 Task: Find connections with filter location Ditzingen with filter topic #coachingwith filter profile language Spanish with filter current company ACI Worldwide with filter school Bangalore University with filter industry Geothermal Electric Power Generation with filter service category Management Consulting with filter keywords title Vice President of Operations
Action: Mouse moved to (676, 92)
Screenshot: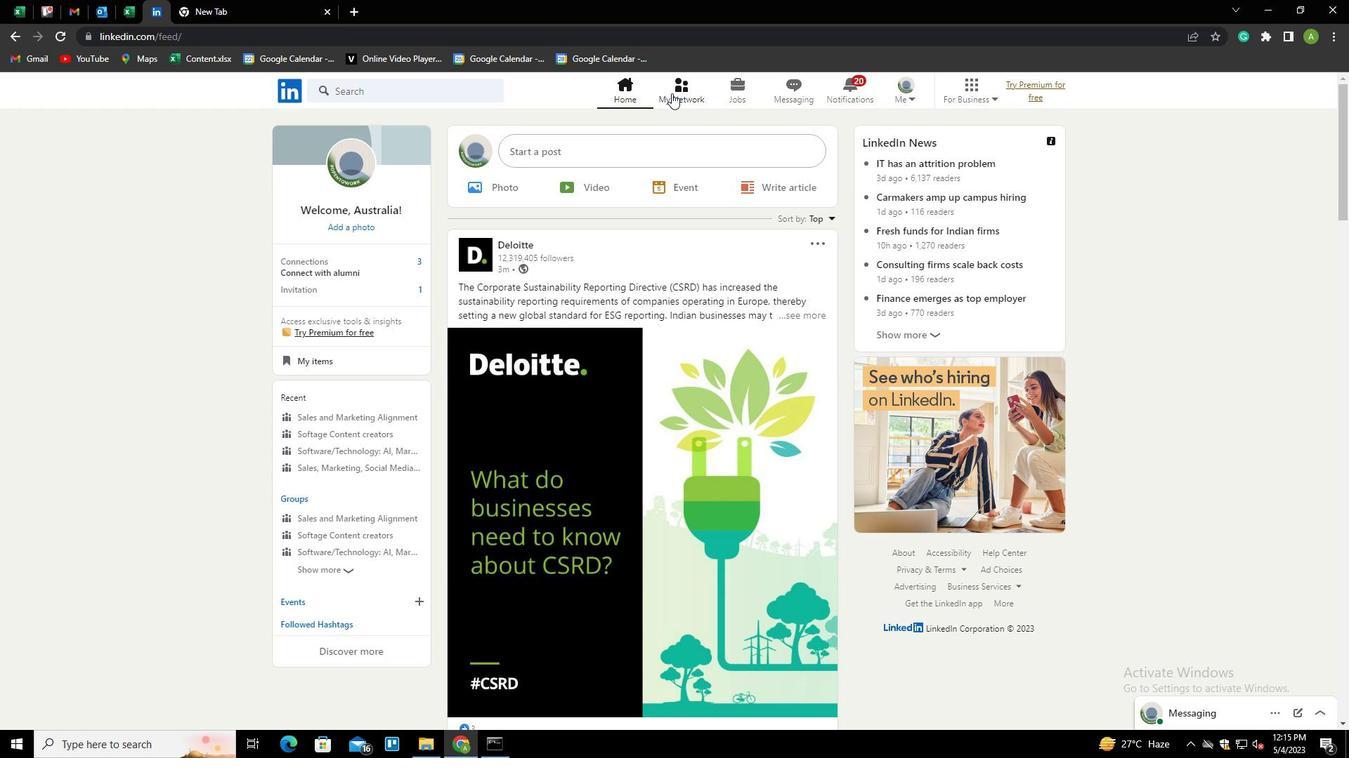 
Action: Mouse pressed left at (676, 92)
Screenshot: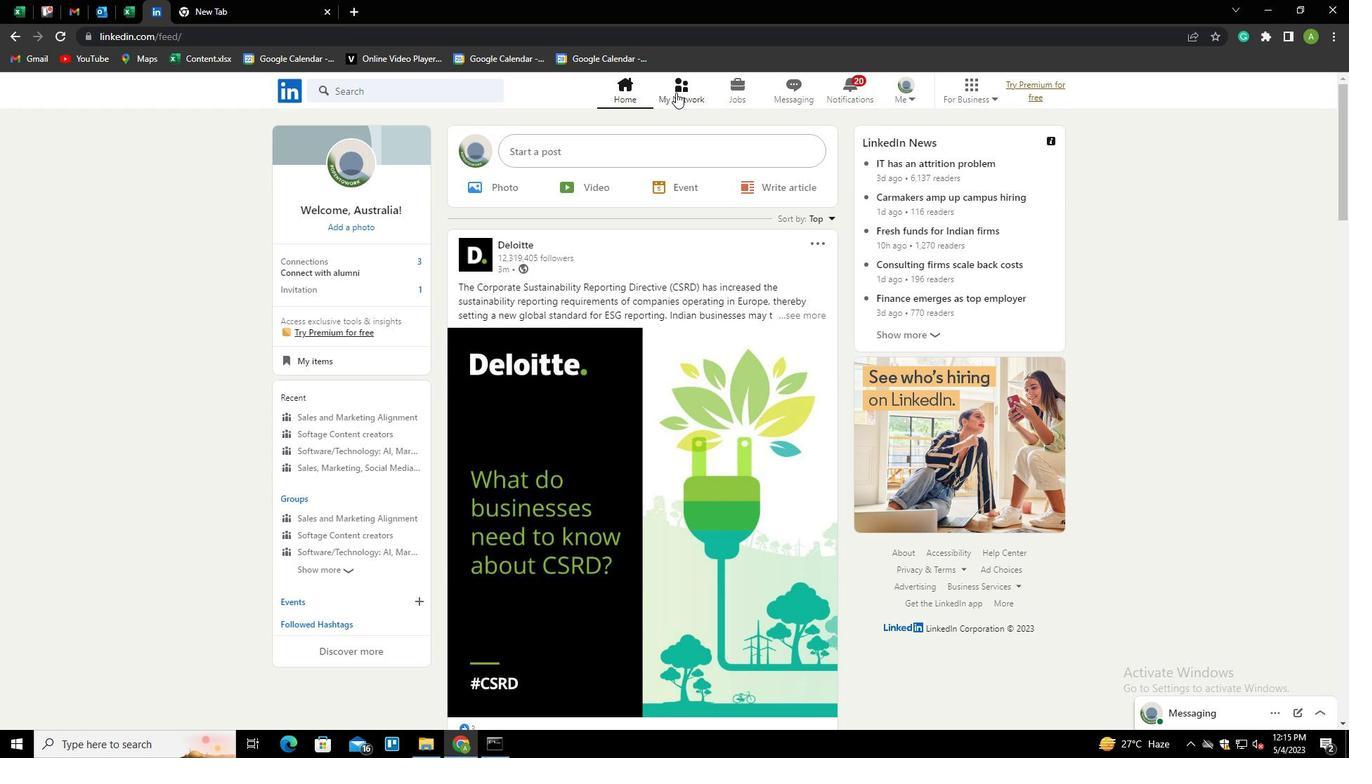 
Action: Mouse moved to (361, 165)
Screenshot: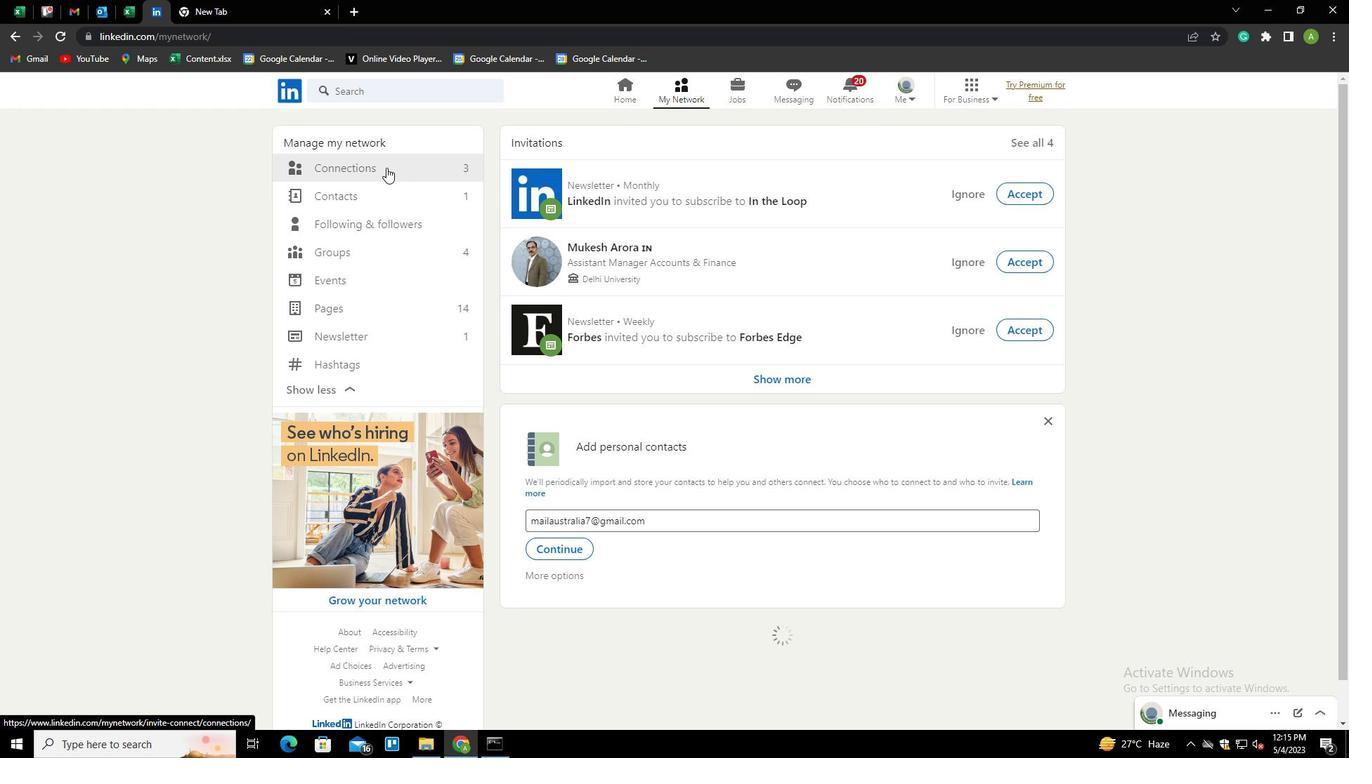 
Action: Mouse pressed left at (361, 165)
Screenshot: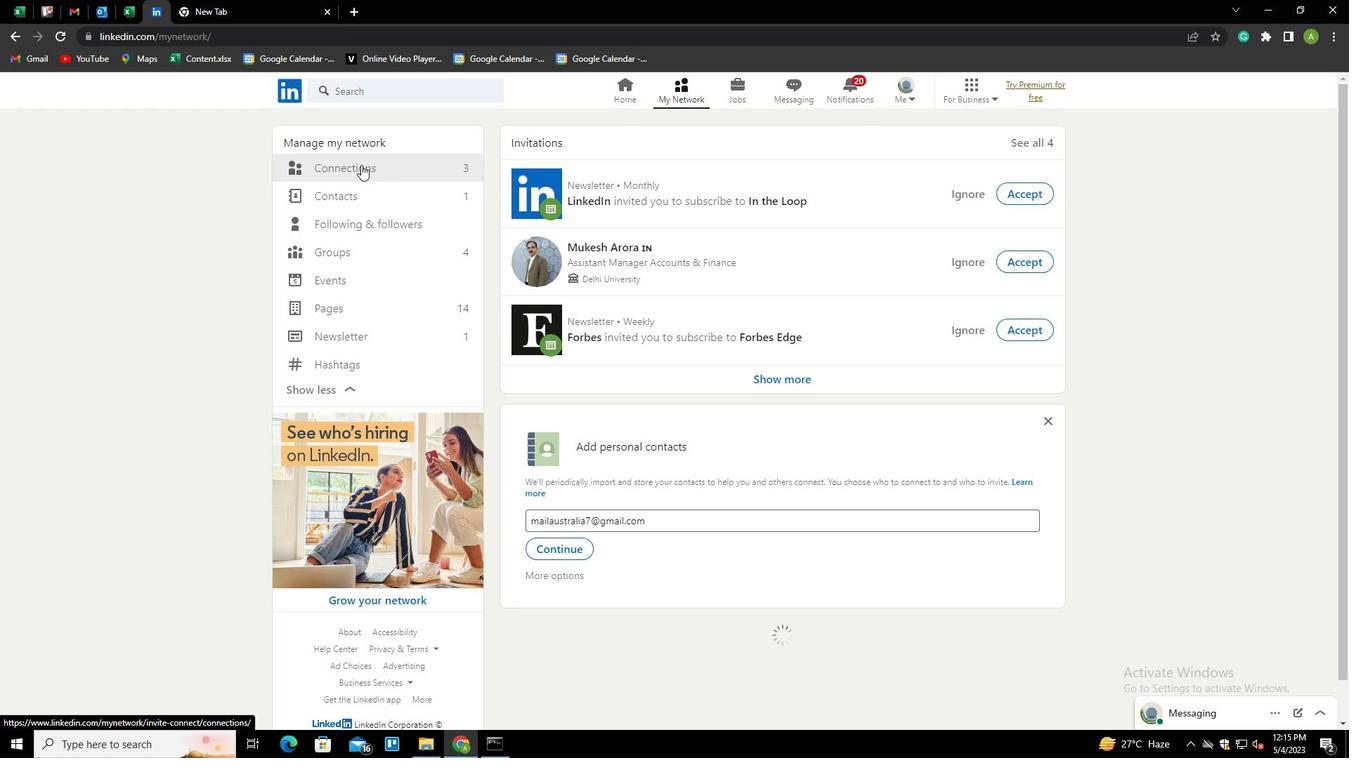 
Action: Mouse moved to (810, 165)
Screenshot: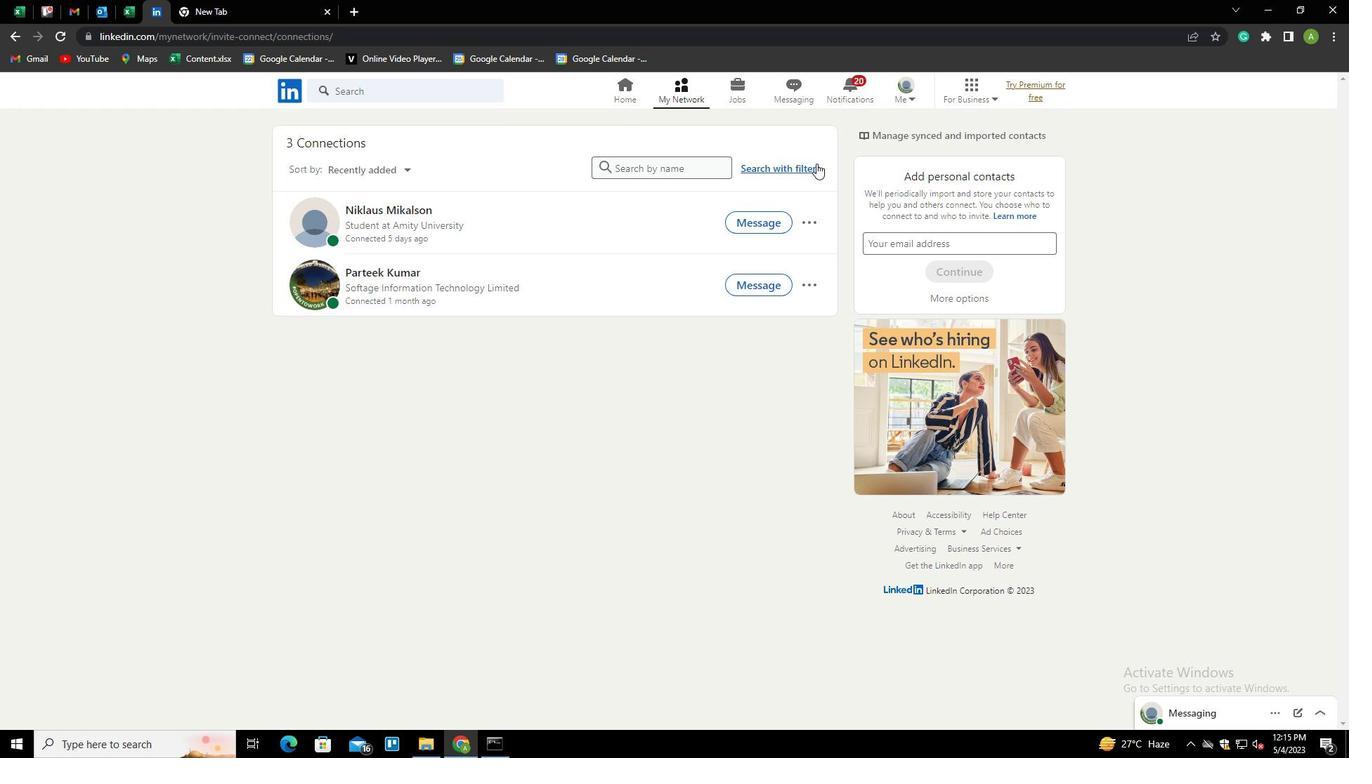 
Action: Mouse pressed left at (810, 165)
Screenshot: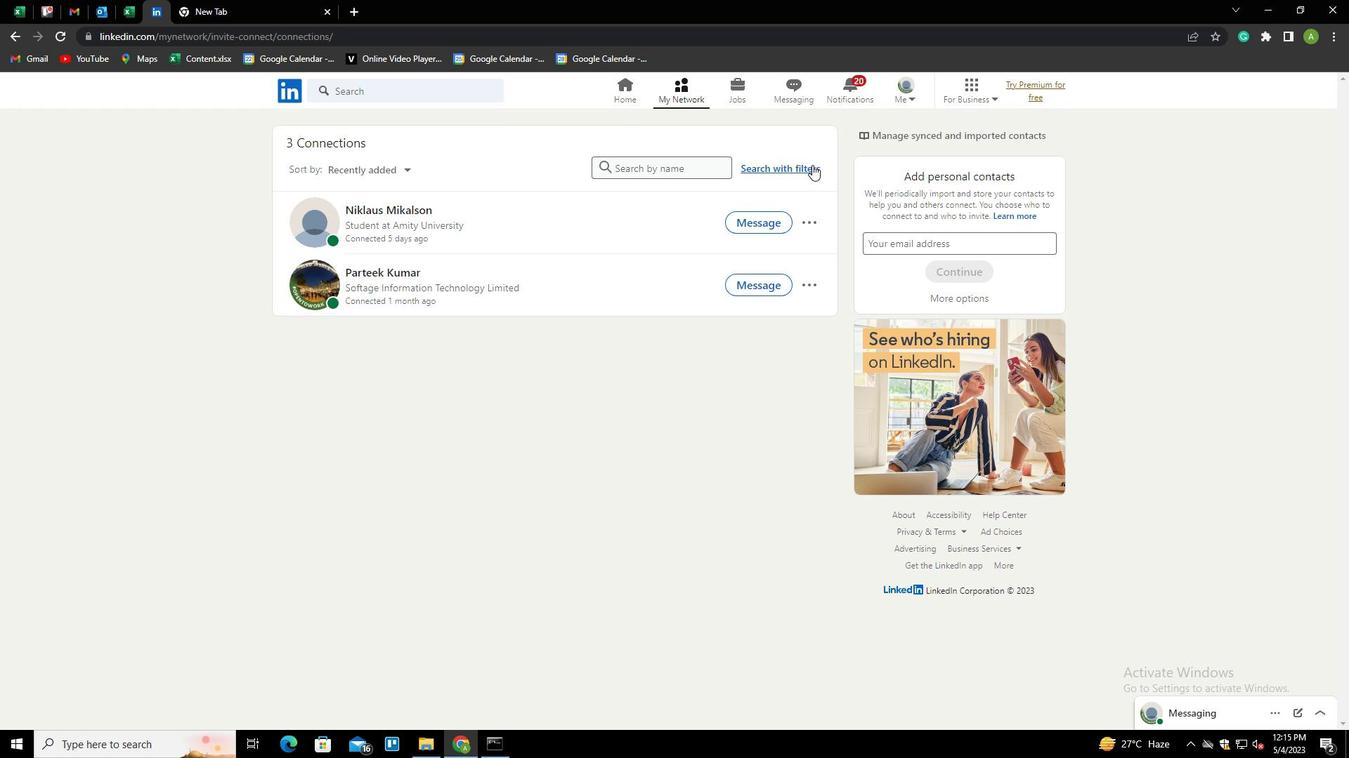 
Action: Mouse moved to (723, 135)
Screenshot: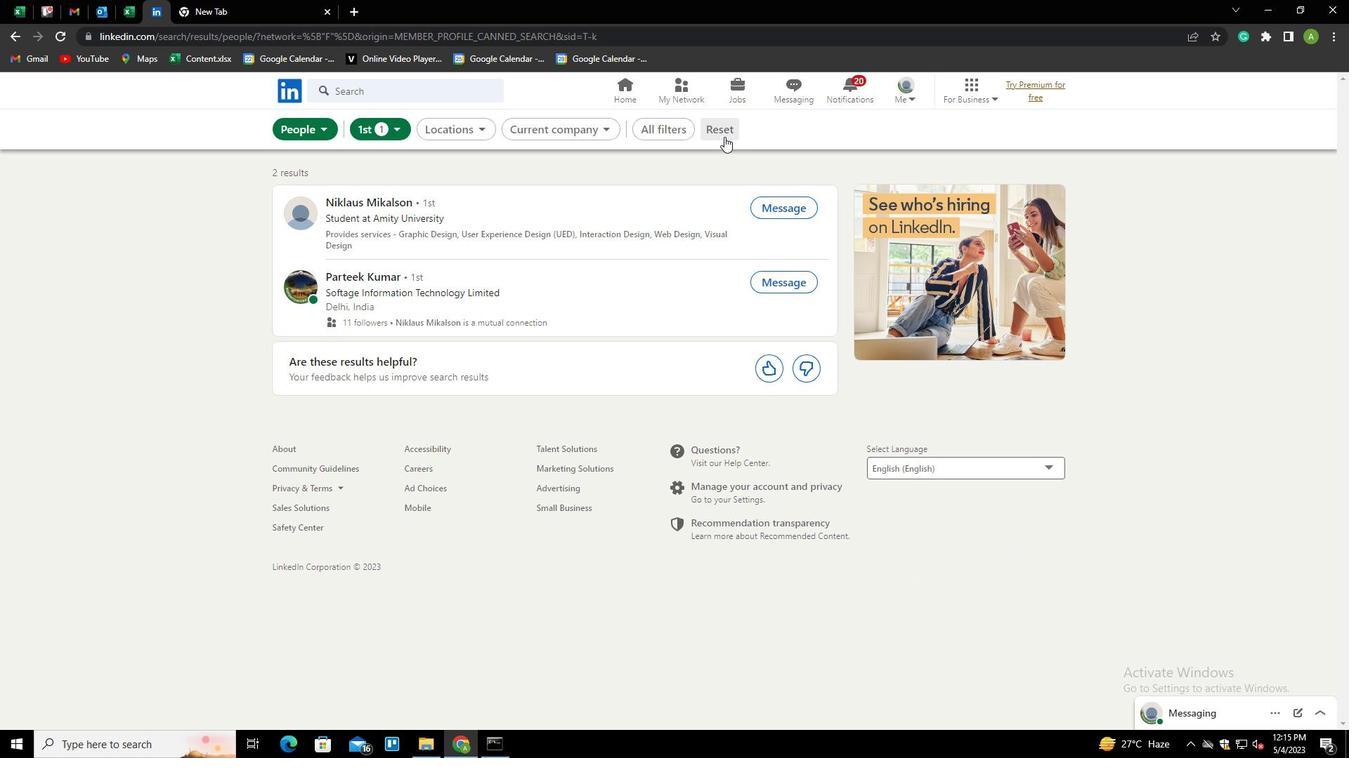 
Action: Mouse pressed left at (723, 135)
Screenshot: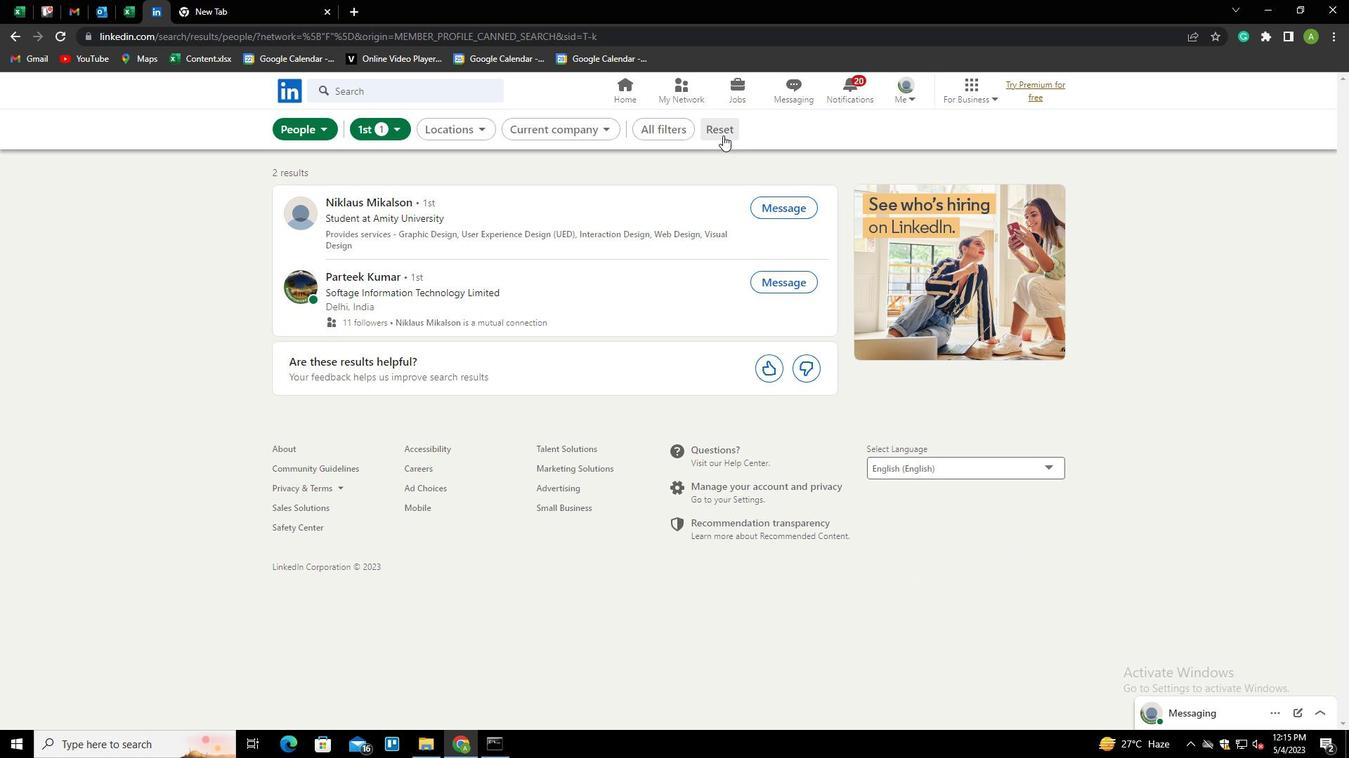 
Action: Mouse moved to (703, 131)
Screenshot: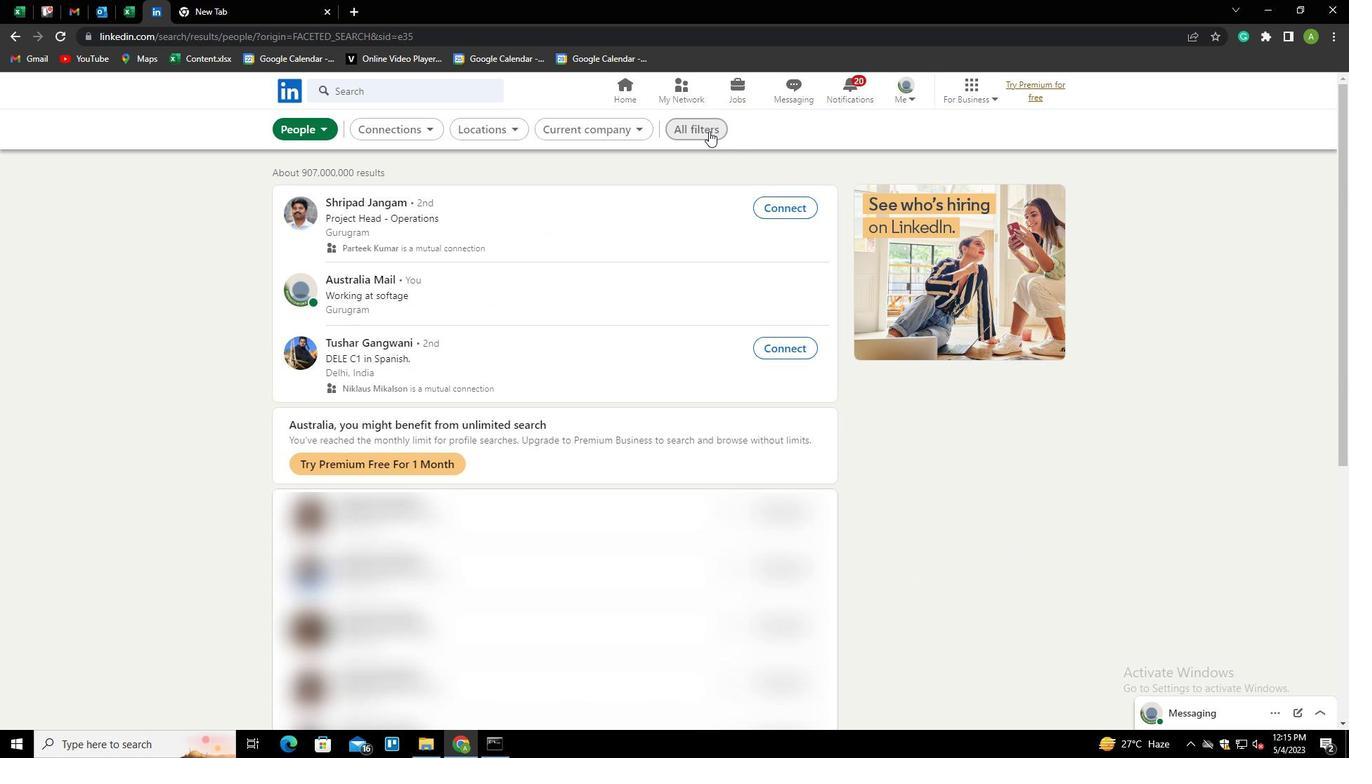 
Action: Mouse pressed left at (703, 131)
Screenshot: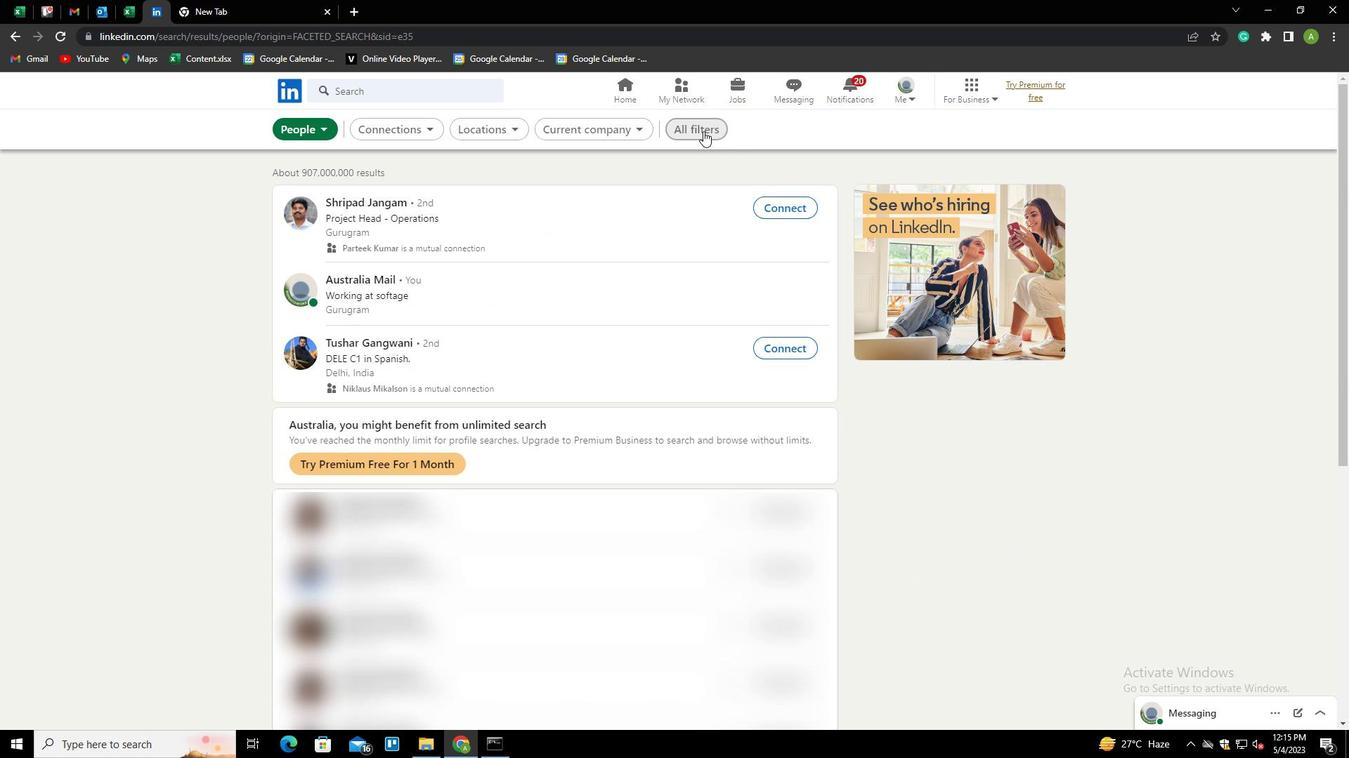 
Action: Mouse moved to (1215, 405)
Screenshot: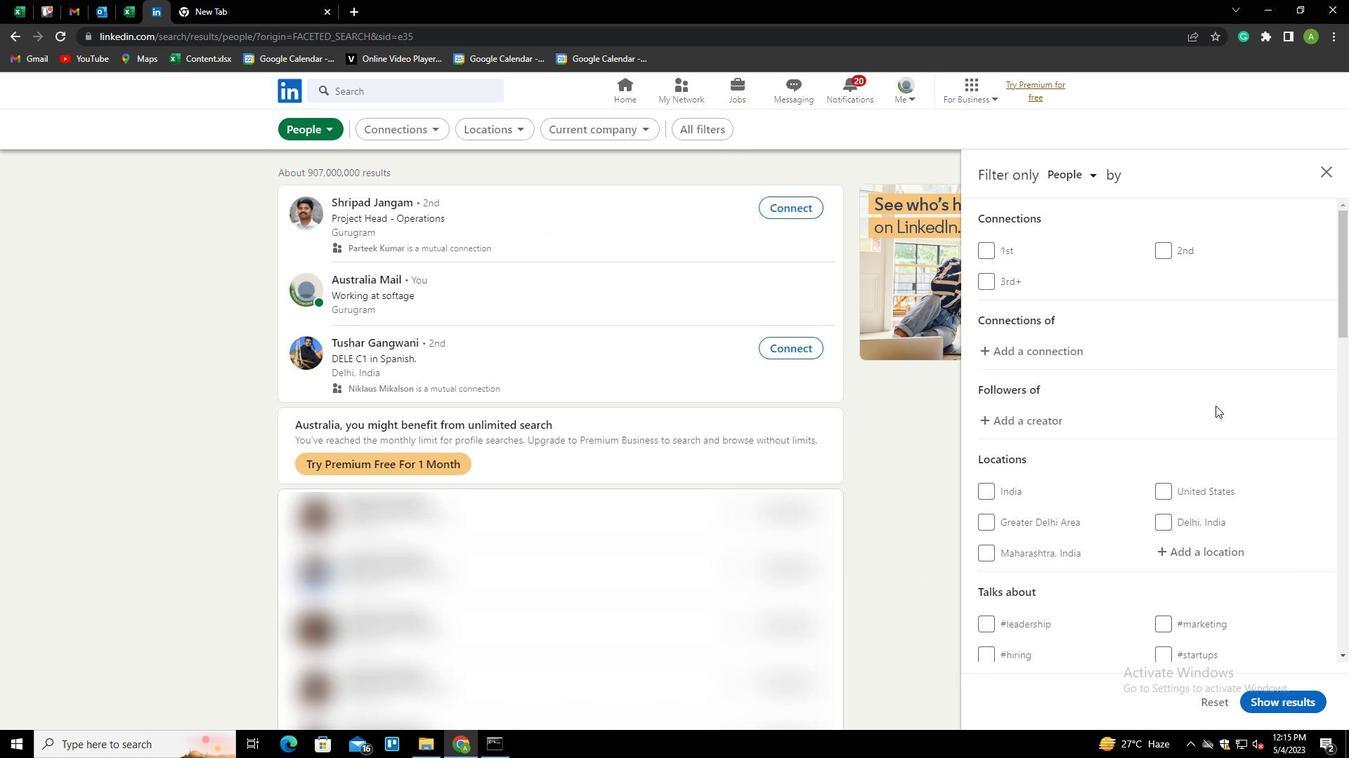 
Action: Mouse scrolled (1215, 404) with delta (0, 0)
Screenshot: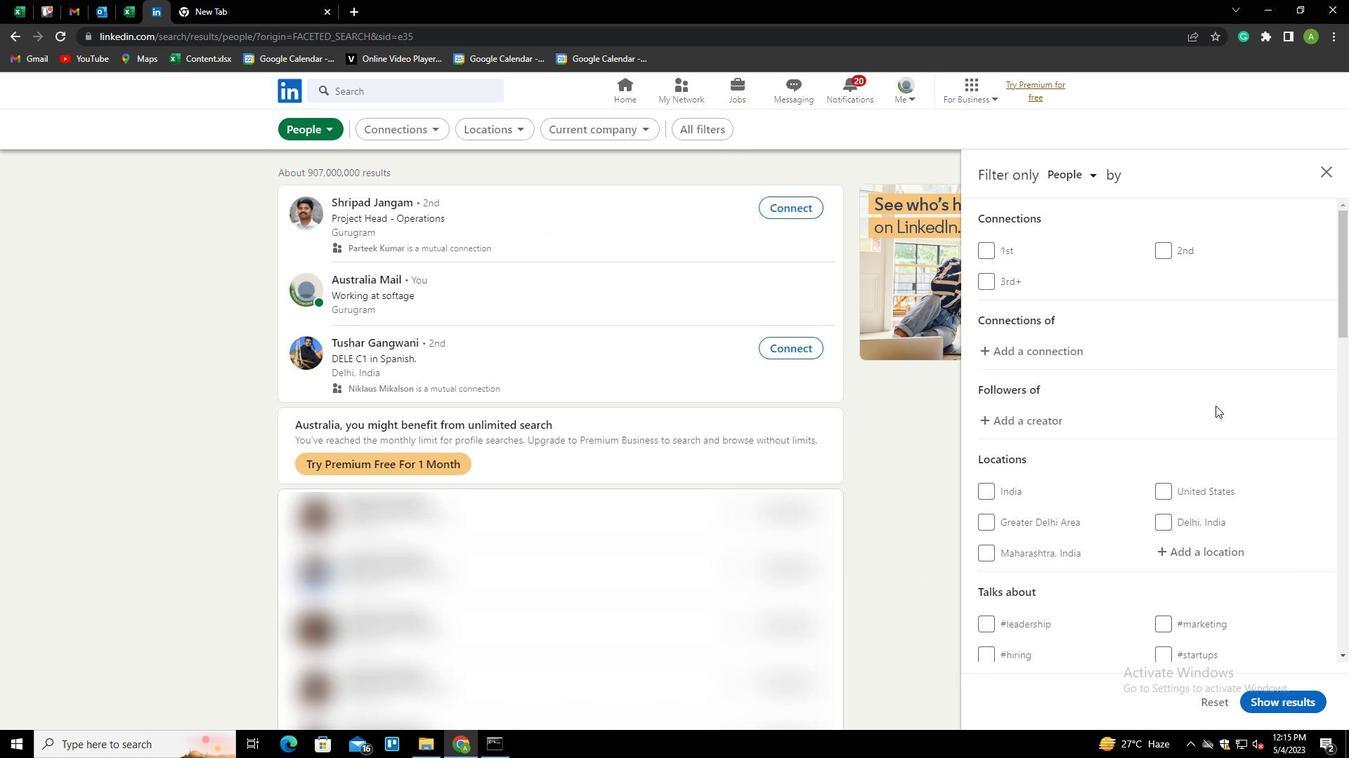 
Action: Mouse scrolled (1215, 404) with delta (0, 0)
Screenshot: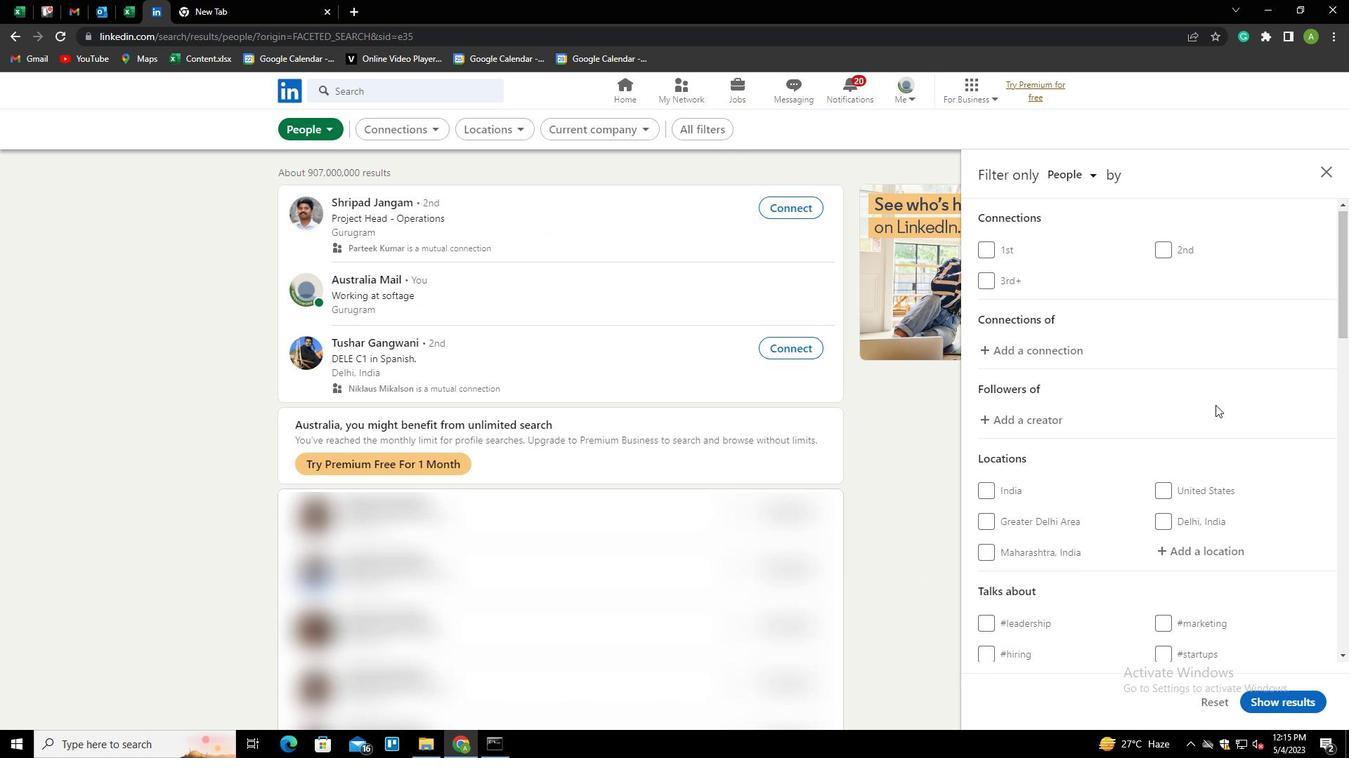 
Action: Mouse moved to (1213, 406)
Screenshot: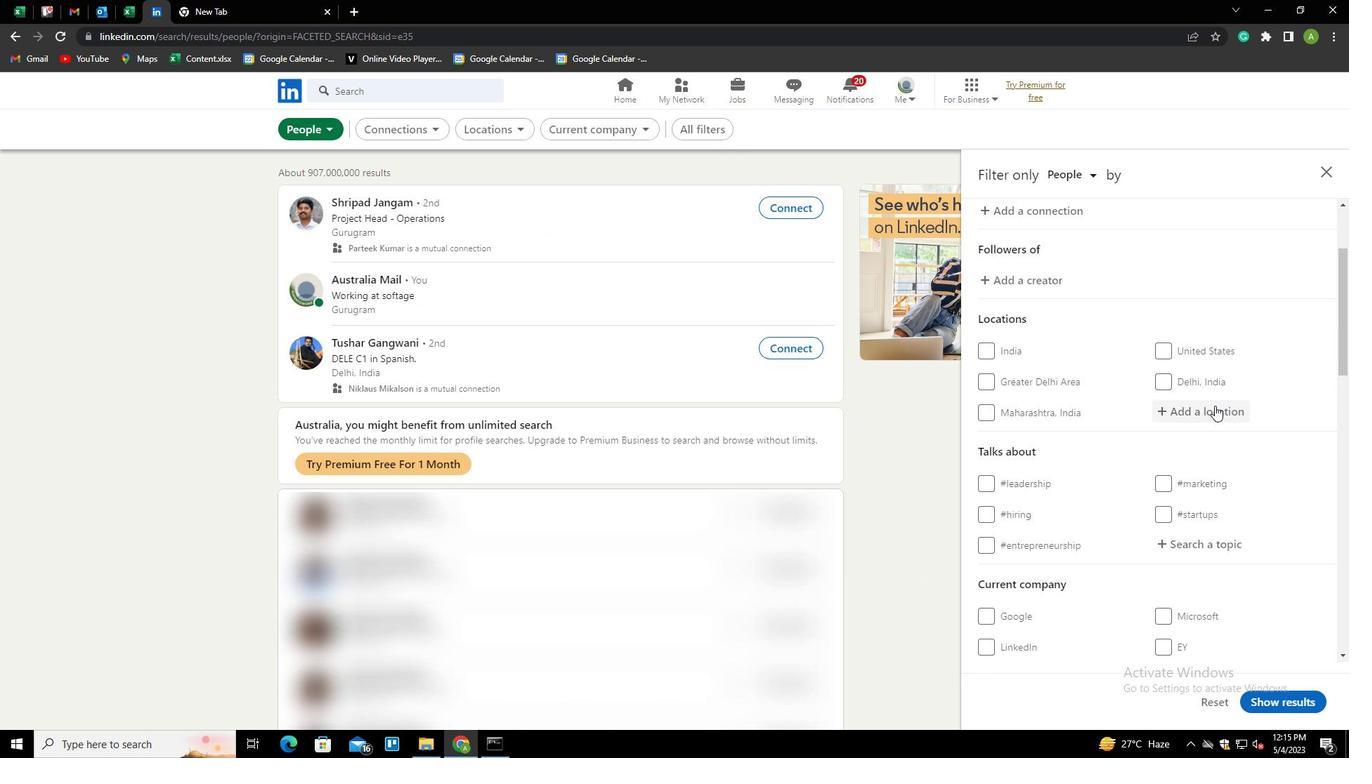 
Action: Mouse pressed left at (1213, 406)
Screenshot: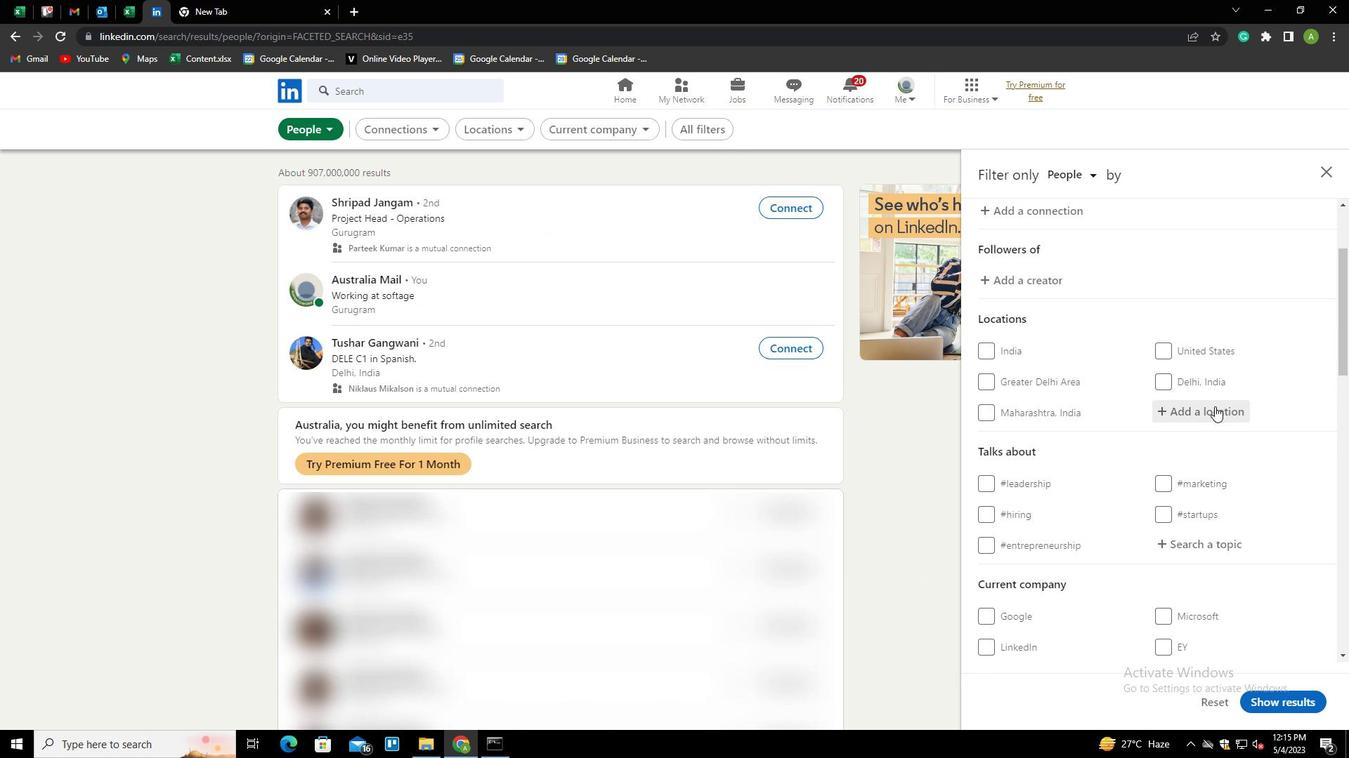 
Action: Mouse moved to (1212, 406)
Screenshot: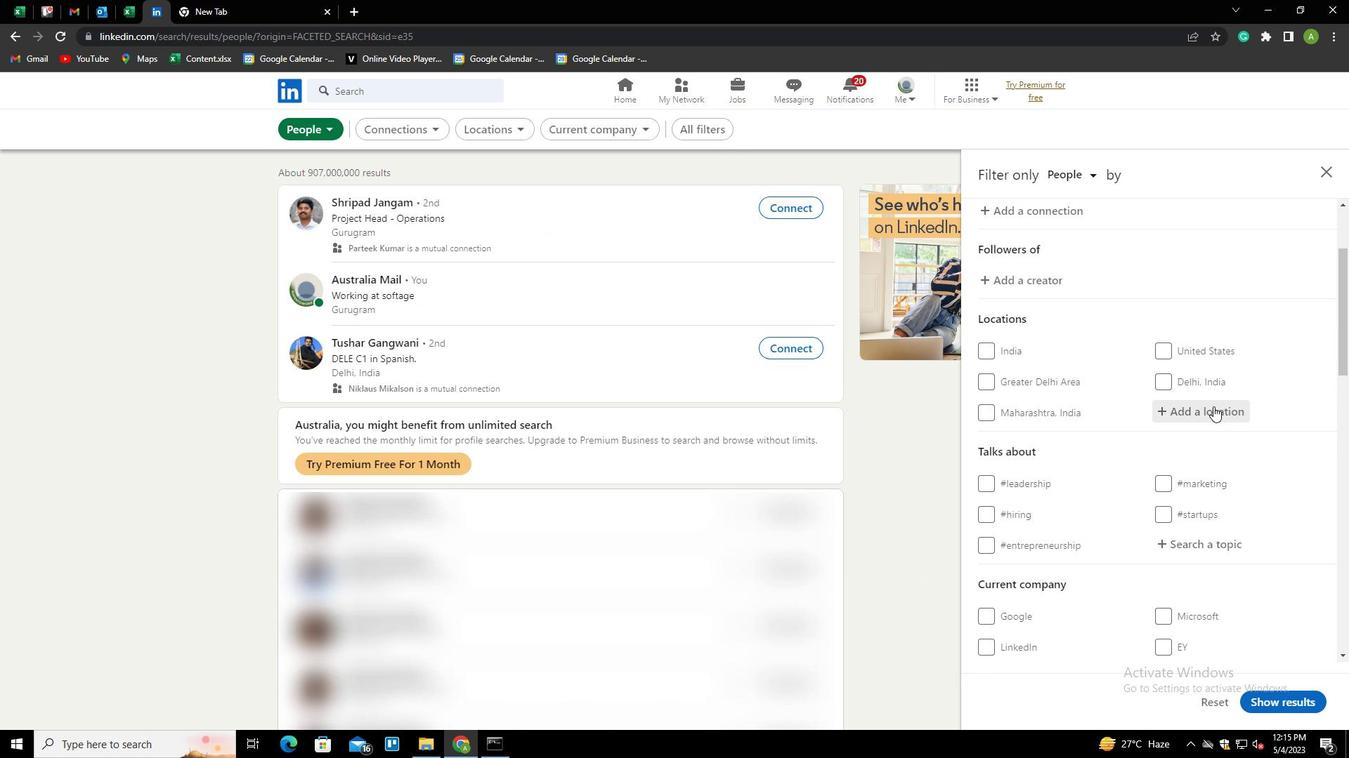 
Action: Key pressed <Key.shift>D
Screenshot: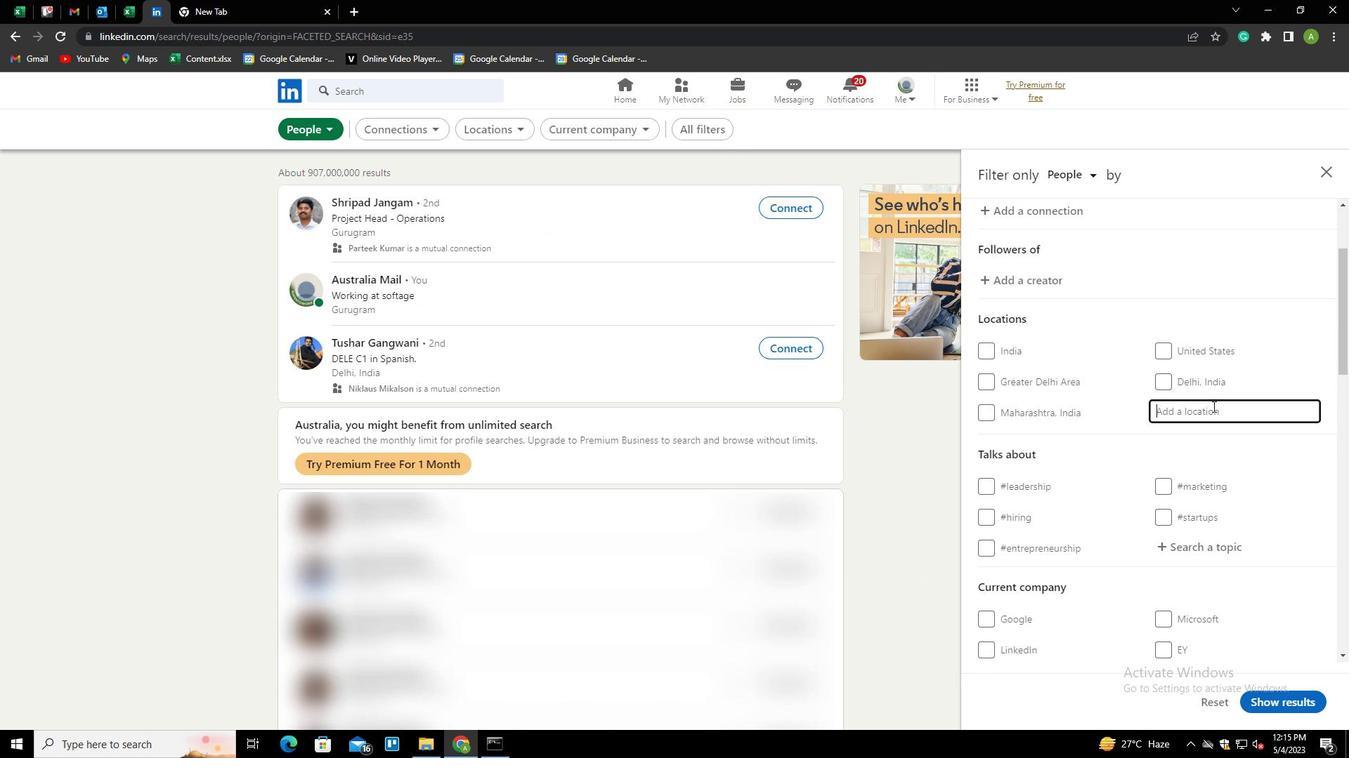 
Action: Mouse moved to (1212, 406)
Screenshot: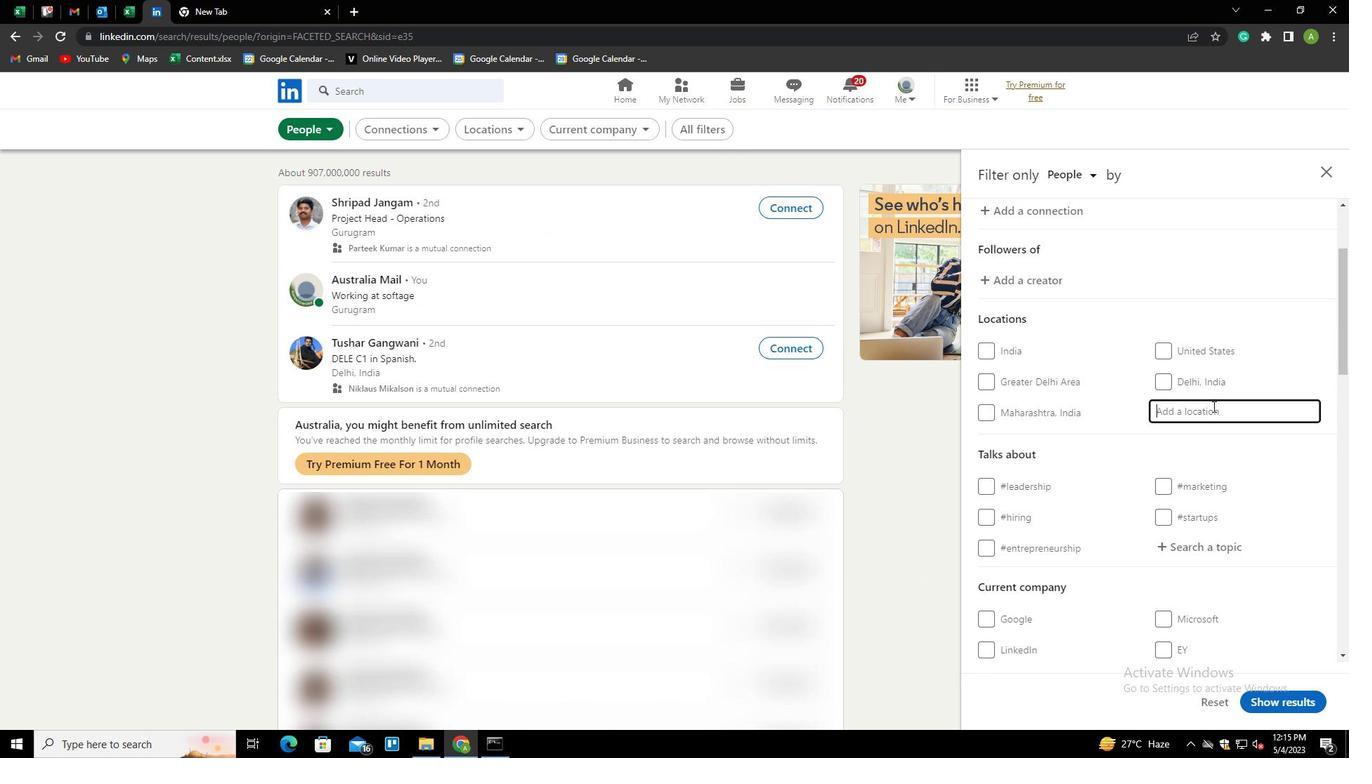 
Action: Key pressed ITZINGEN<Key.down><Key.enter>
Screenshot: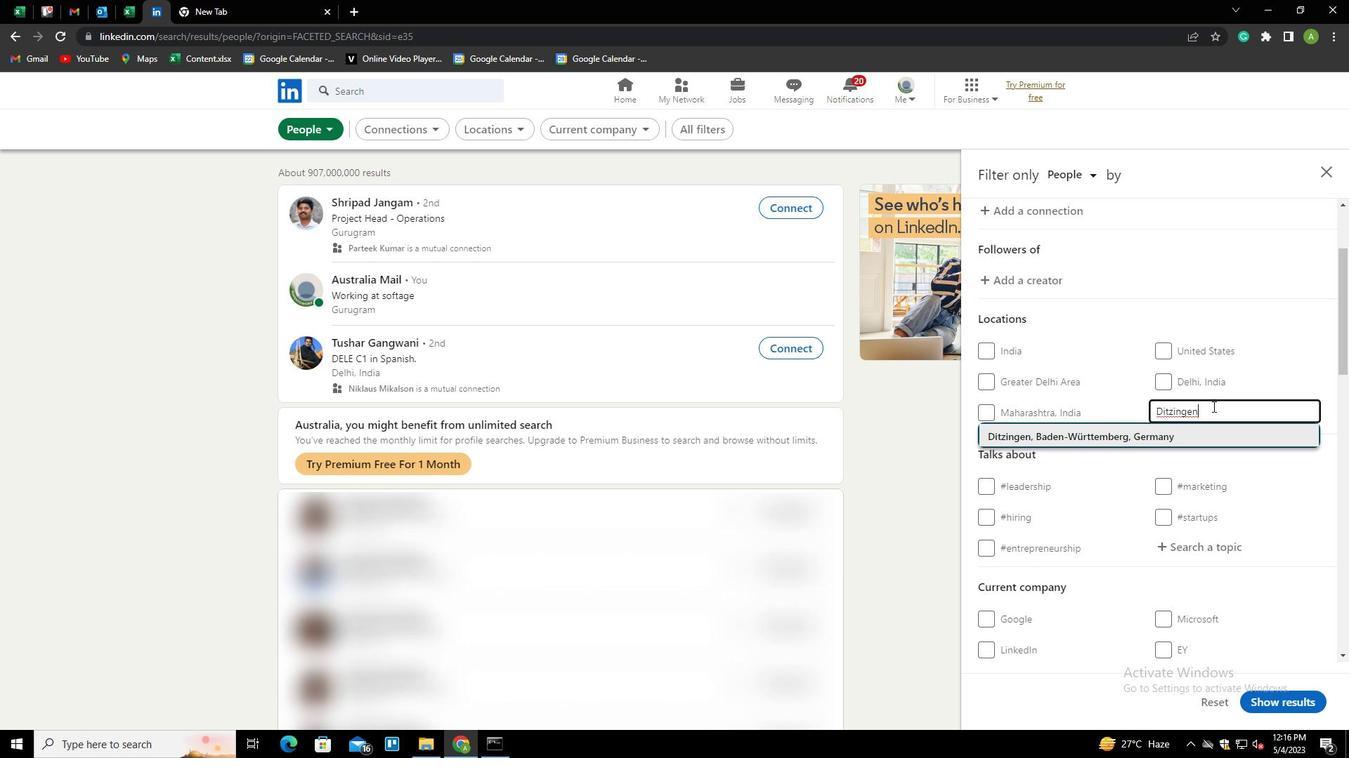 
Action: Mouse scrolled (1212, 406) with delta (0, 0)
Screenshot: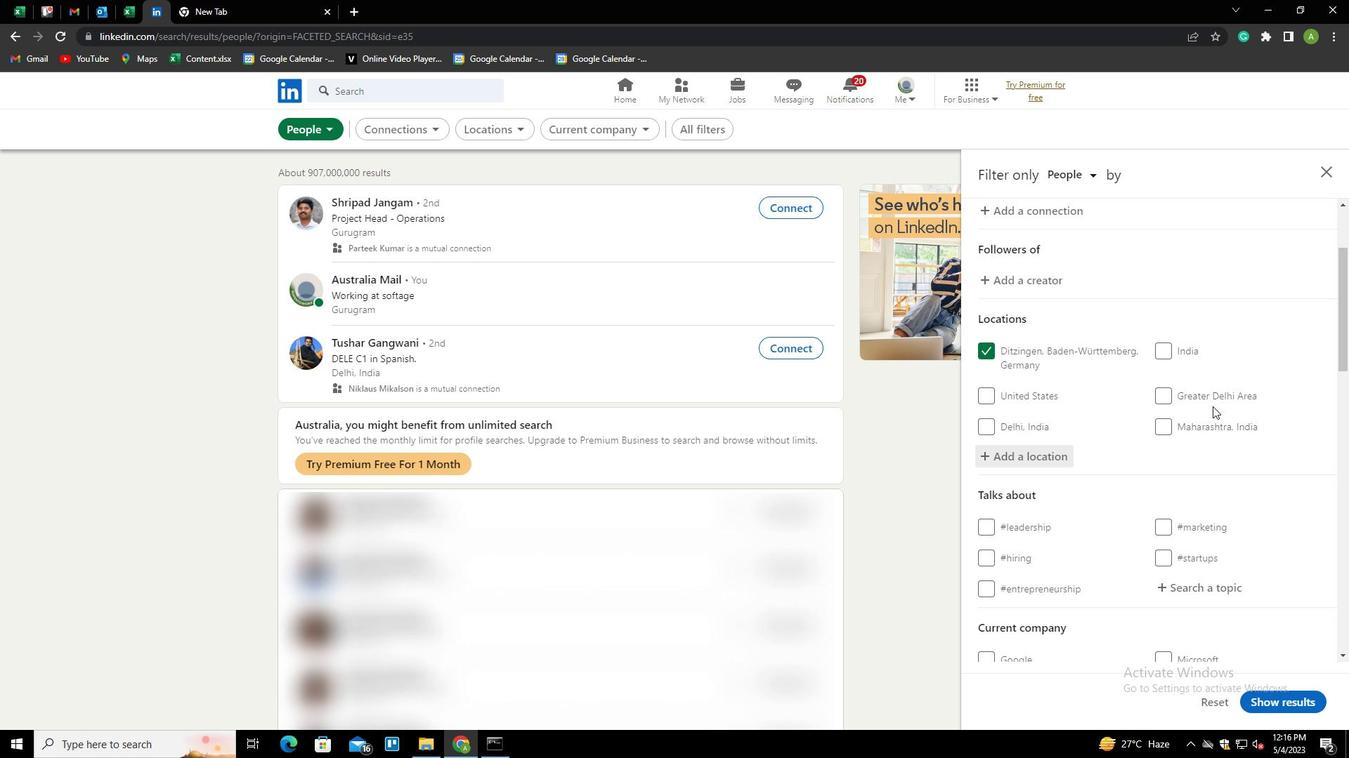 
Action: Mouse scrolled (1212, 406) with delta (0, 0)
Screenshot: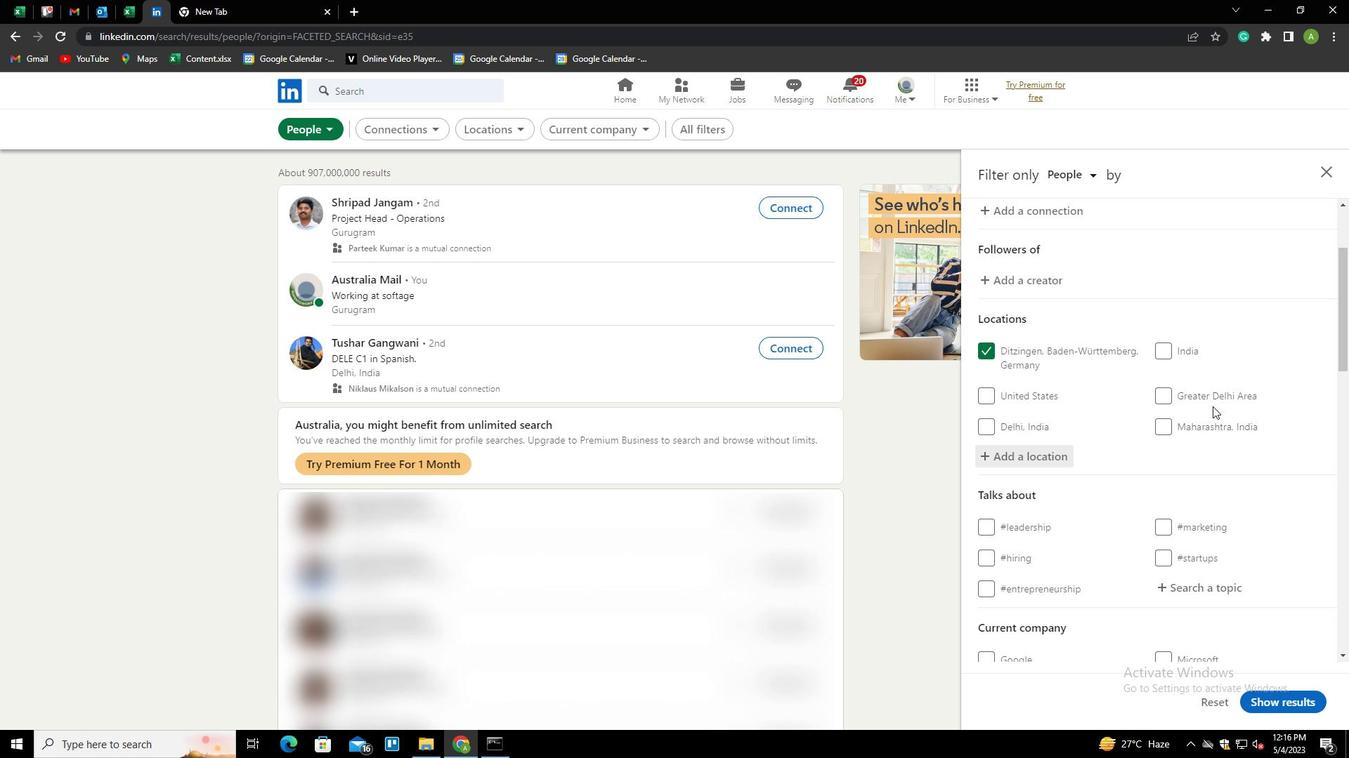 
Action: Mouse scrolled (1212, 406) with delta (0, 0)
Screenshot: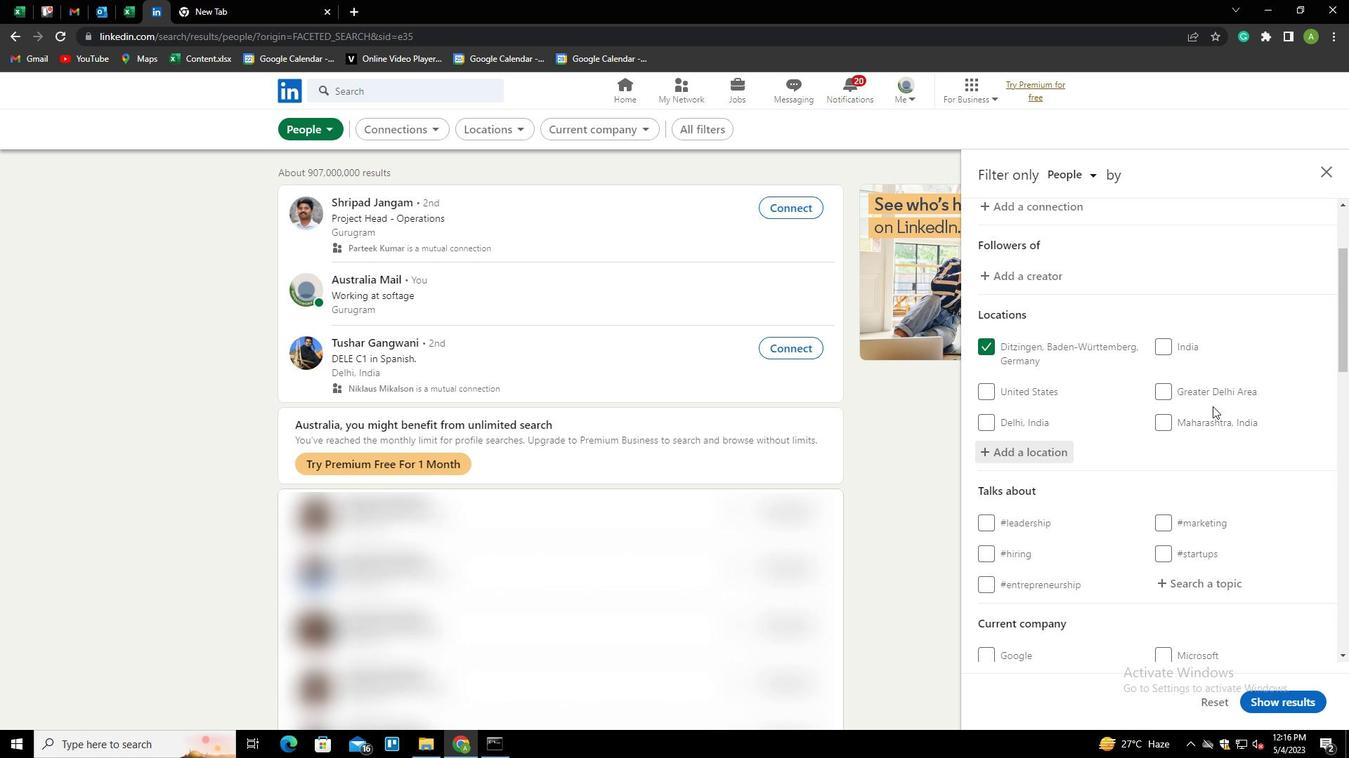 
Action: Mouse moved to (1188, 385)
Screenshot: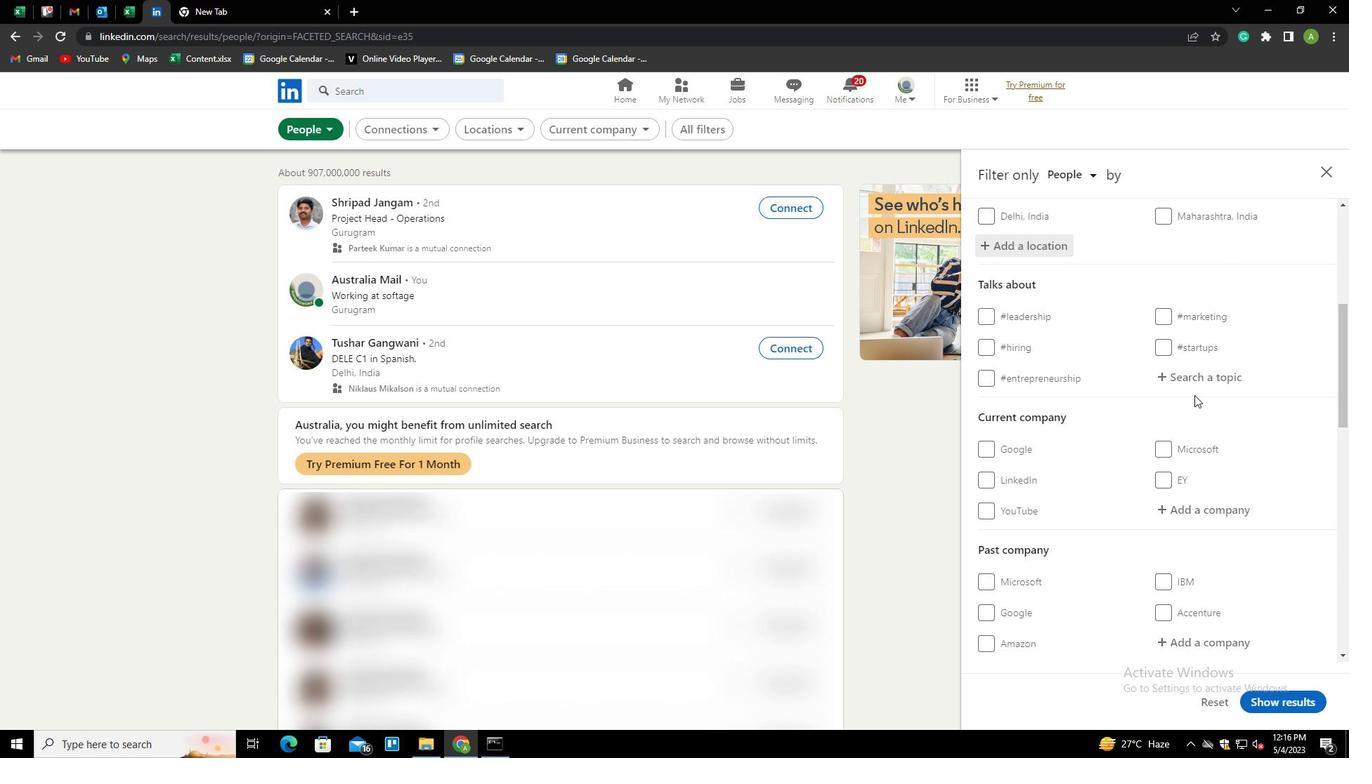 
Action: Mouse pressed left at (1188, 385)
Screenshot: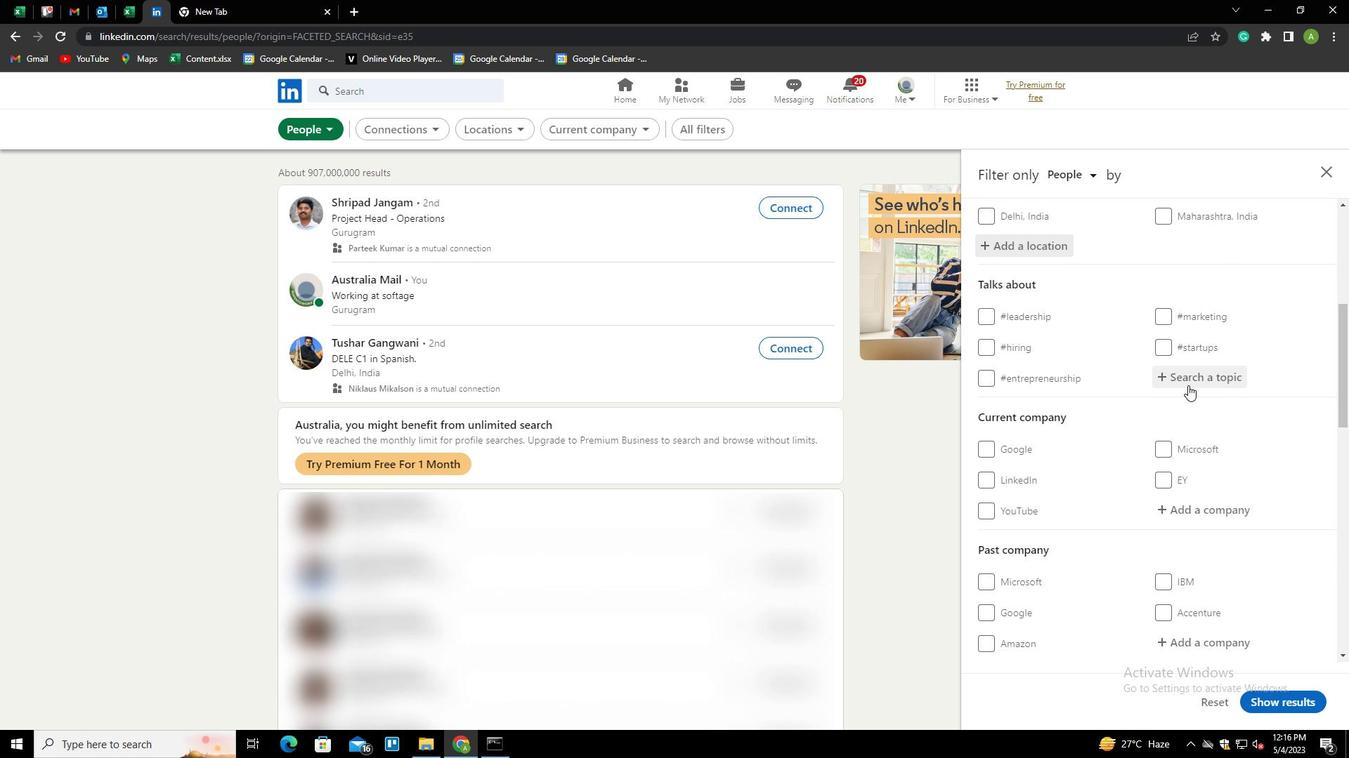 
Action: Mouse moved to (1187, 384)
Screenshot: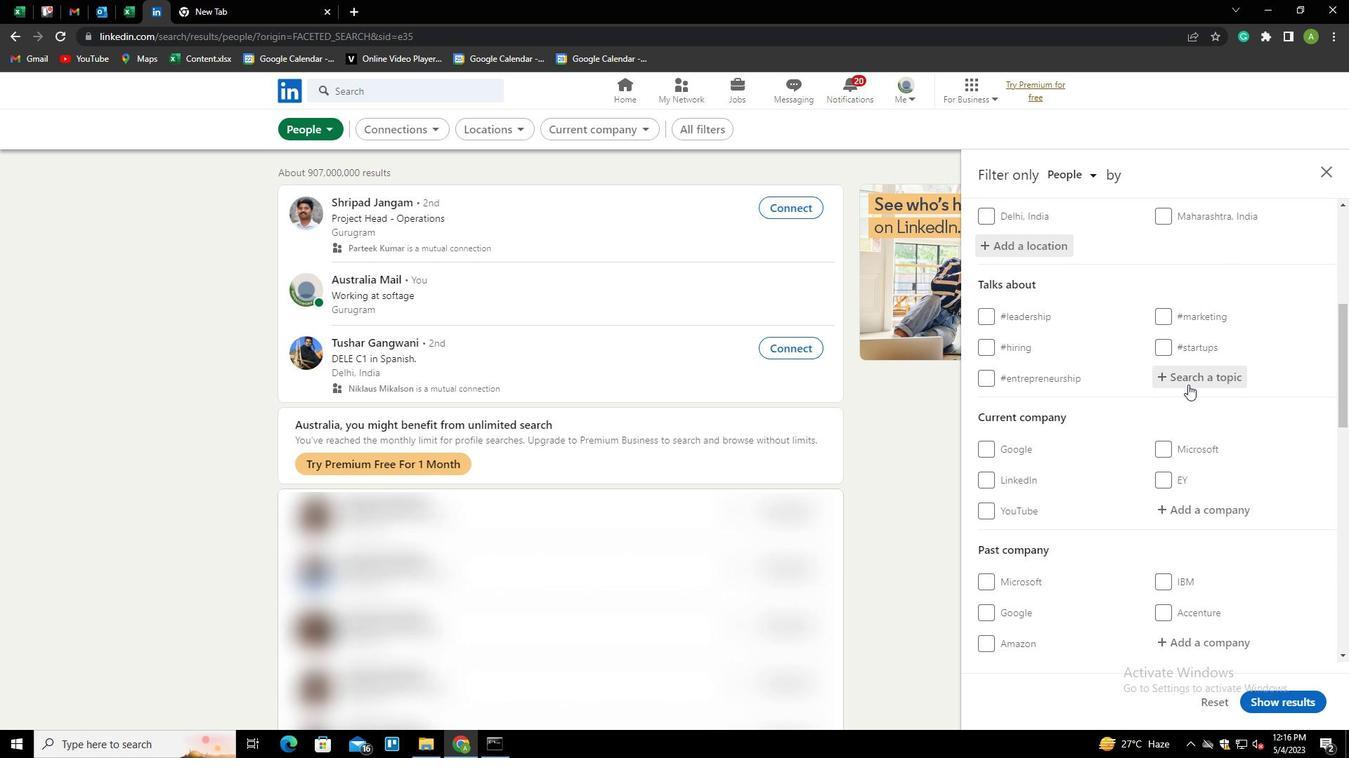 
Action: Key pressed COACHING<Key.down><Key.enter>
Screenshot: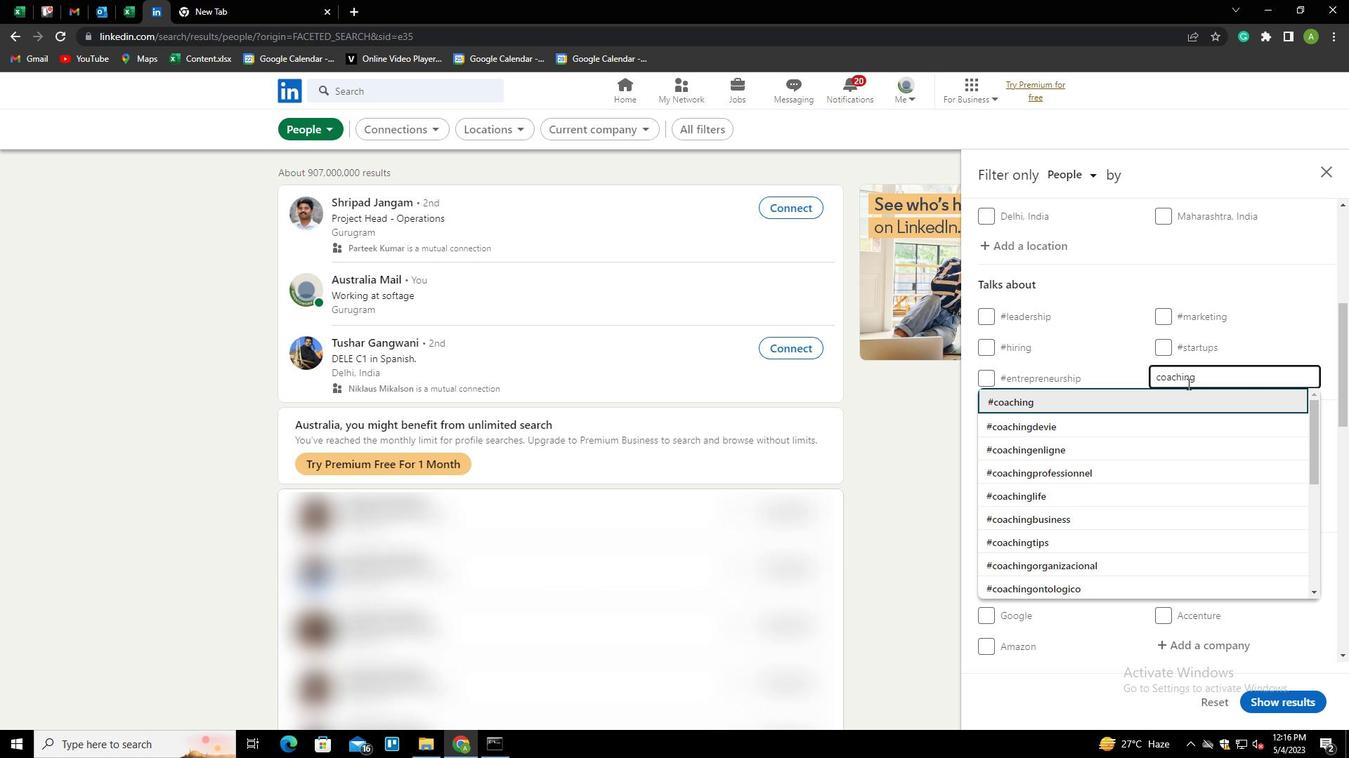 
Action: Mouse scrolled (1187, 383) with delta (0, 0)
Screenshot: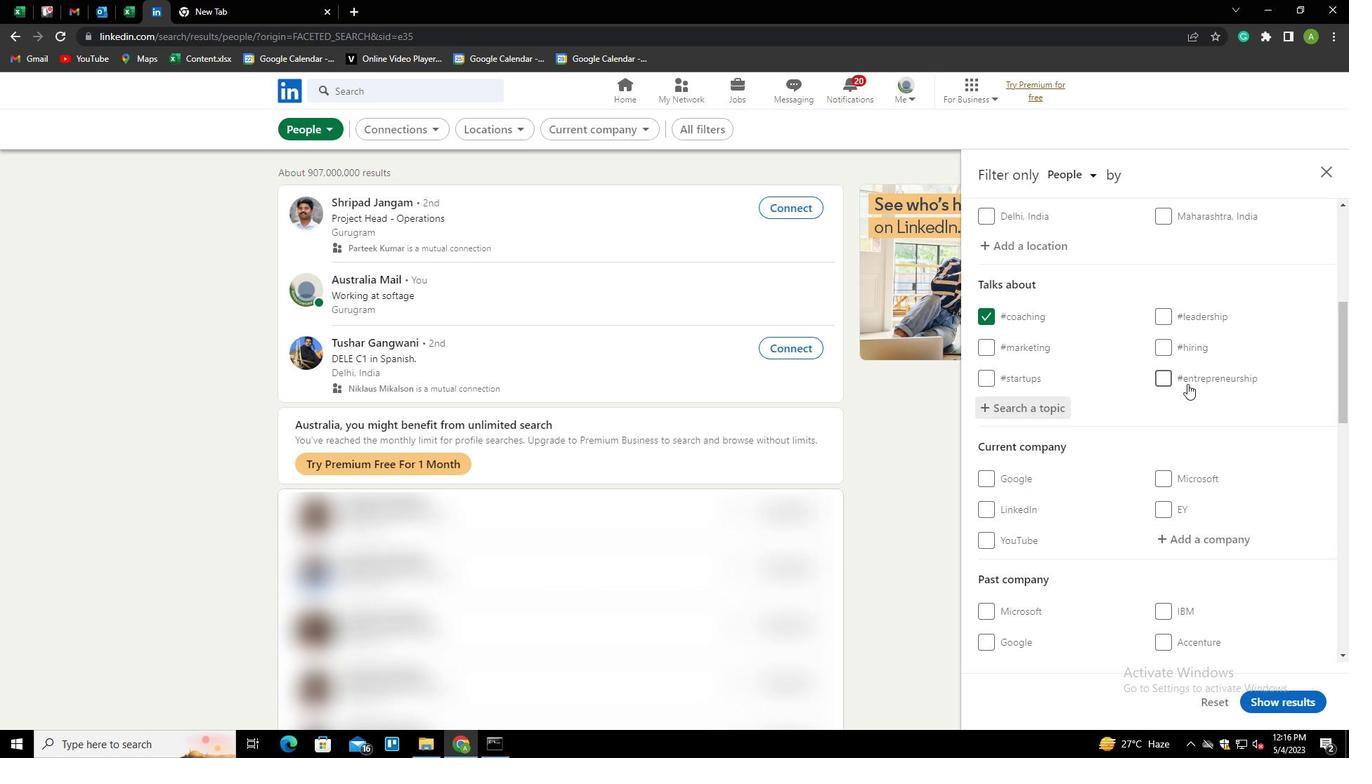 
Action: Mouse scrolled (1187, 383) with delta (0, 0)
Screenshot: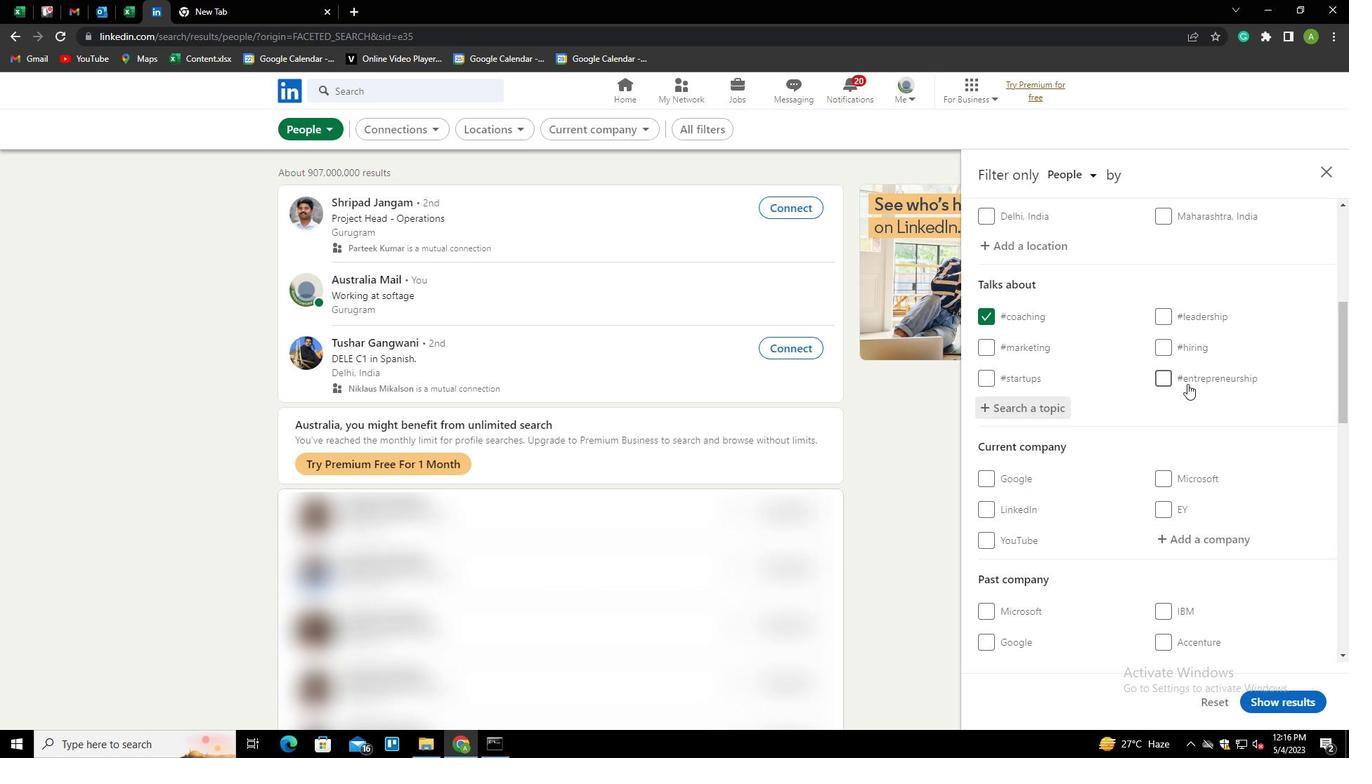 
Action: Mouse moved to (1155, 394)
Screenshot: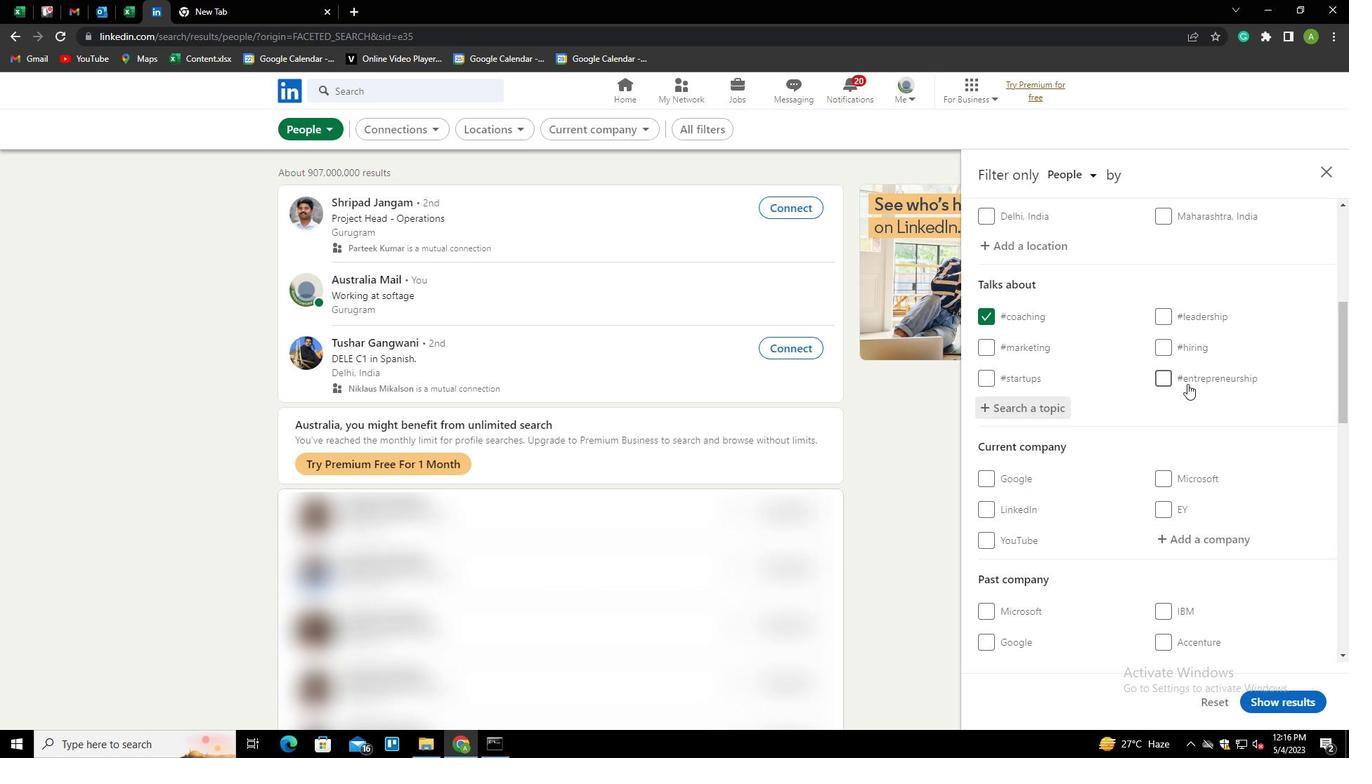 
Action: Mouse scrolled (1155, 394) with delta (0, 0)
Screenshot: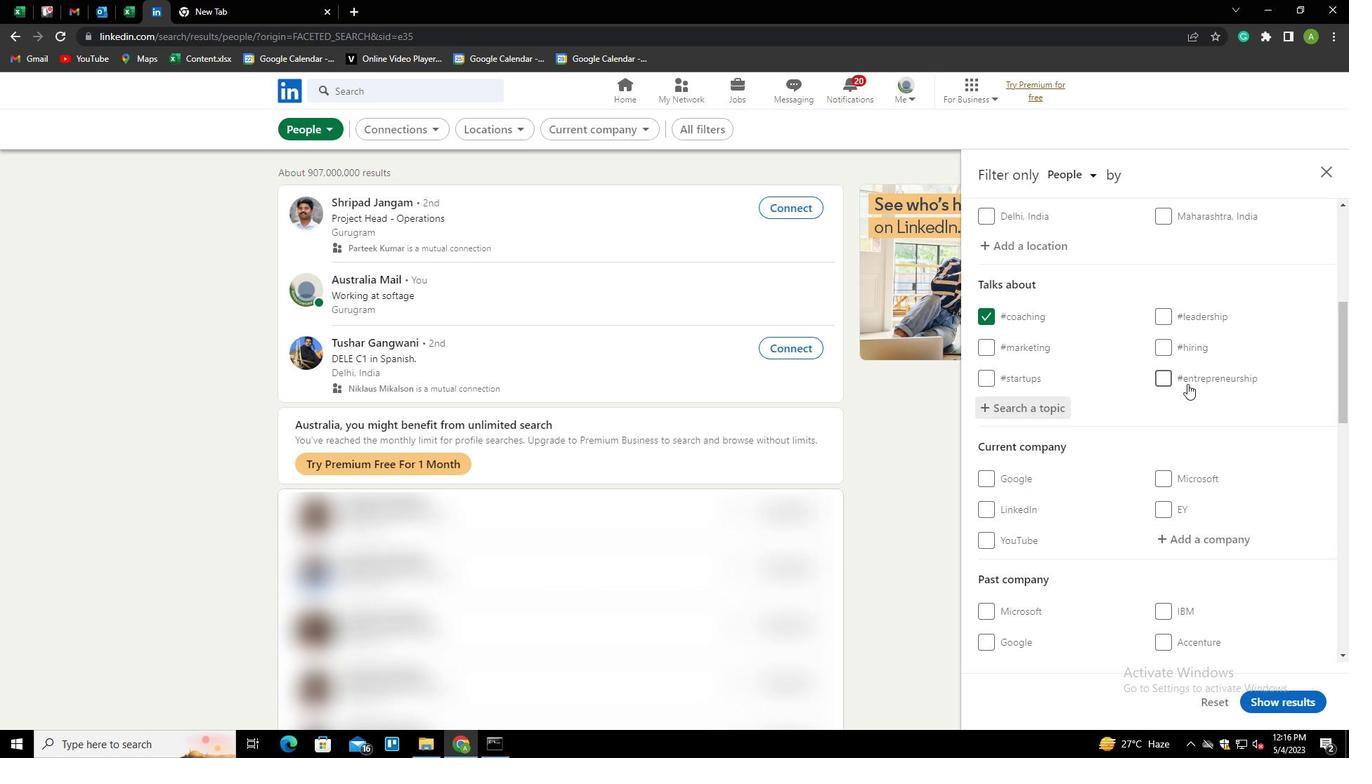 
Action: Mouse moved to (1129, 420)
Screenshot: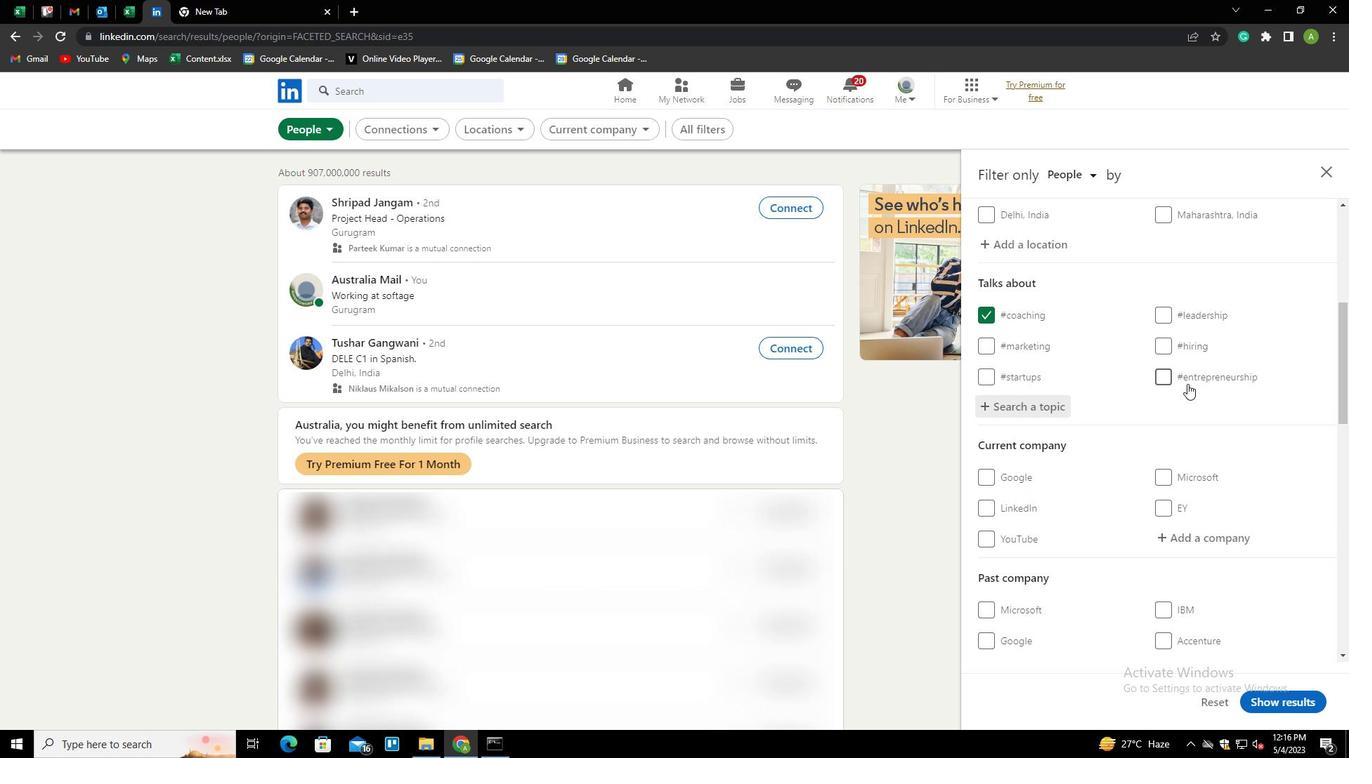 
Action: Mouse scrolled (1129, 420) with delta (0, 0)
Screenshot: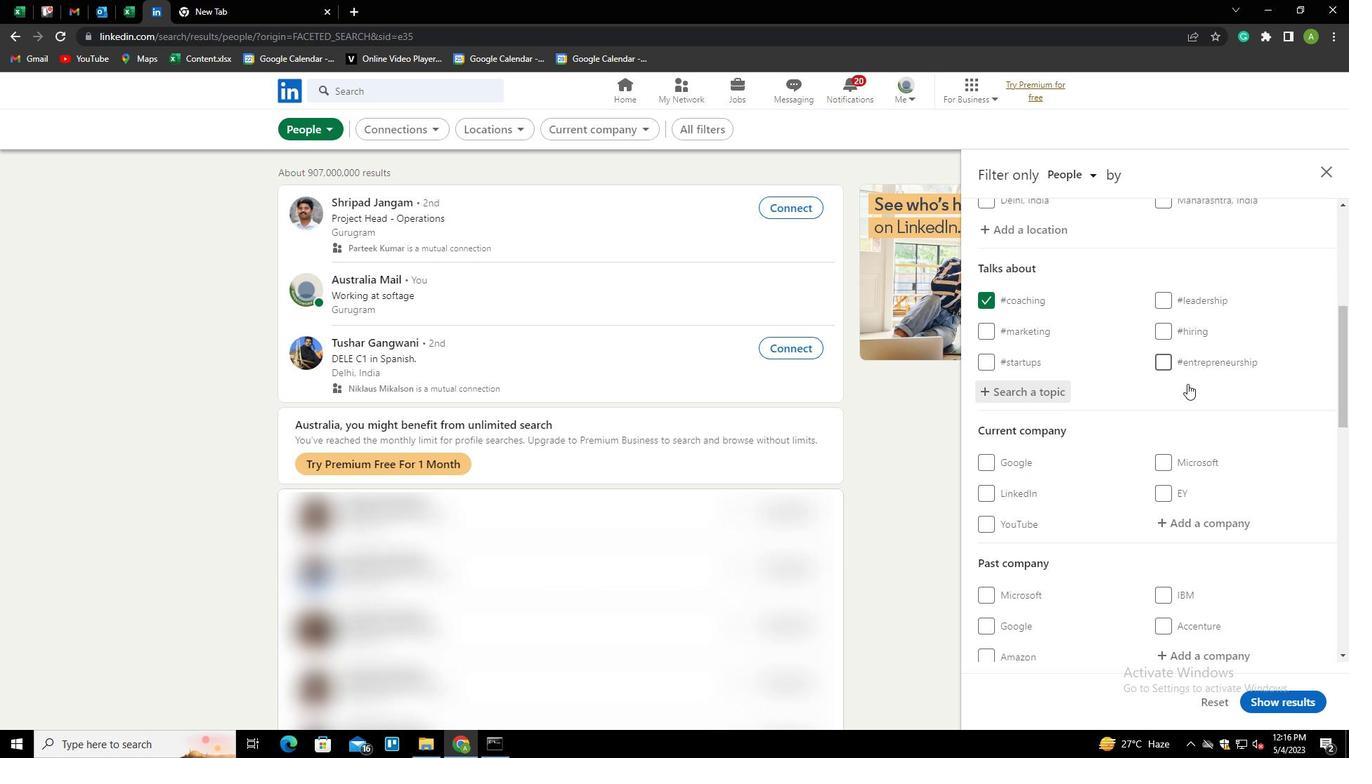 
Action: Mouse moved to (1125, 424)
Screenshot: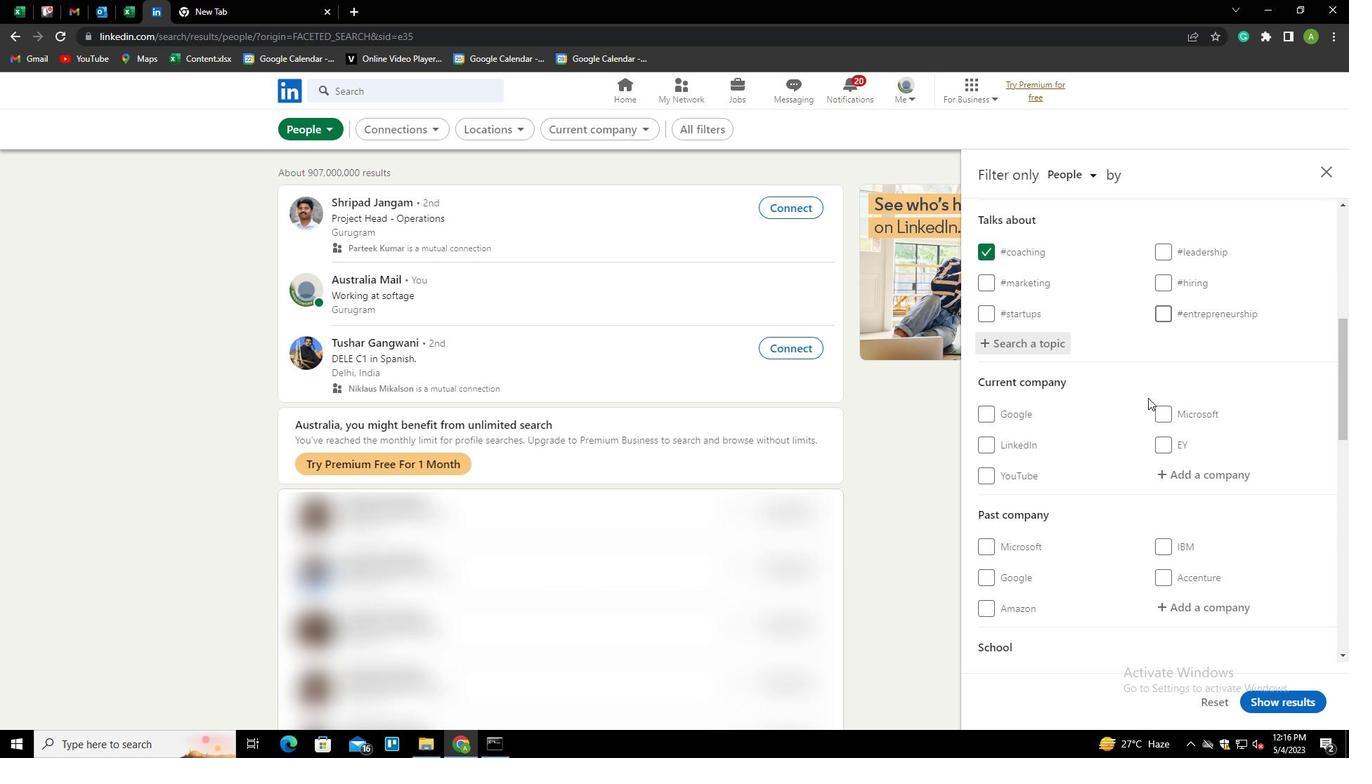 
Action: Mouse scrolled (1125, 423) with delta (0, 0)
Screenshot: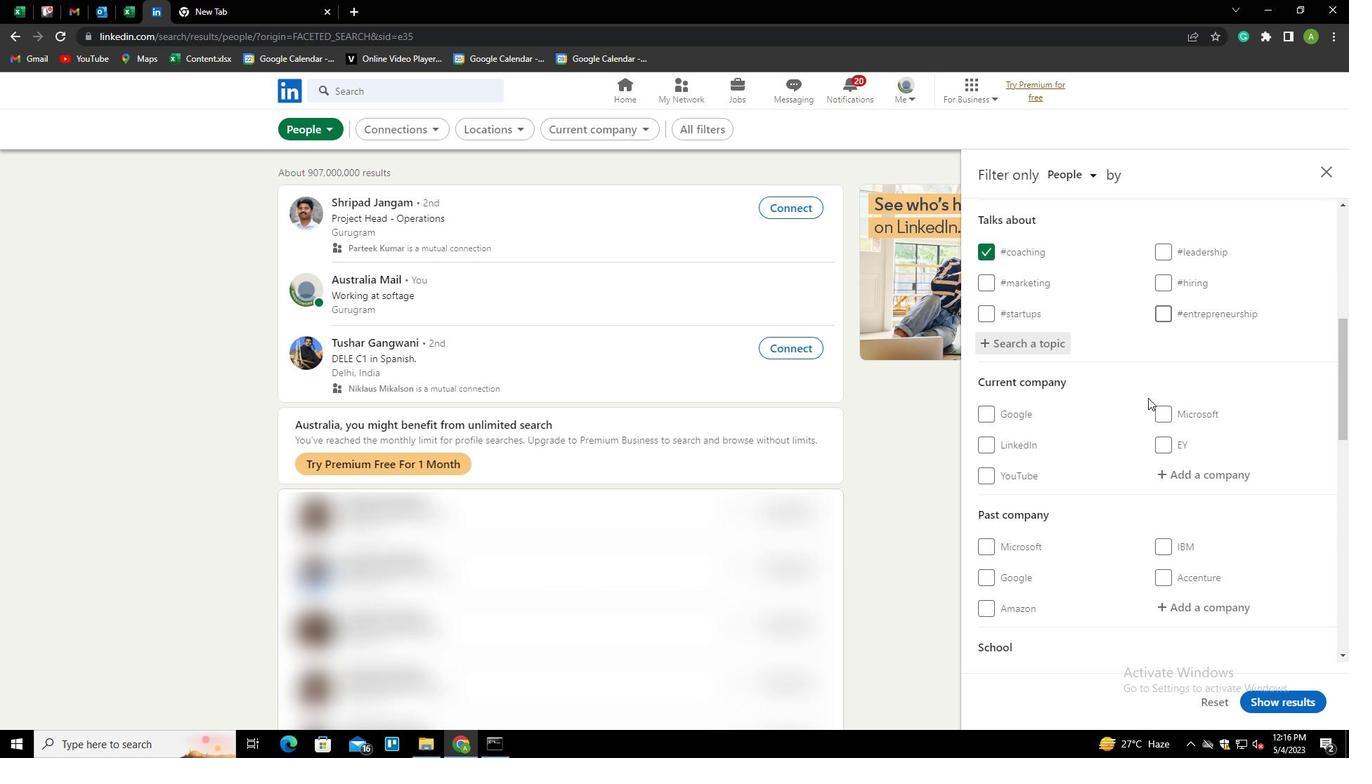 
Action: Mouse moved to (1124, 424)
Screenshot: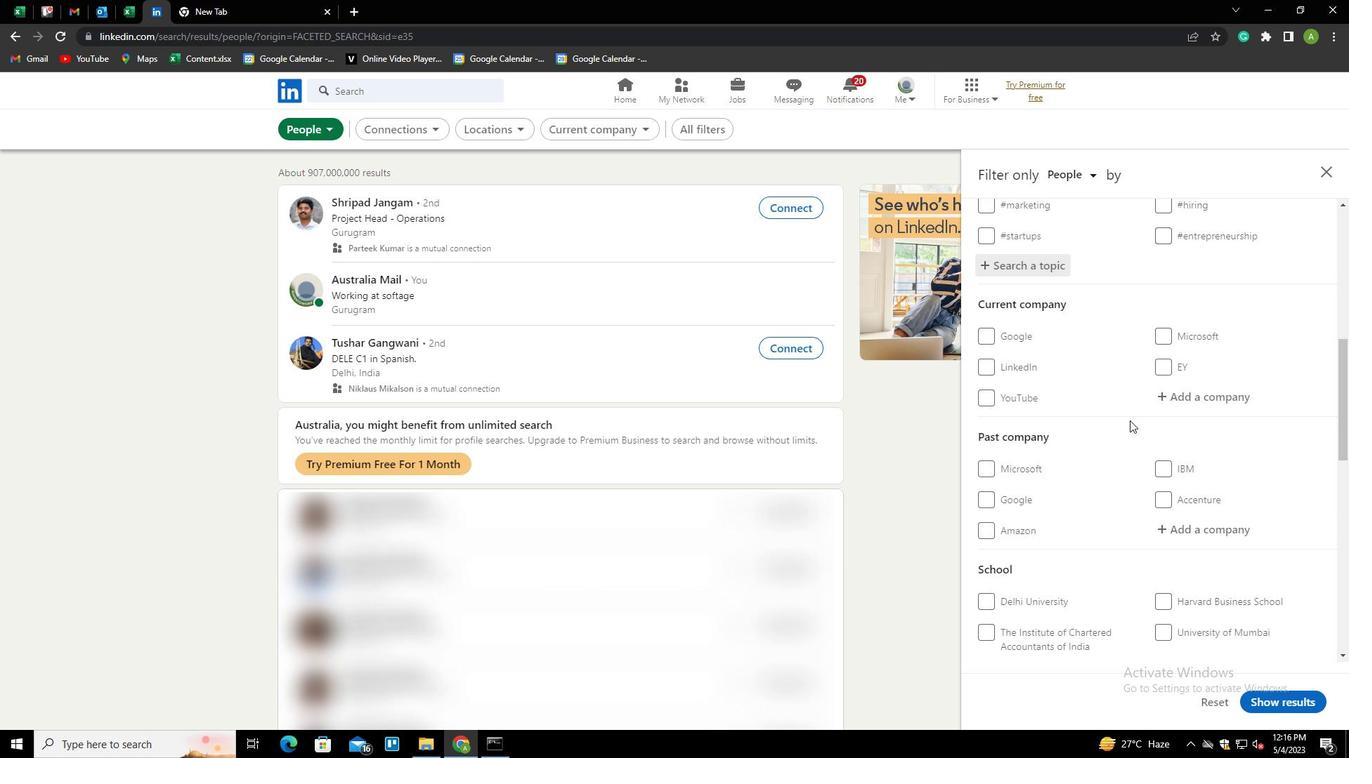 
Action: Mouse scrolled (1124, 423) with delta (0, 0)
Screenshot: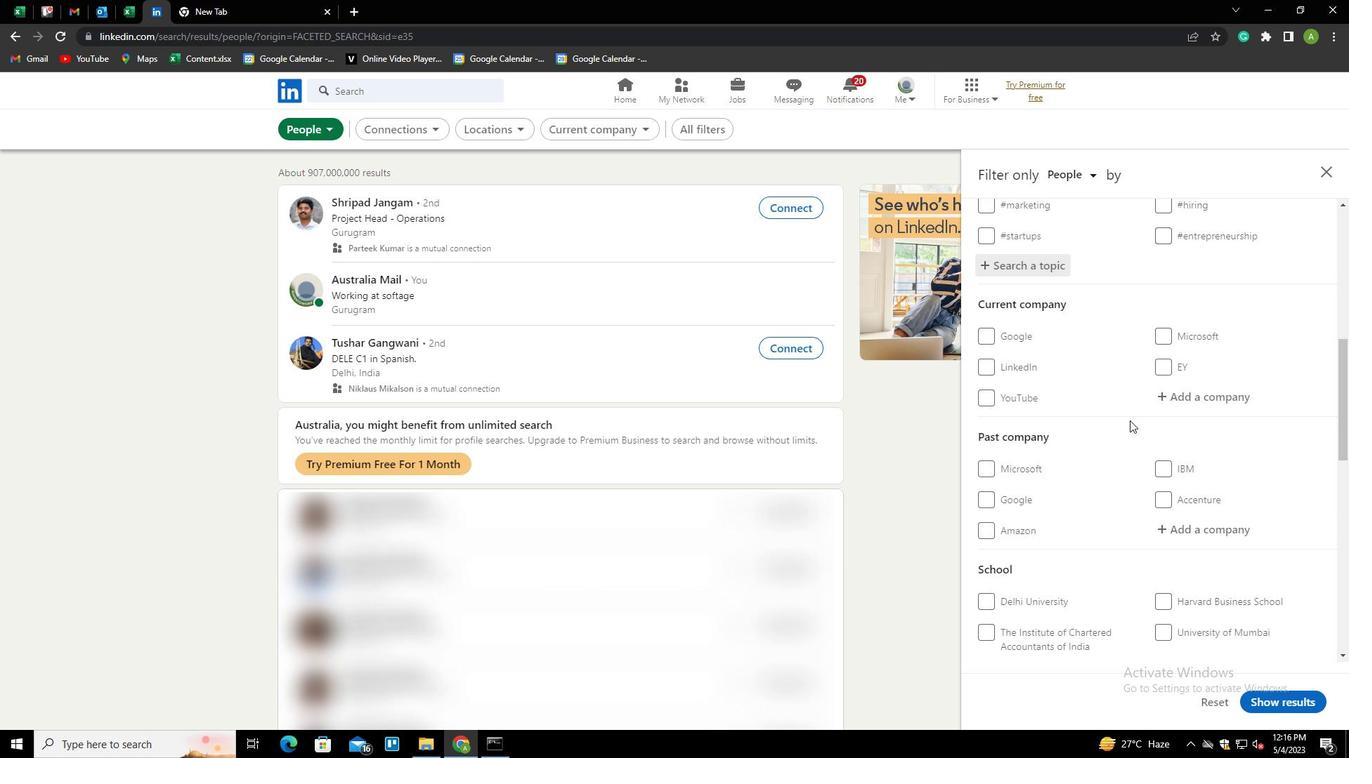 
Action: Mouse scrolled (1124, 423) with delta (0, 0)
Screenshot: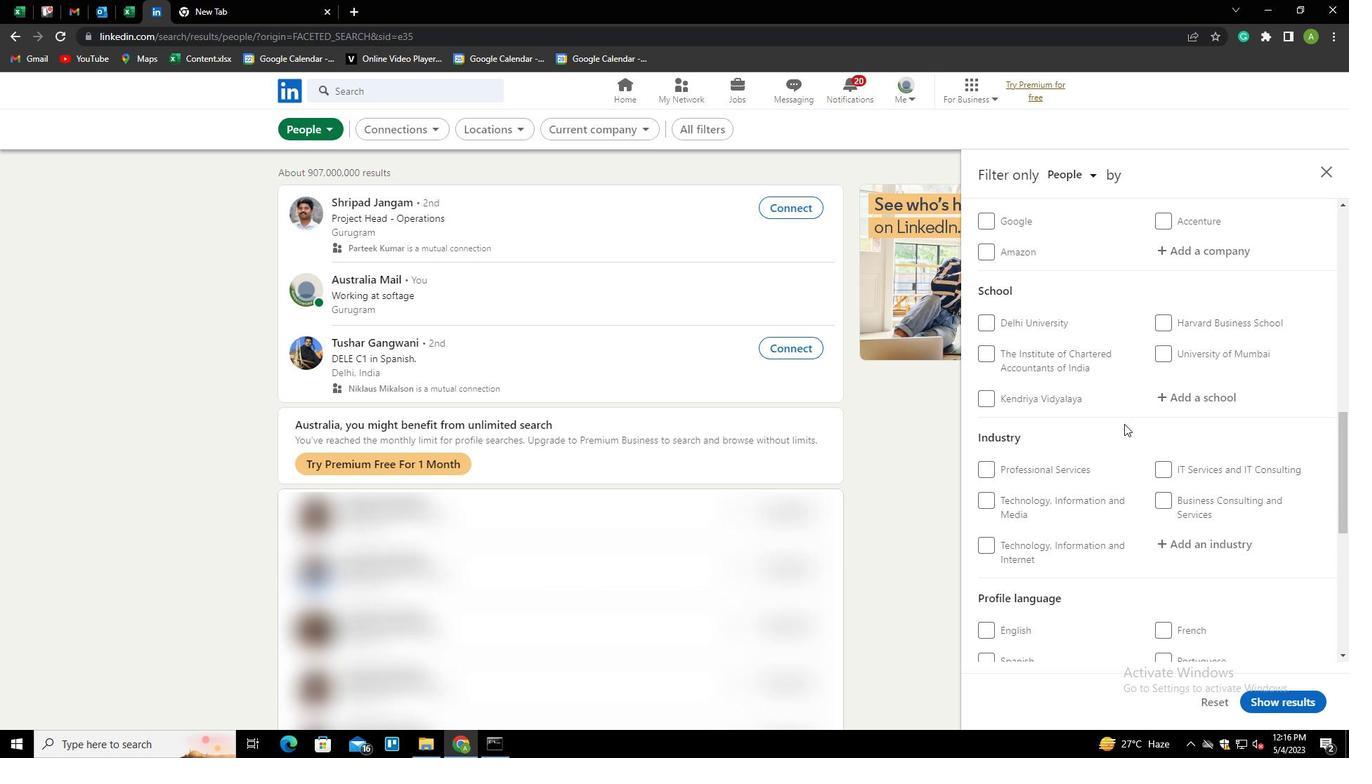 
Action: Mouse scrolled (1124, 423) with delta (0, 0)
Screenshot: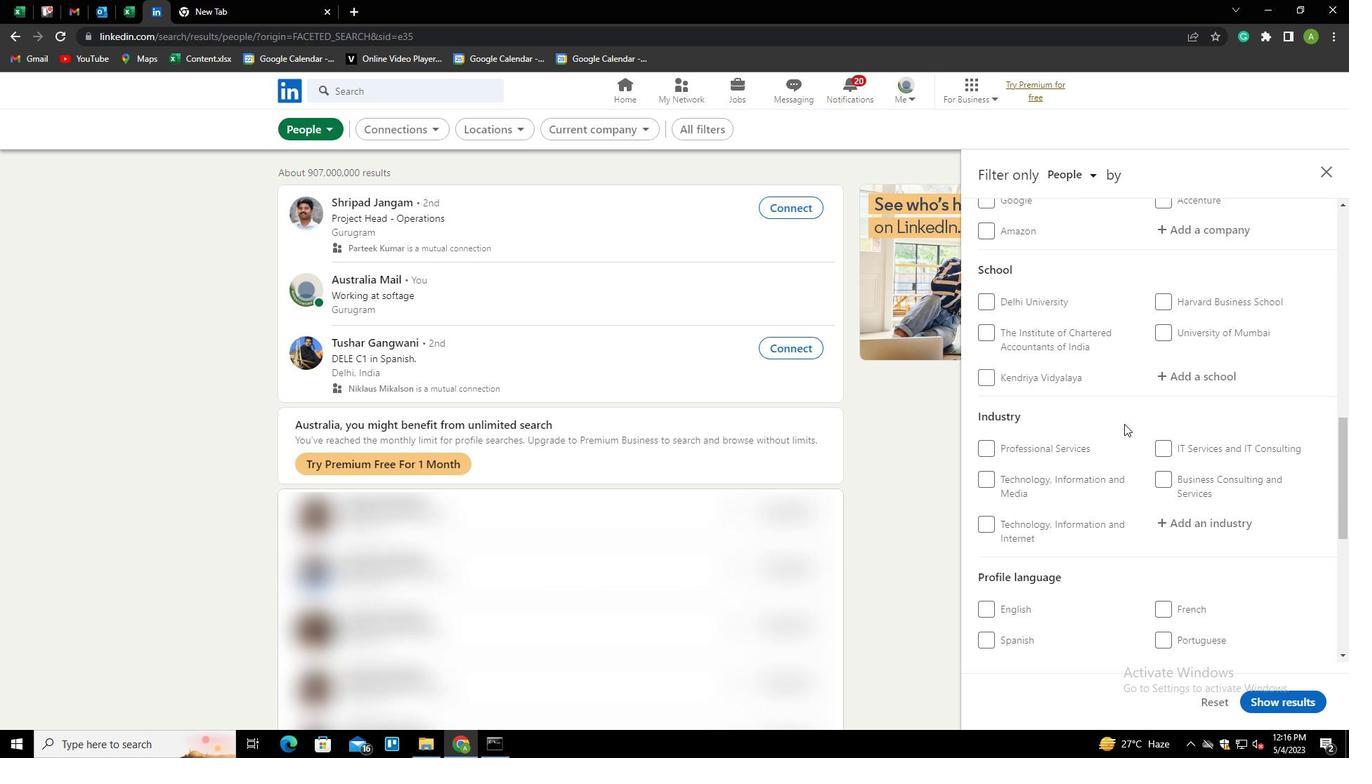 
Action: Mouse moved to (985, 520)
Screenshot: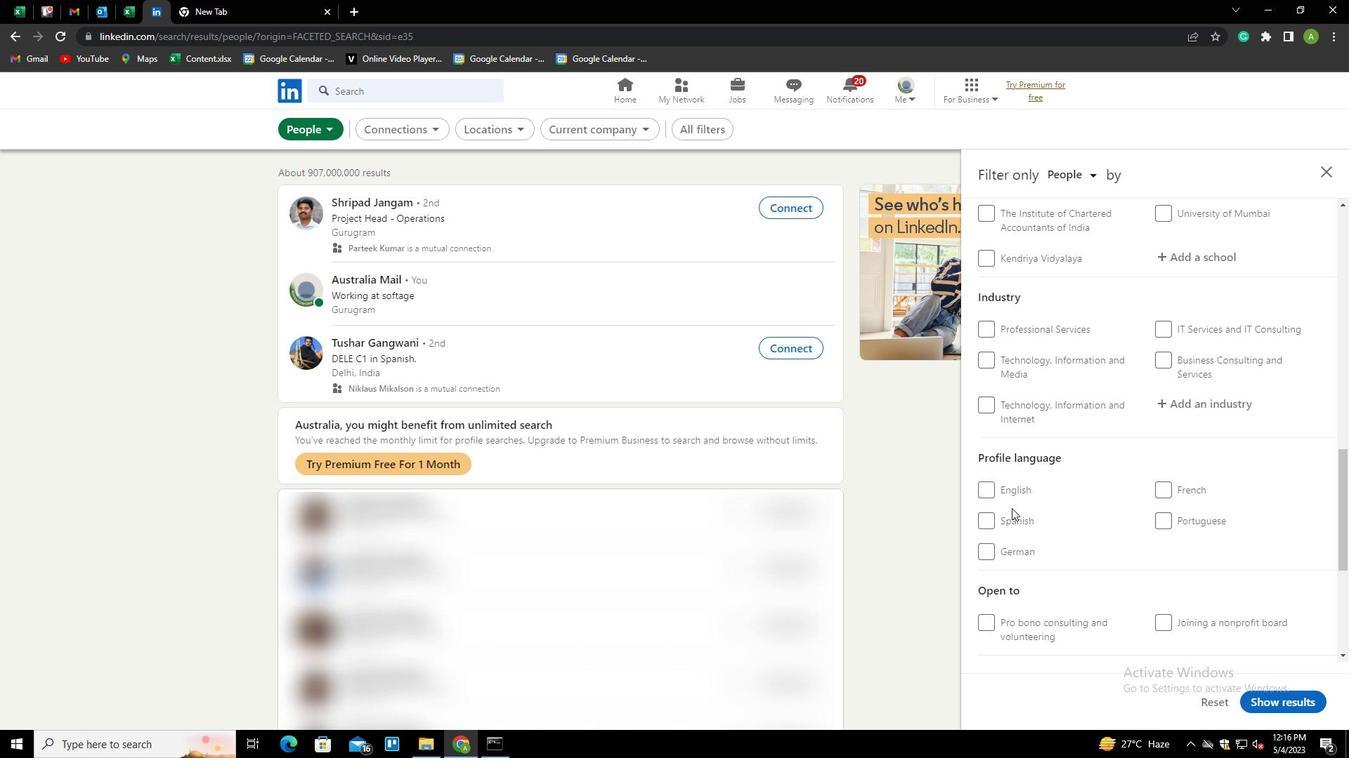
Action: Mouse pressed left at (985, 520)
Screenshot: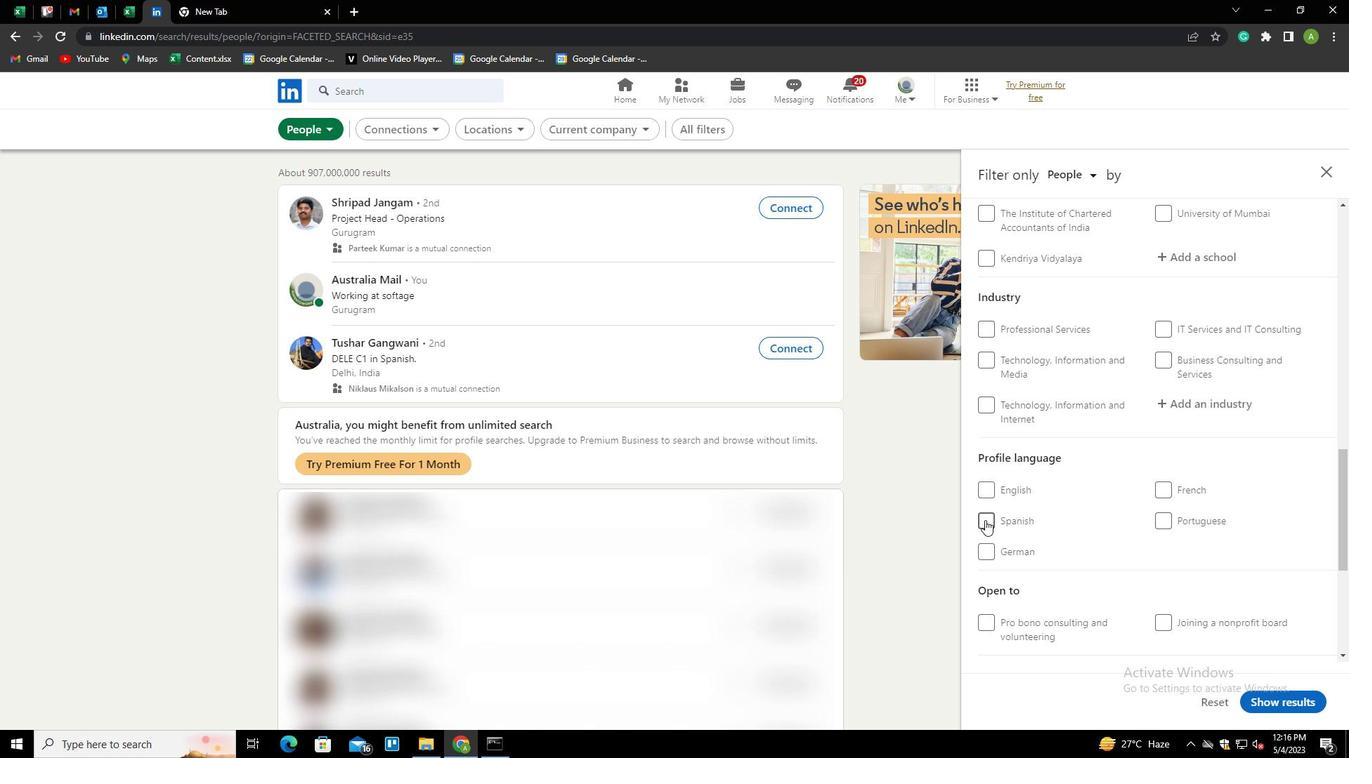 
Action: Mouse moved to (1109, 507)
Screenshot: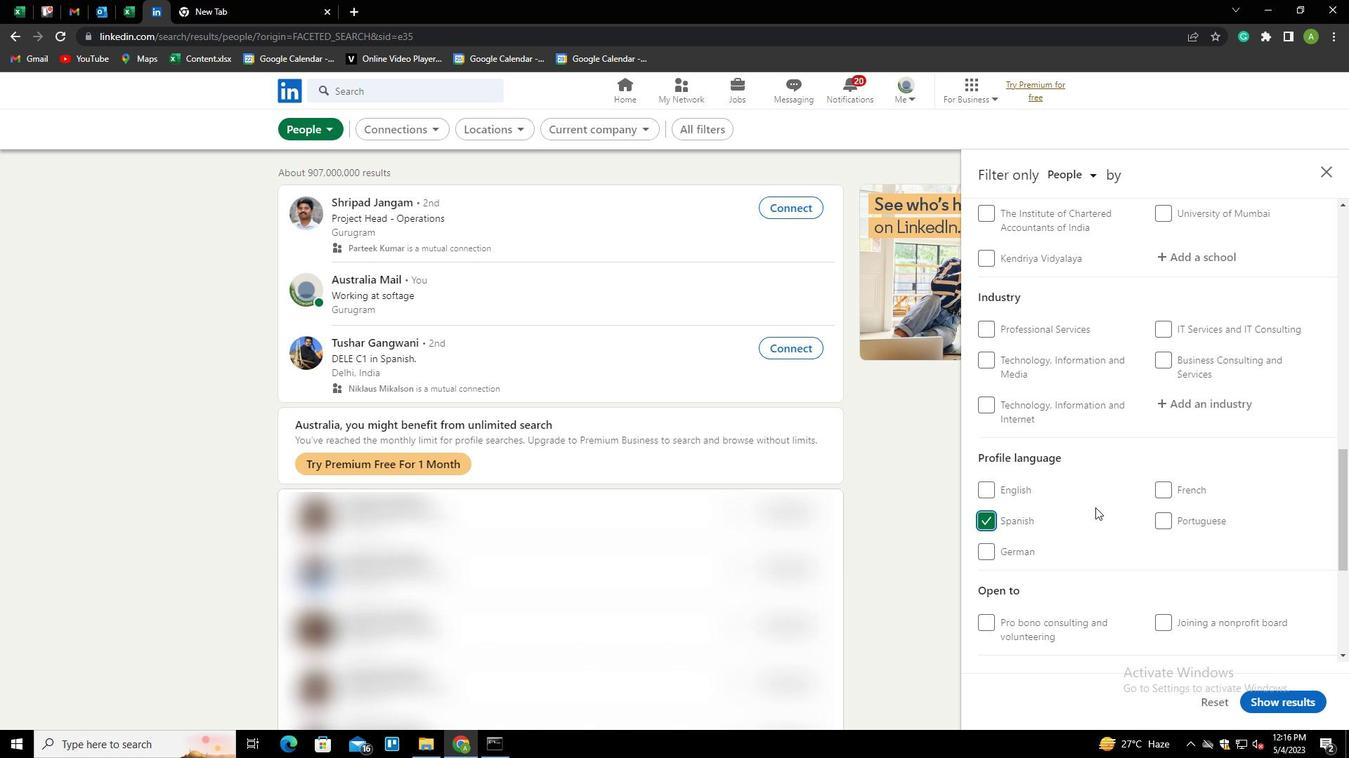 
Action: Mouse scrolled (1109, 508) with delta (0, 0)
Screenshot: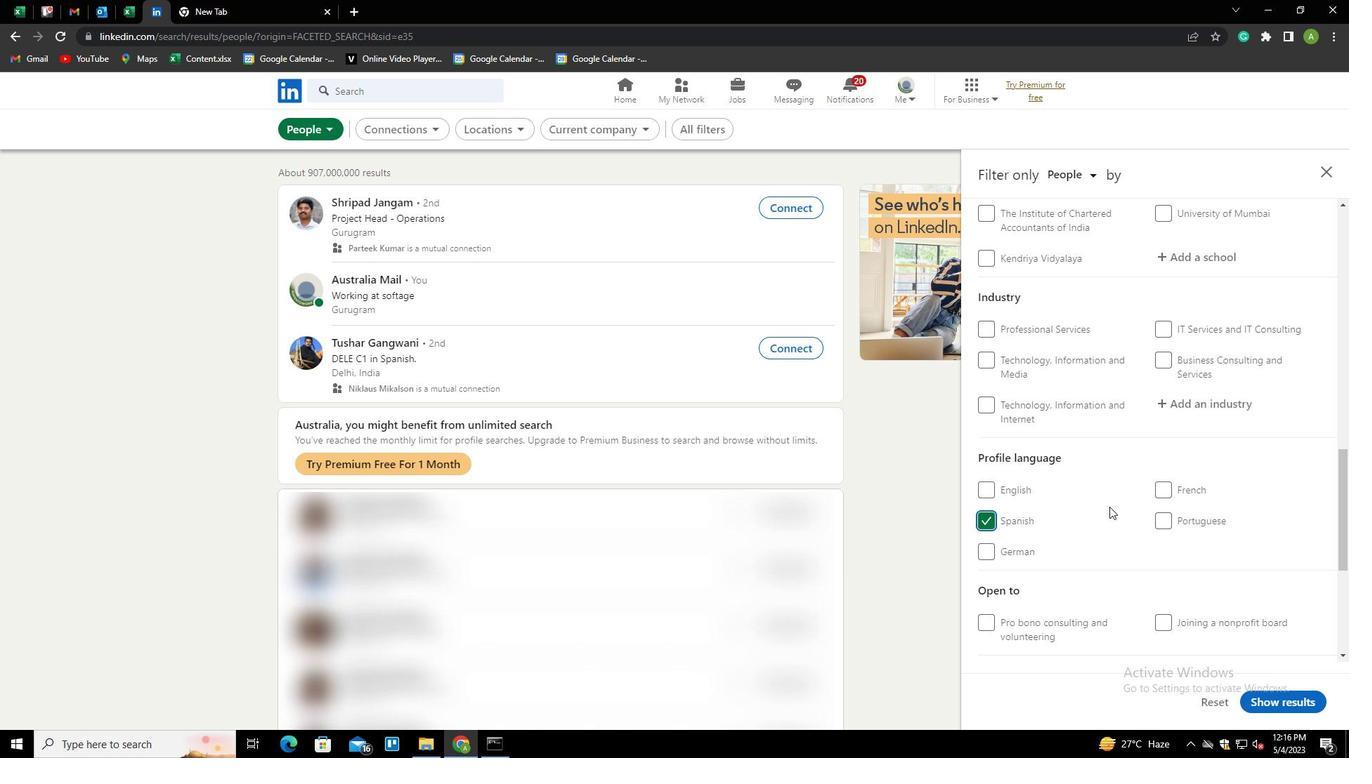 
Action: Mouse scrolled (1109, 508) with delta (0, 0)
Screenshot: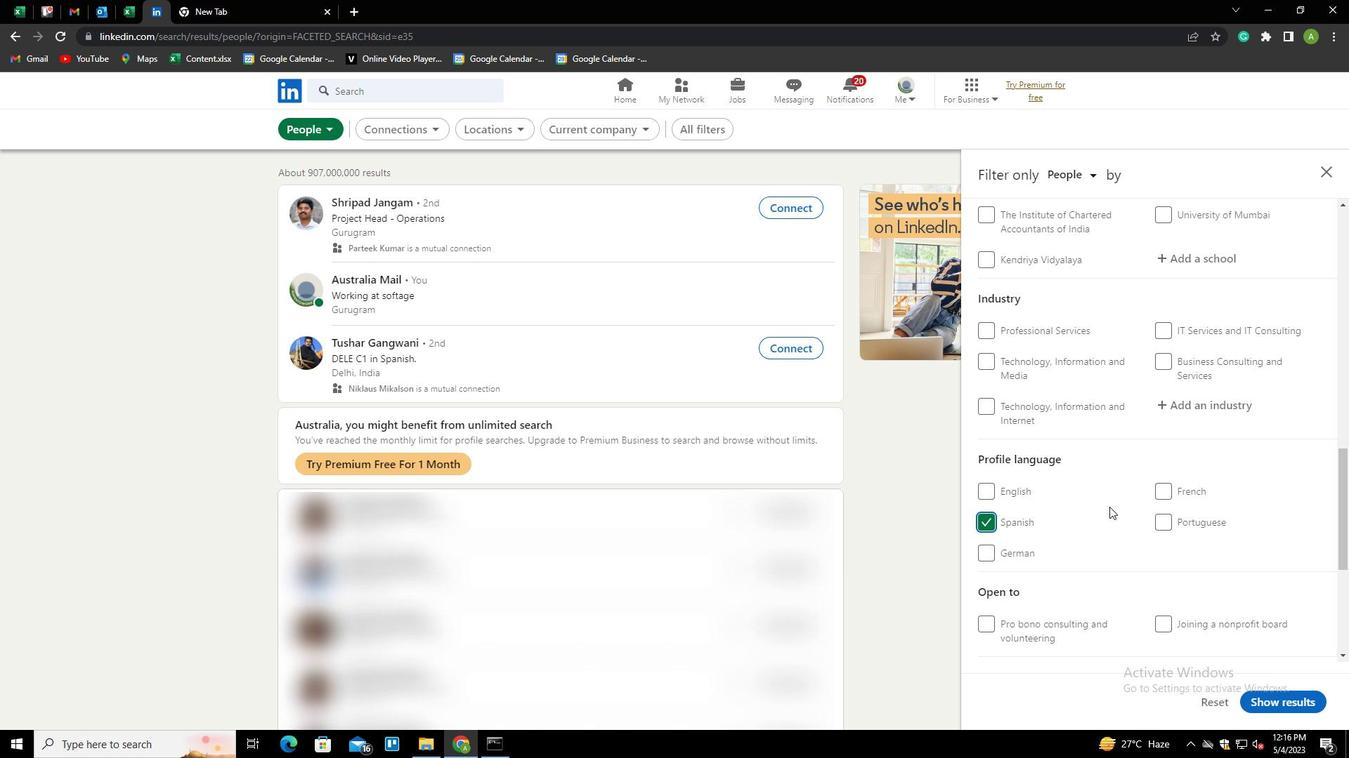 
Action: Mouse scrolled (1109, 508) with delta (0, 0)
Screenshot: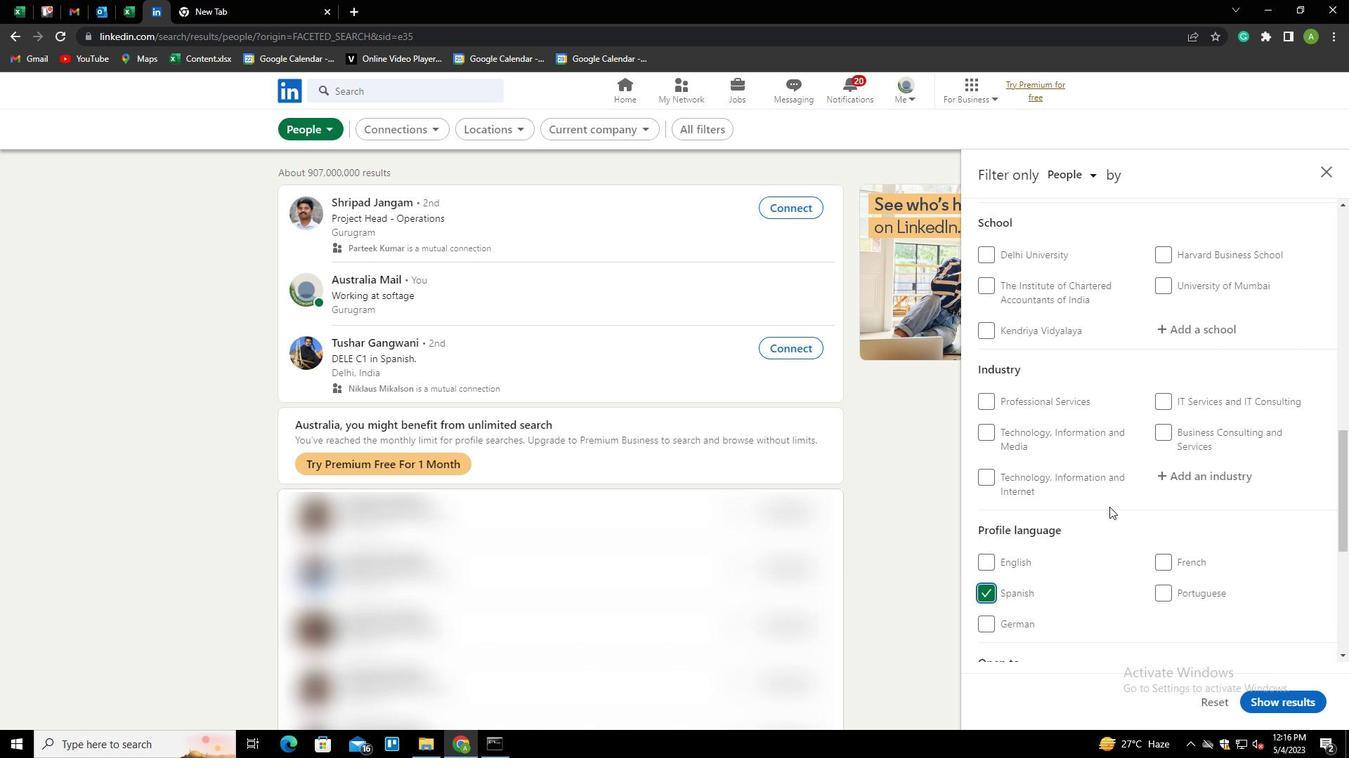 
Action: Mouse scrolled (1109, 508) with delta (0, 0)
Screenshot: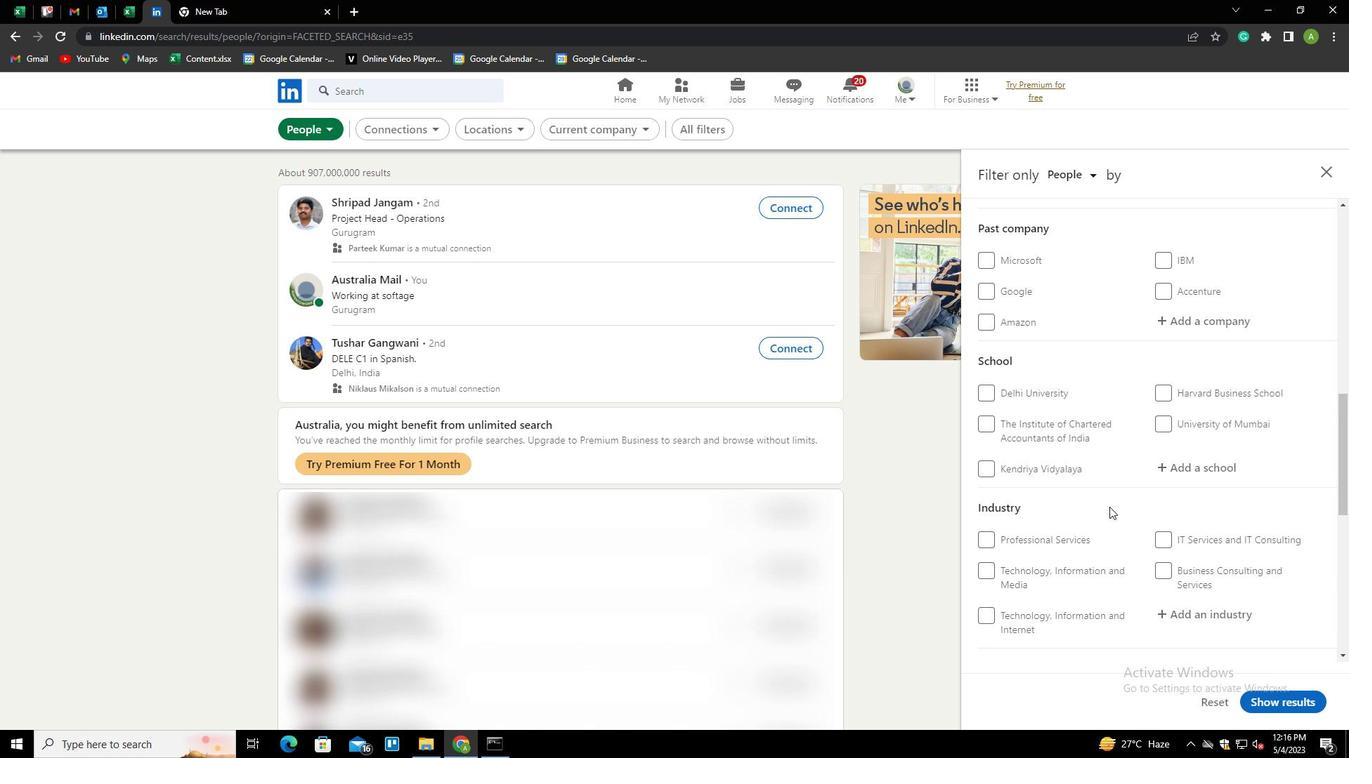 
Action: Mouse scrolled (1109, 508) with delta (0, 0)
Screenshot: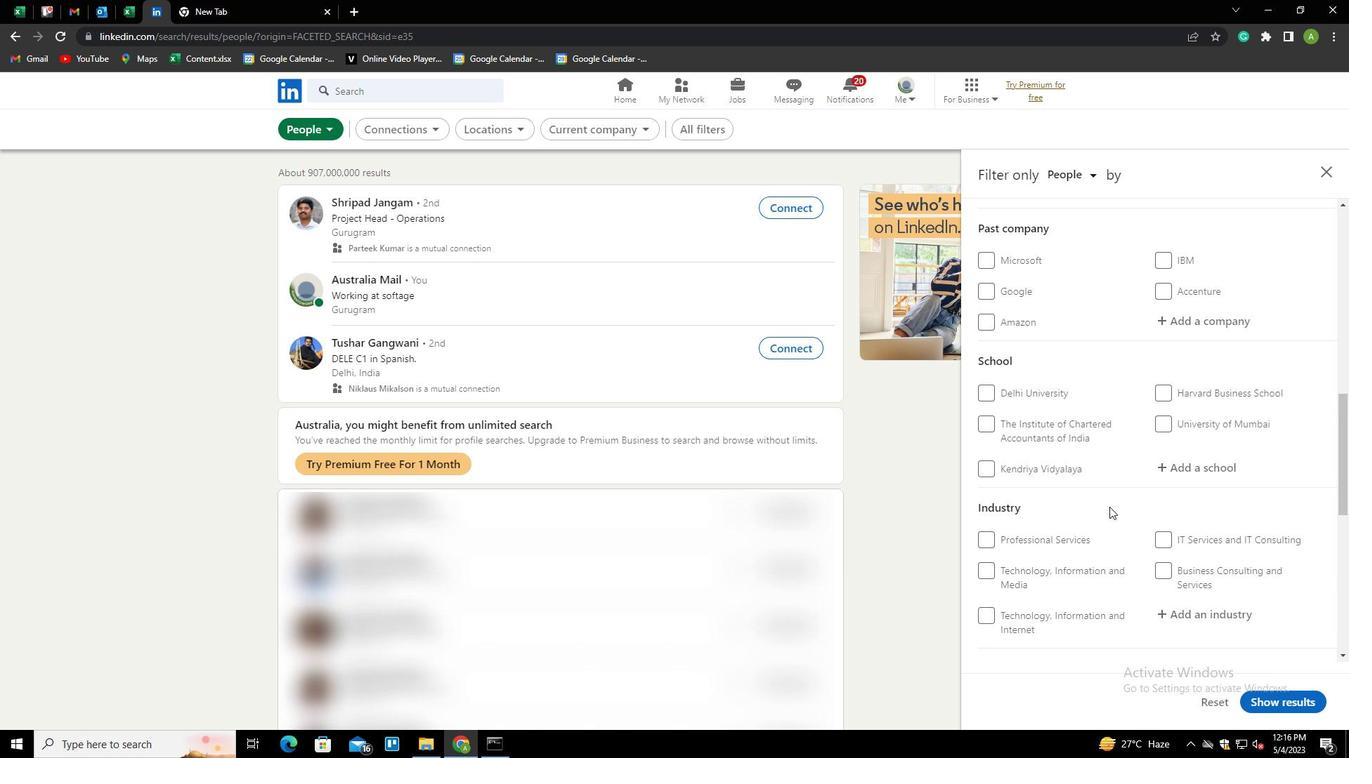 
Action: Mouse scrolled (1109, 508) with delta (0, 0)
Screenshot: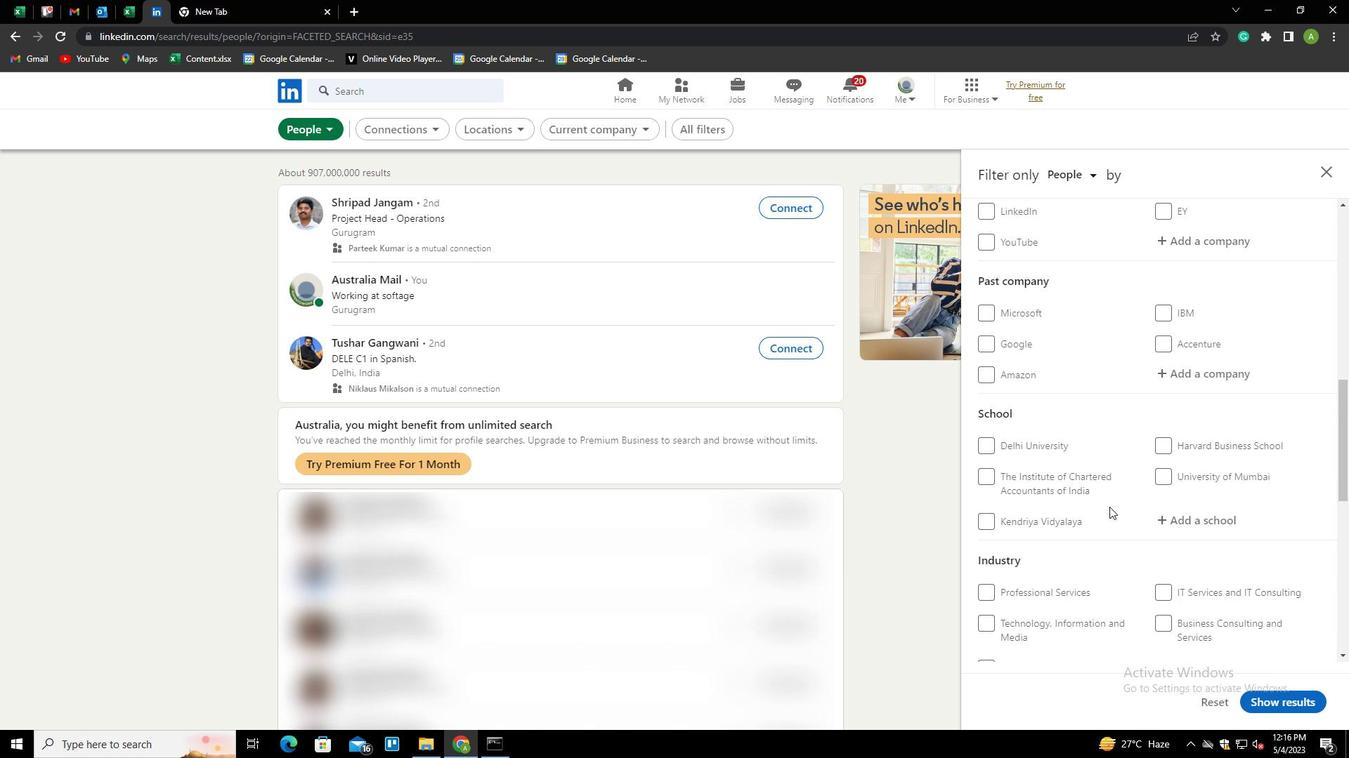 
Action: Mouse moved to (1179, 401)
Screenshot: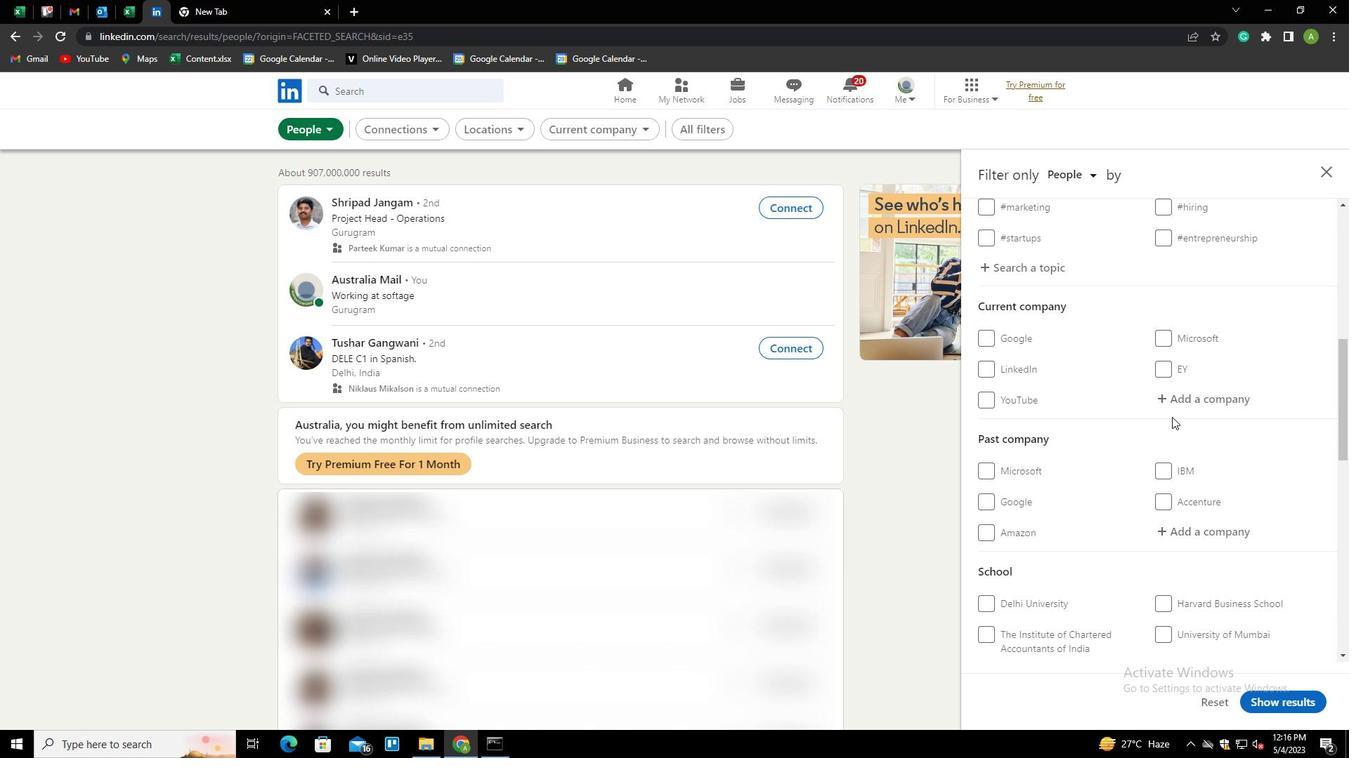 
Action: Mouse pressed left at (1179, 401)
Screenshot: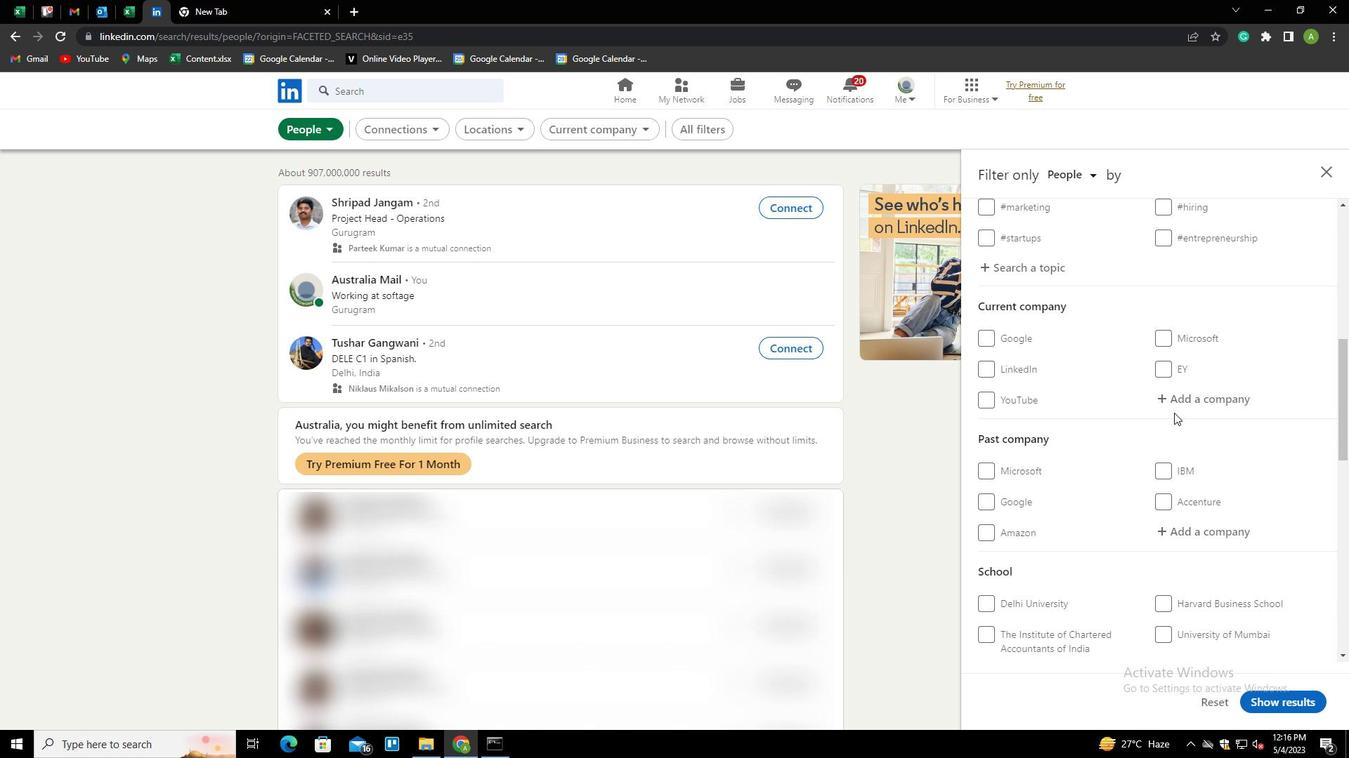 
Action: Key pressed <Key.shift>A
Screenshot: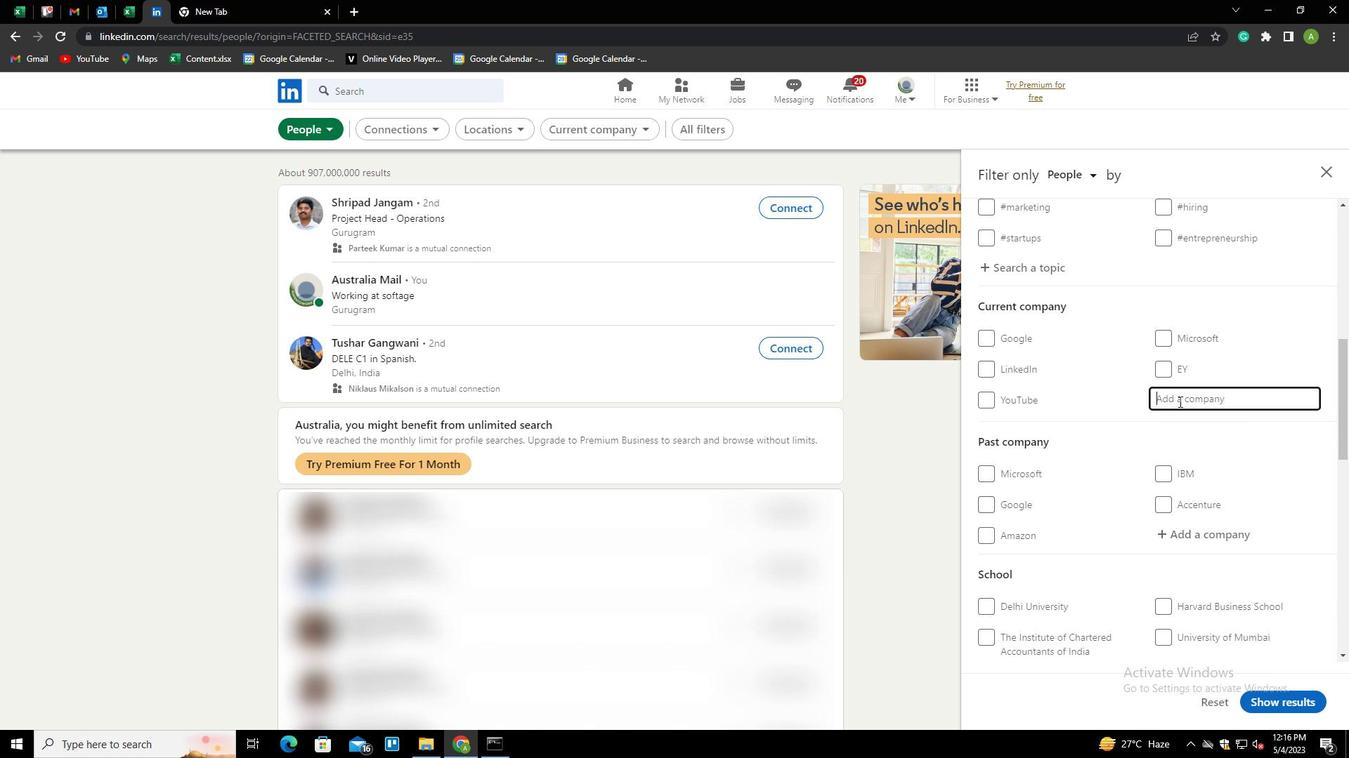 
Action: Mouse moved to (1177, 400)
Screenshot: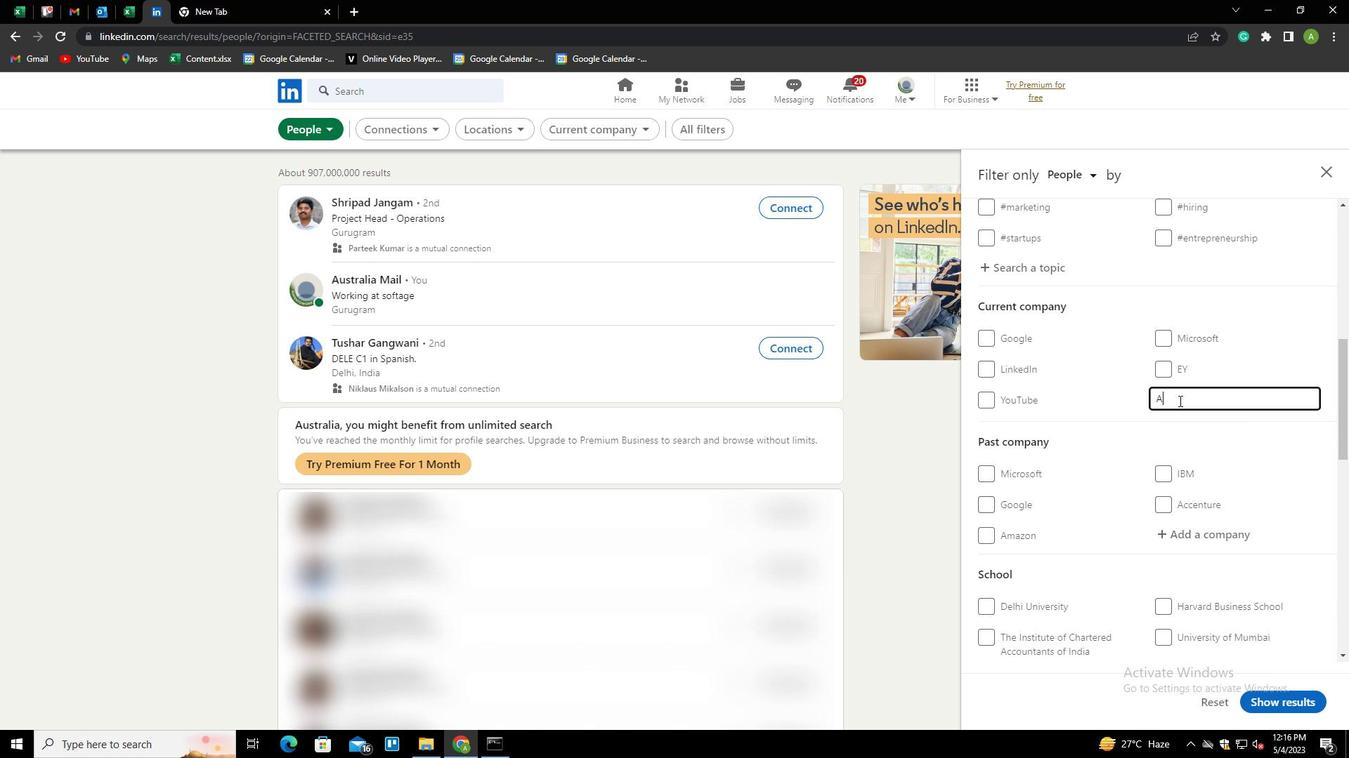 
Action: Key pressed CI<Key.space><Key.shift>WORLDWIDE<Key.down><Key.enter>
Screenshot: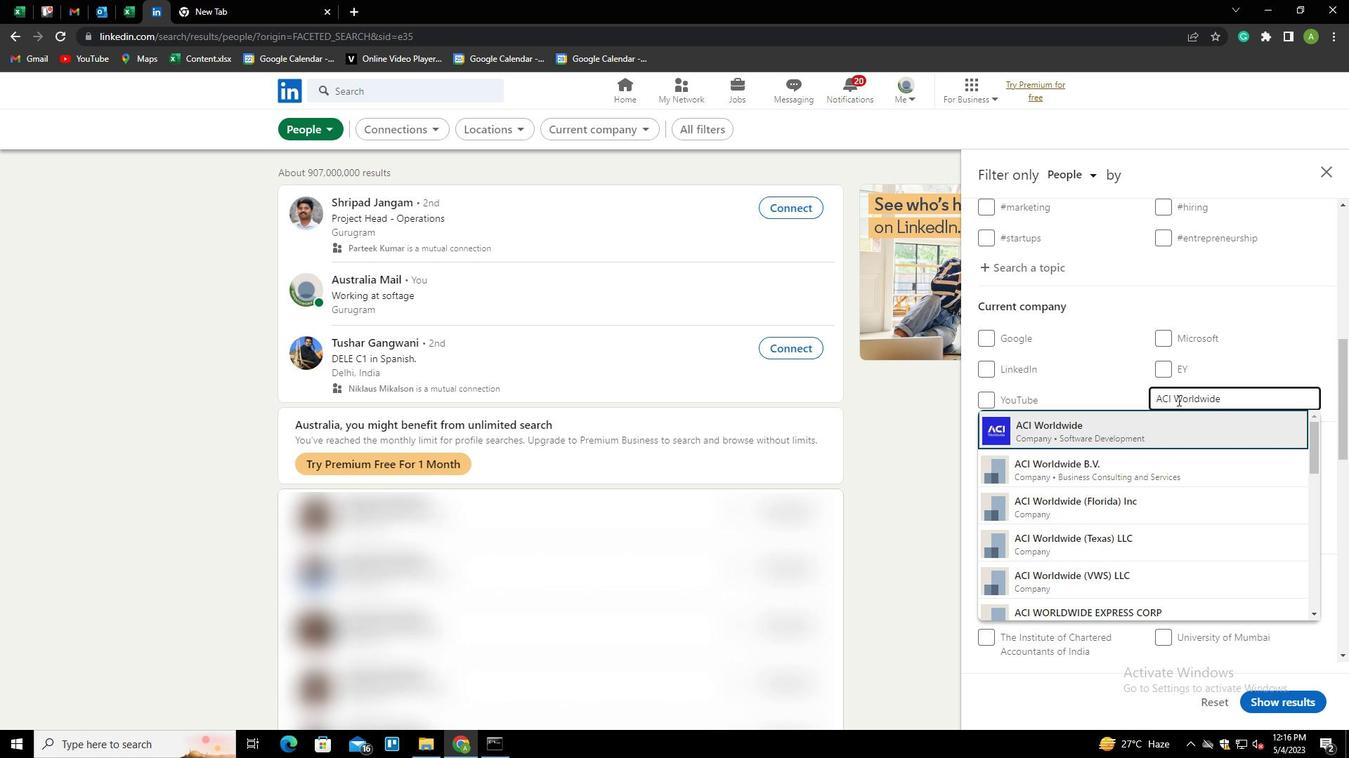 
Action: Mouse scrolled (1177, 399) with delta (0, 0)
Screenshot: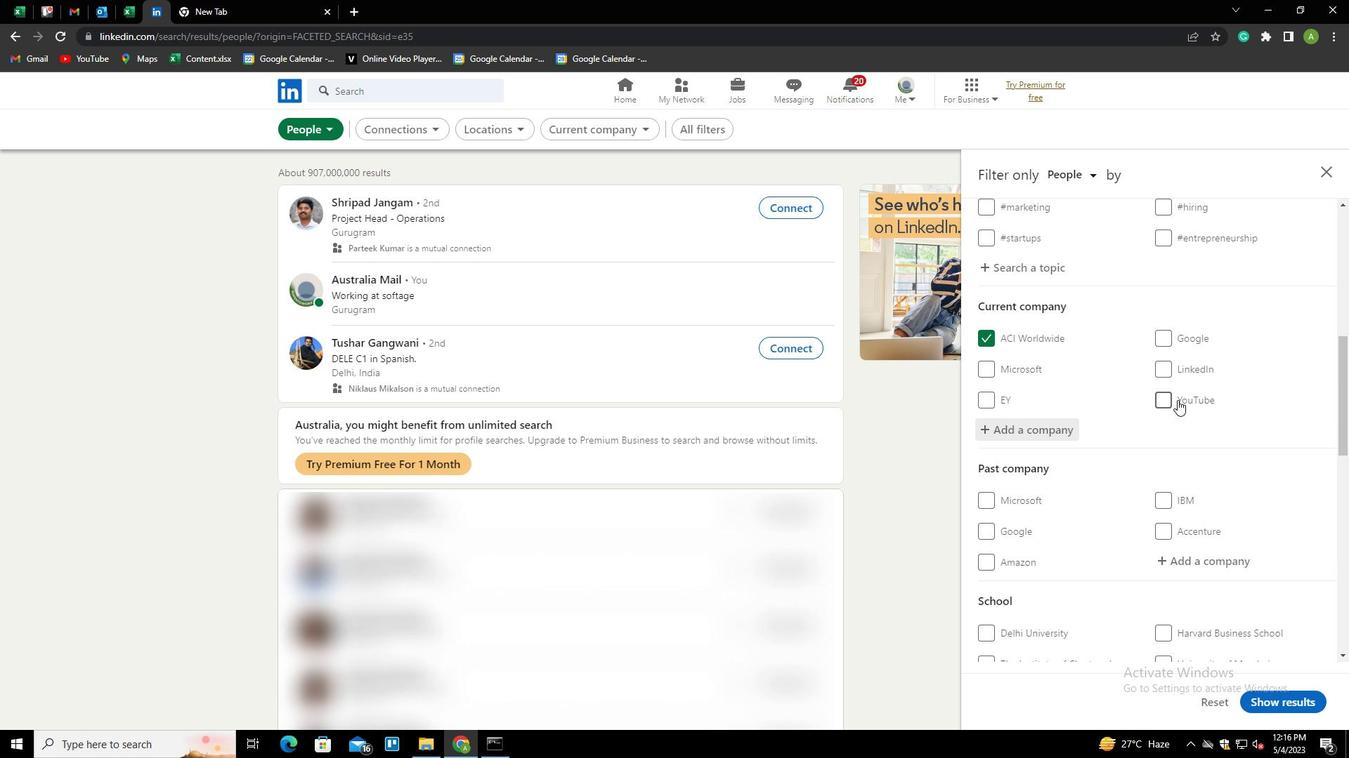 
Action: Mouse scrolled (1177, 399) with delta (0, 0)
Screenshot: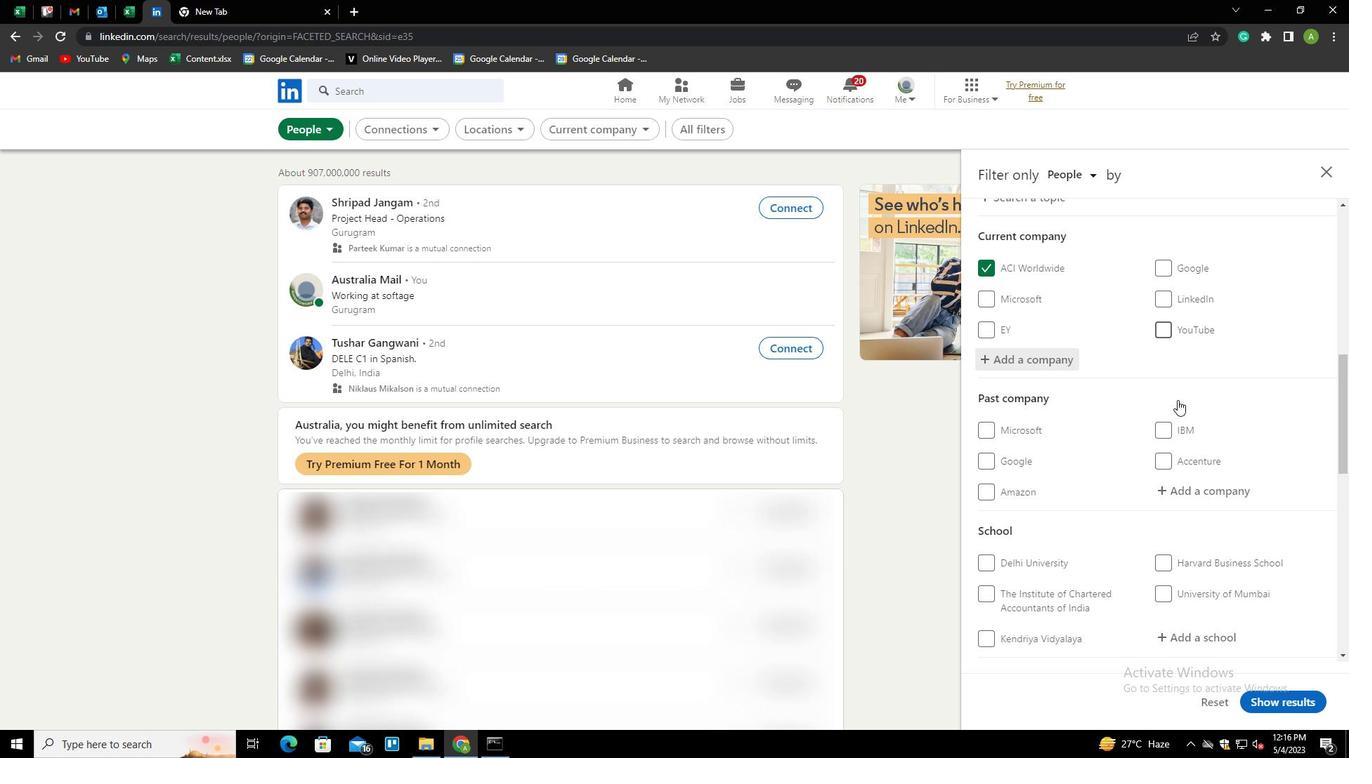 
Action: Mouse scrolled (1177, 399) with delta (0, 0)
Screenshot: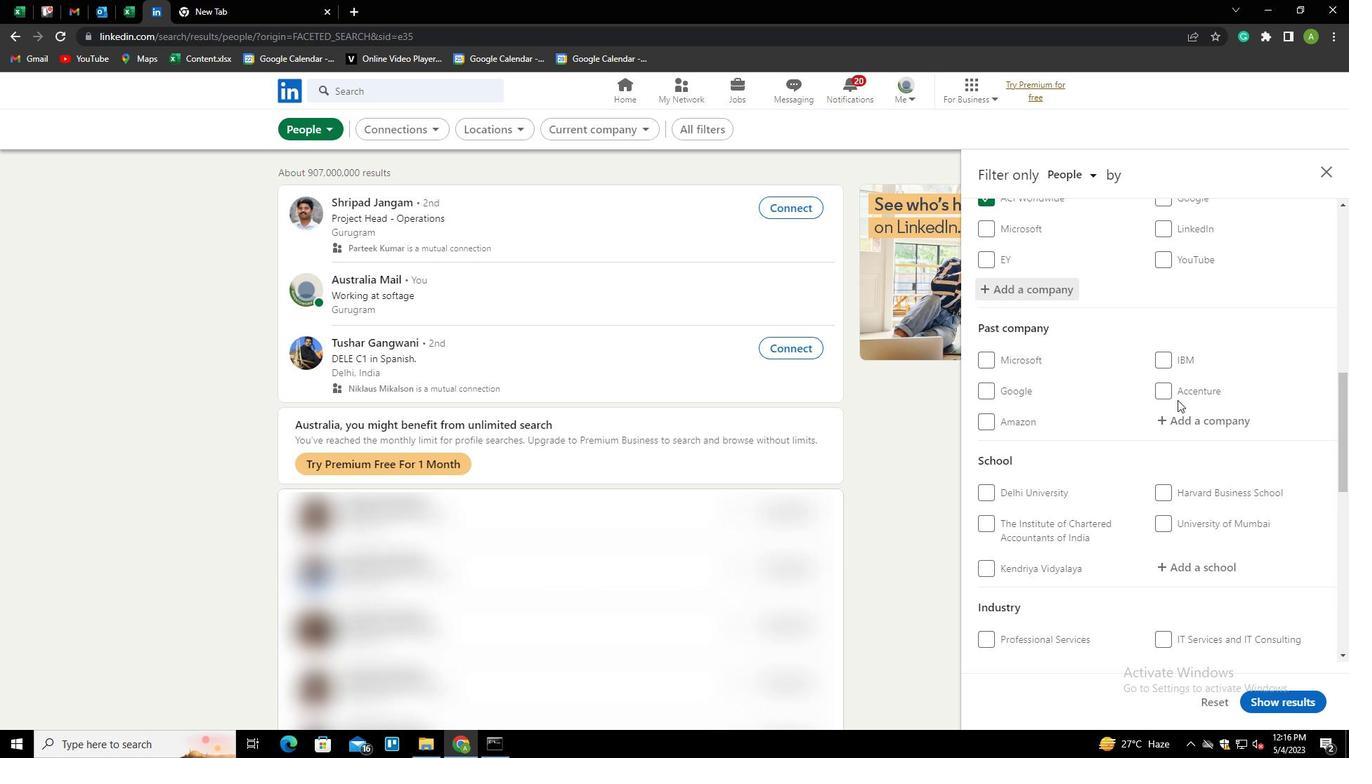 
Action: Mouse scrolled (1177, 399) with delta (0, 0)
Screenshot: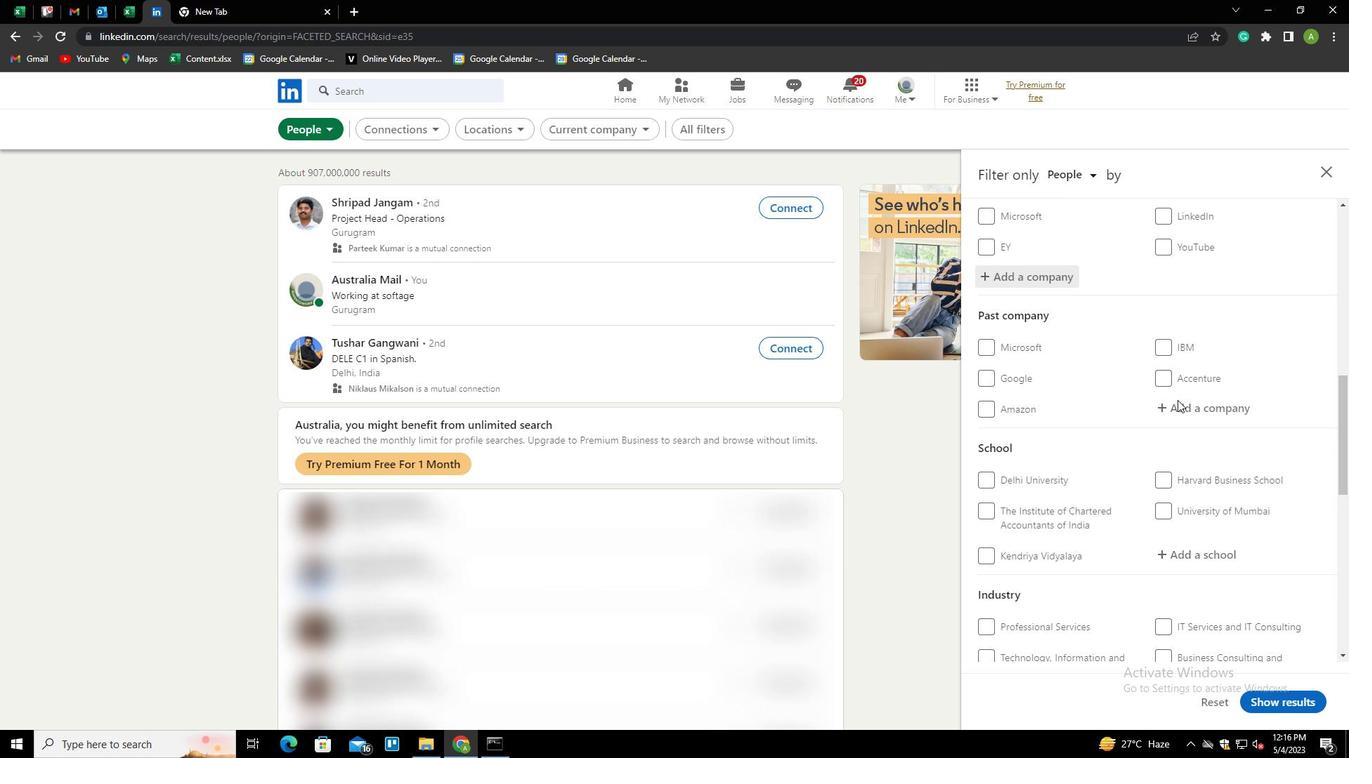 
Action: Mouse moved to (1186, 420)
Screenshot: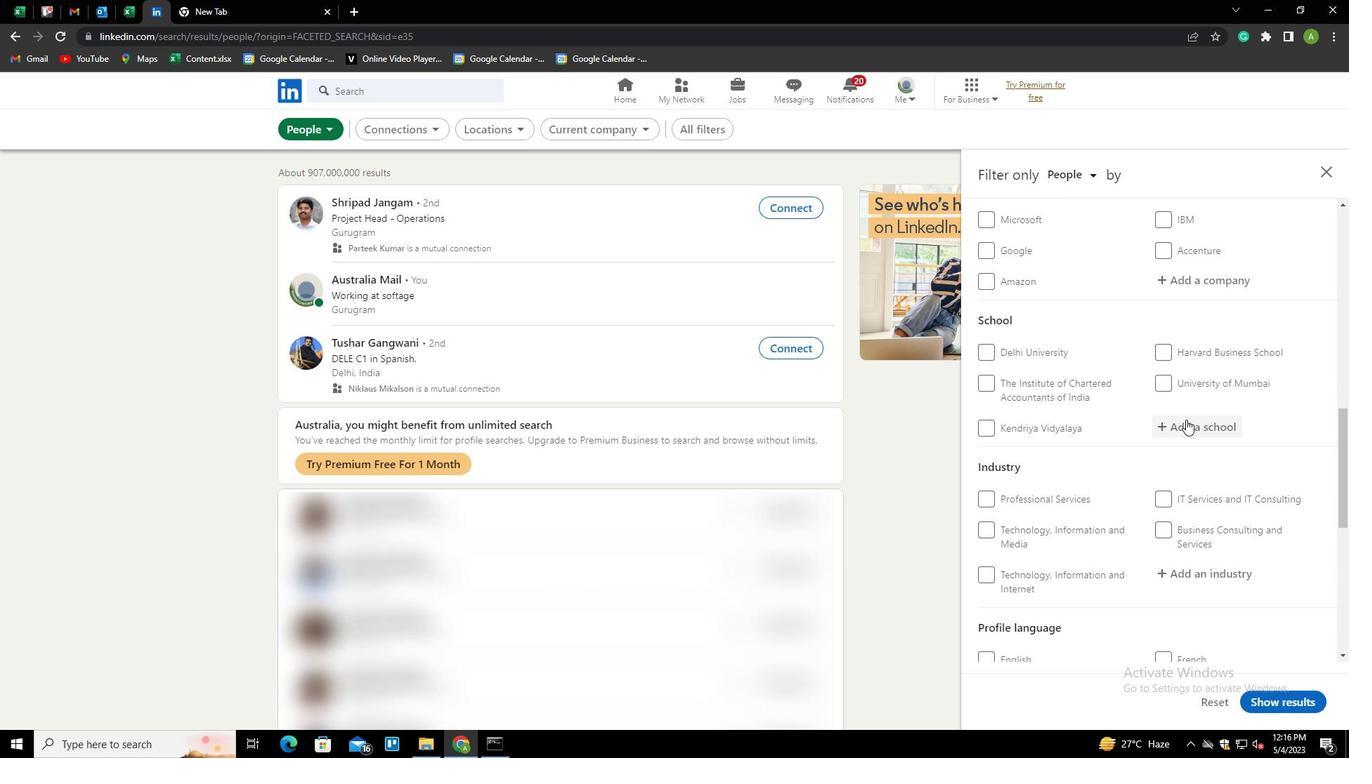 
Action: Mouse pressed left at (1186, 420)
Screenshot: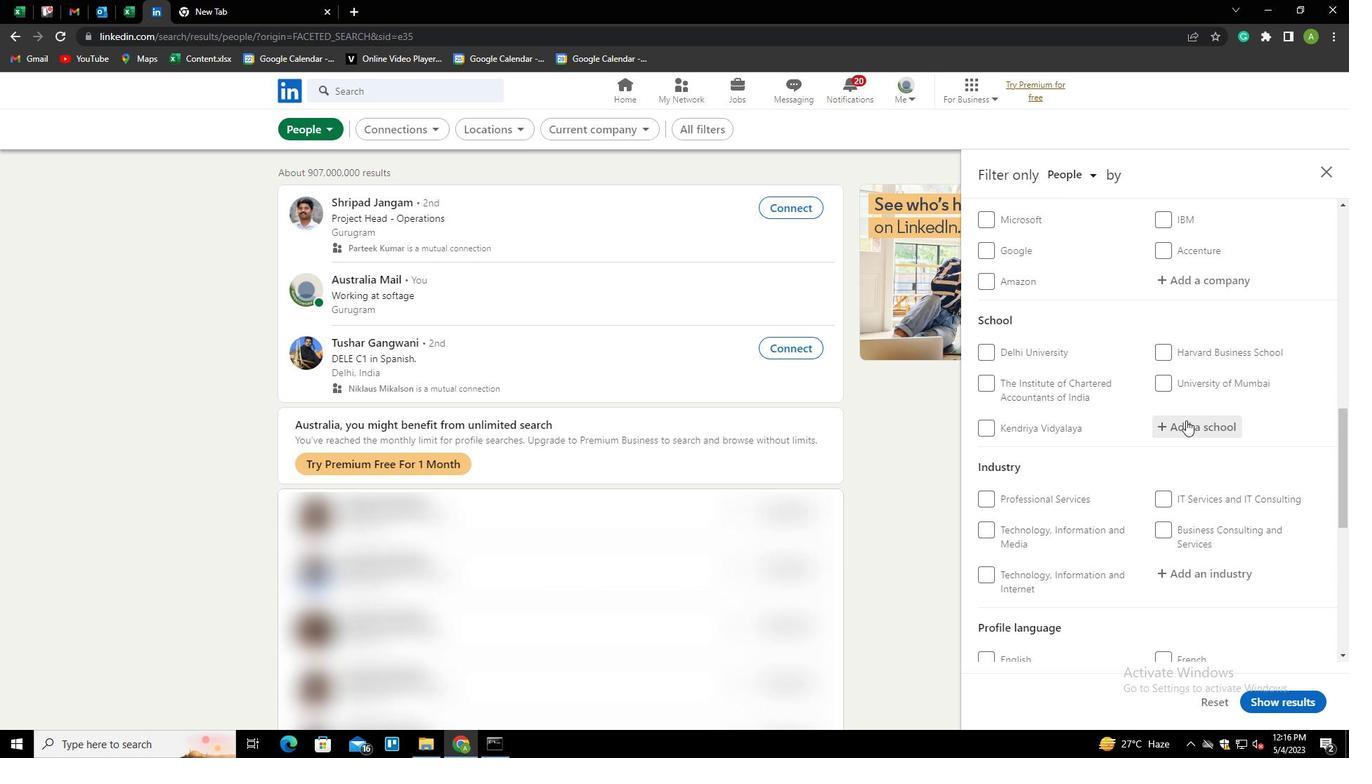 
Action: Mouse moved to (1187, 423)
Screenshot: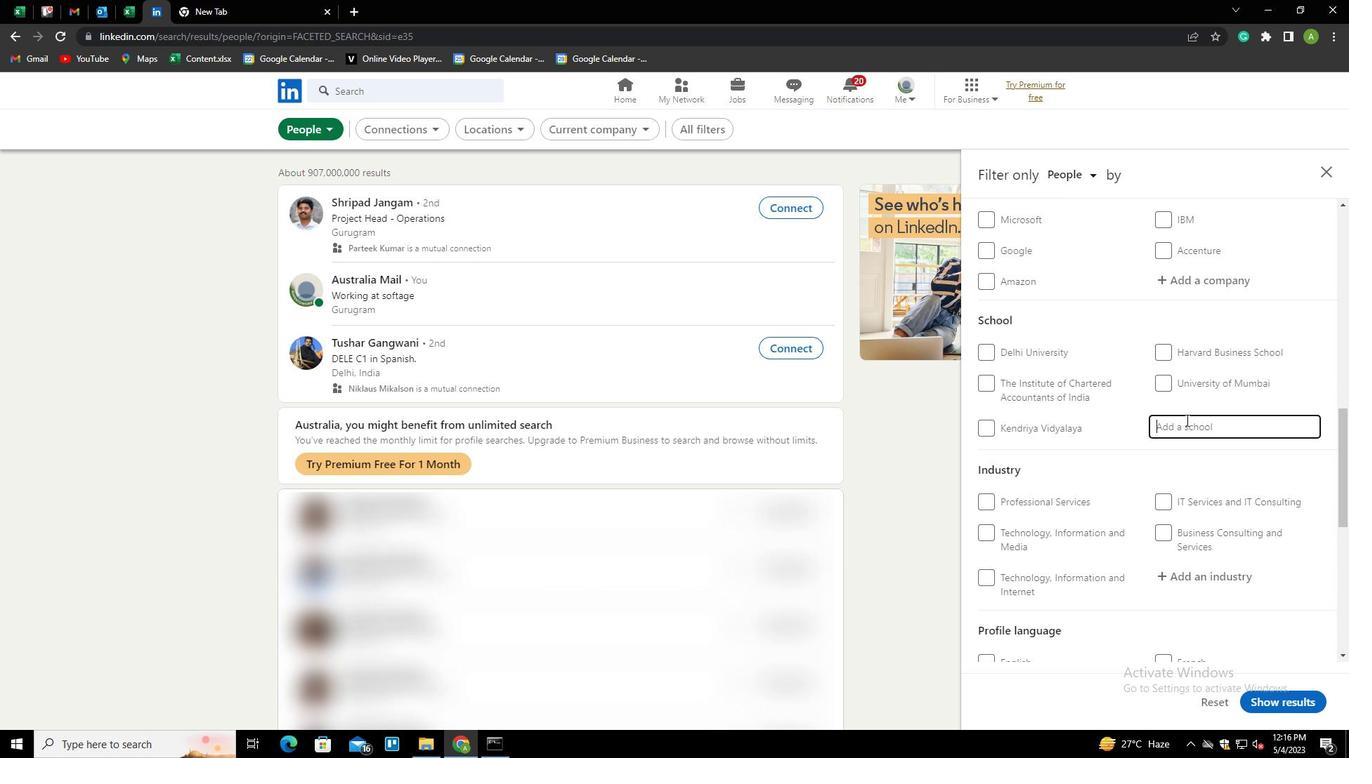 
Action: Key pressed <Key.shift>BANGLO<Key.backspace><Key.backspace><Key.backspace>GALORE<Key.space><Key.shift>UNIVERSITY<Key.down><Key.enter>
Screenshot: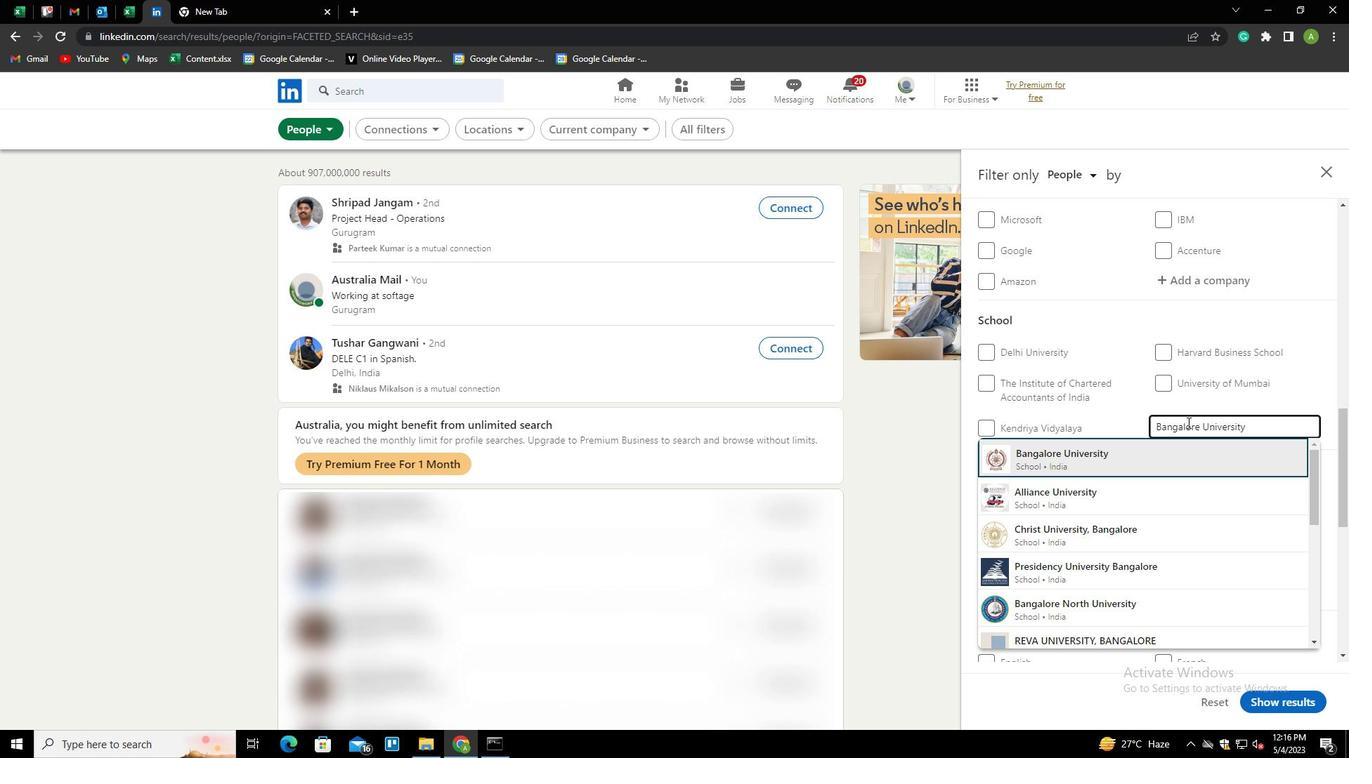 
Action: Mouse scrolled (1187, 422) with delta (0, 0)
Screenshot: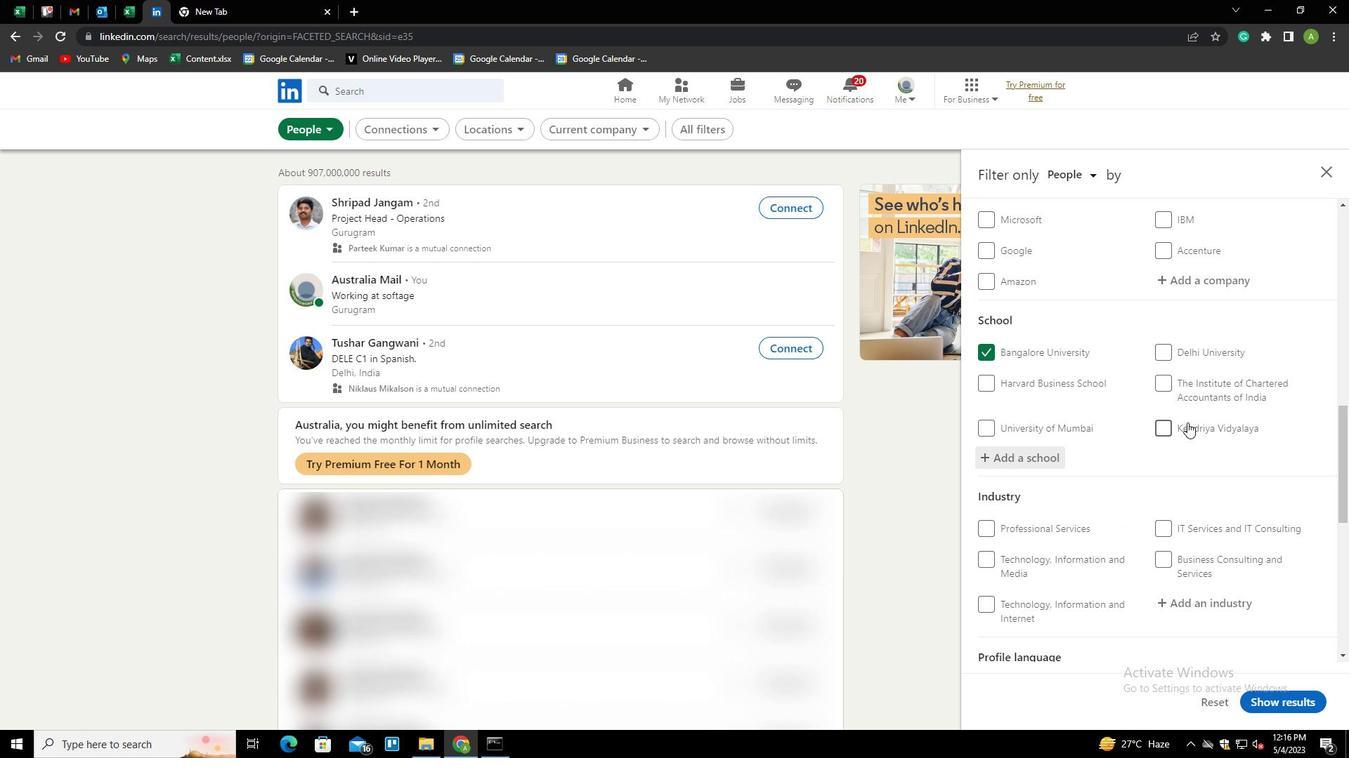 
Action: Mouse scrolled (1187, 422) with delta (0, 0)
Screenshot: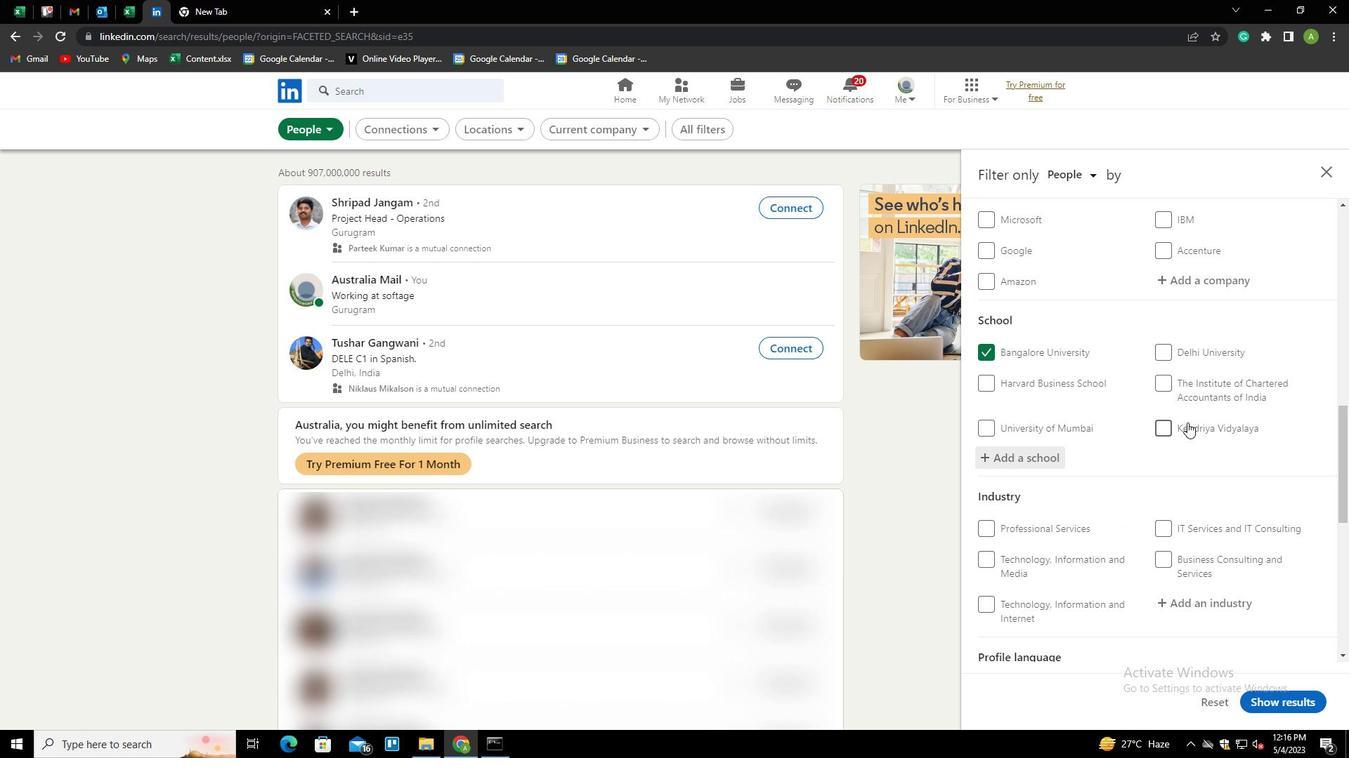 
Action: Mouse scrolled (1187, 422) with delta (0, 0)
Screenshot: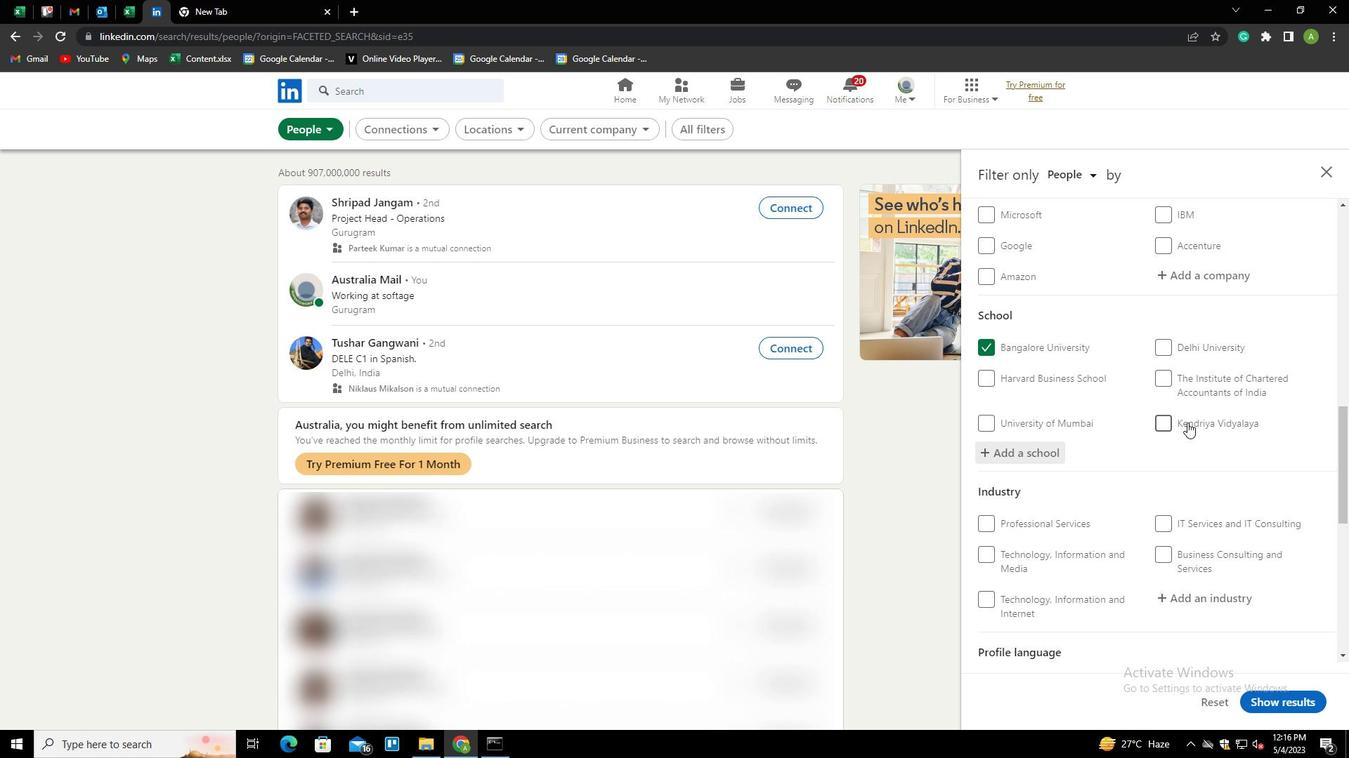 
Action: Mouse scrolled (1187, 422) with delta (0, 0)
Screenshot: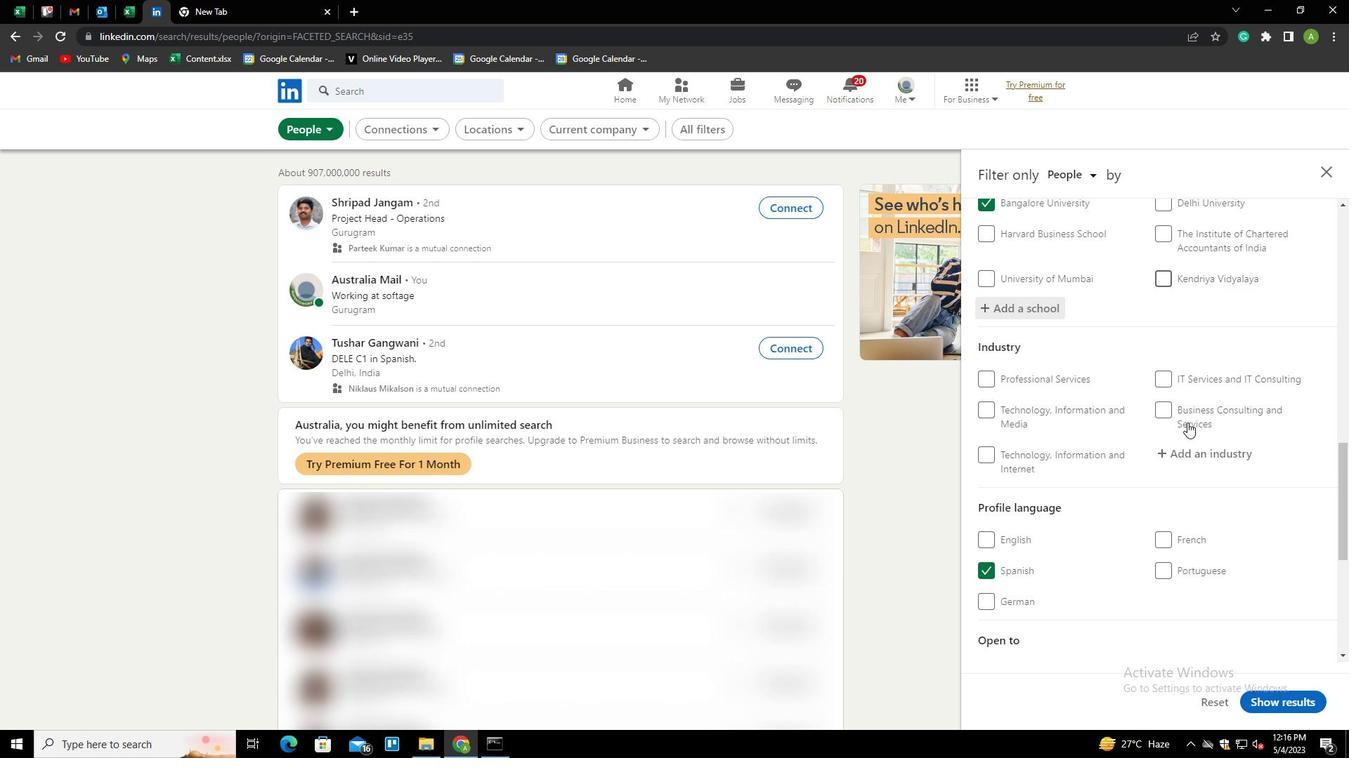 
Action: Mouse moved to (1177, 320)
Screenshot: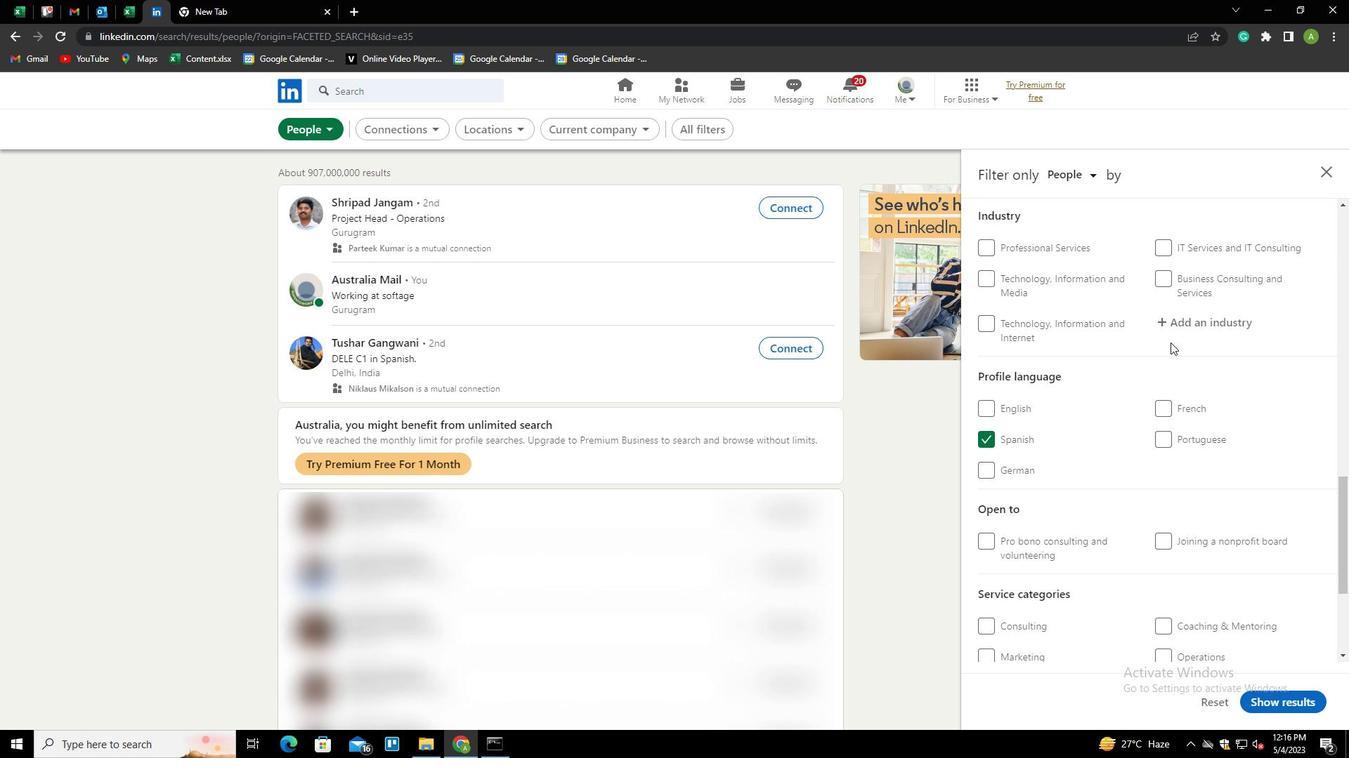 
Action: Mouse pressed left at (1177, 320)
Screenshot: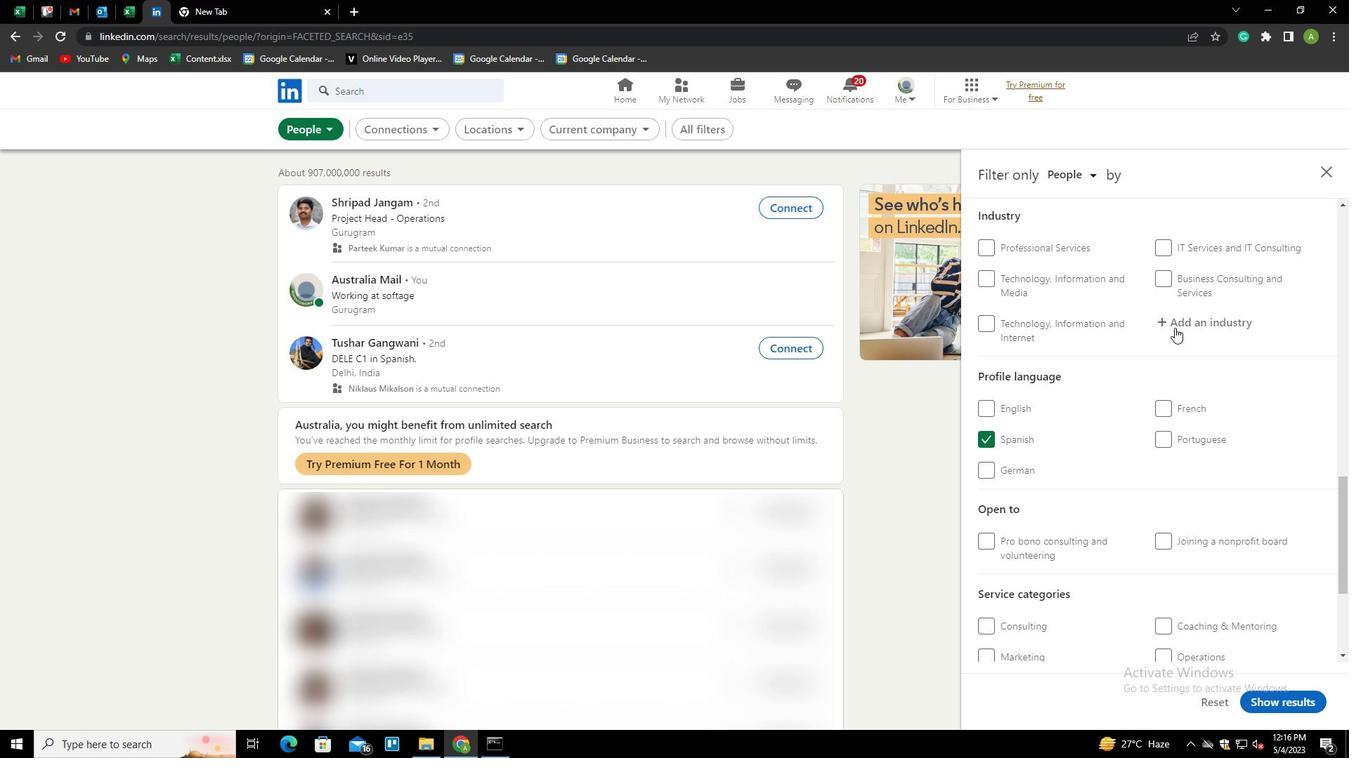 
Action: Key pressed <Key.shift><Key.shift><Key.shift><Key.shift>GEOTHERMAL<Key.space><Key.shift>ELECTRIC<Key.down><Key.enter>
Screenshot: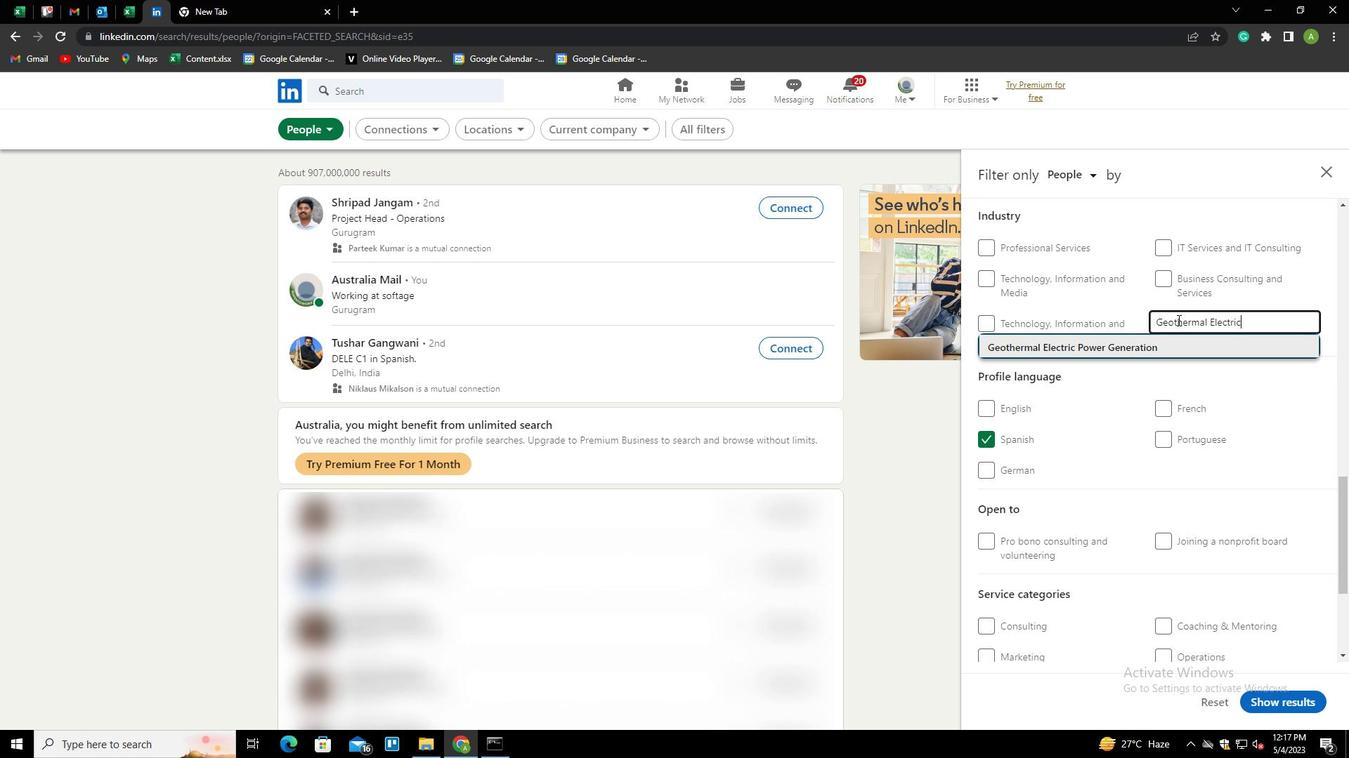 
Action: Mouse scrolled (1177, 319) with delta (0, 0)
Screenshot: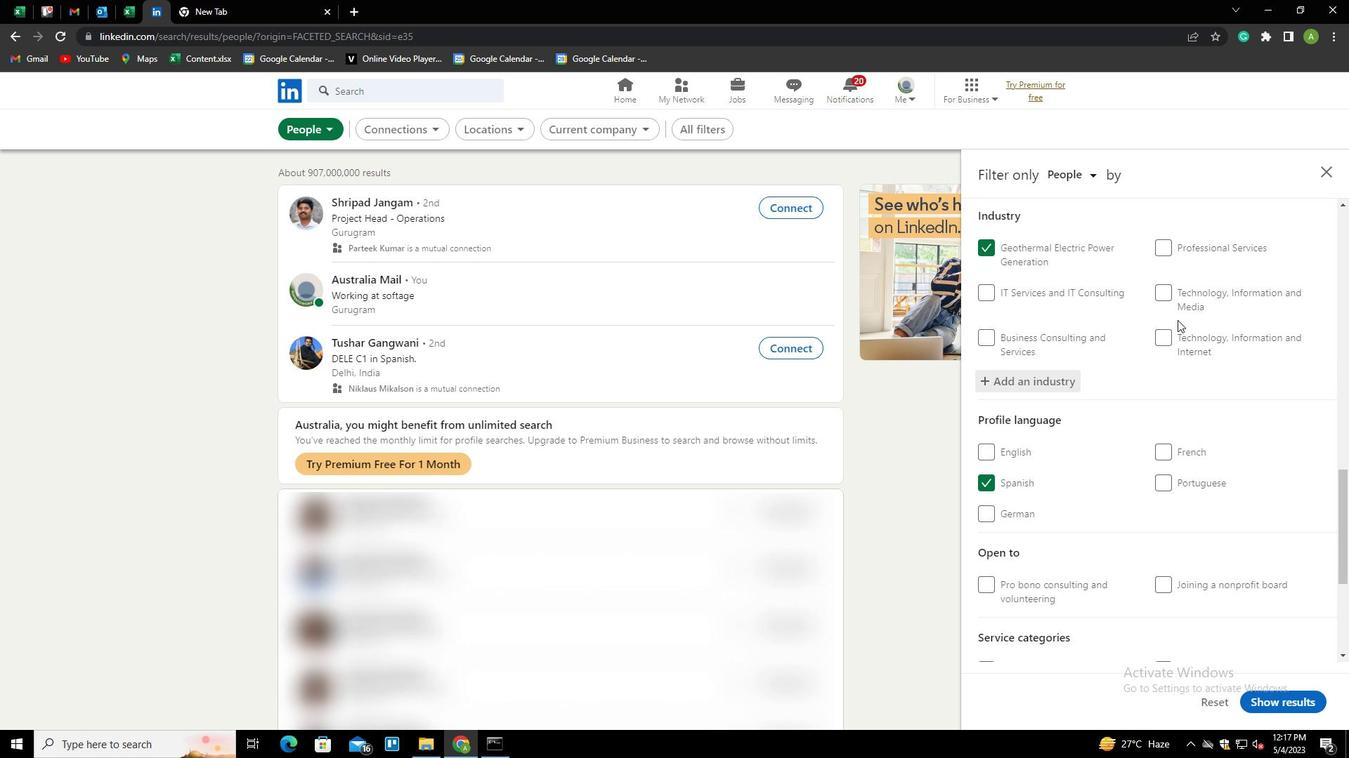 
Action: Mouse scrolled (1177, 319) with delta (0, 0)
Screenshot: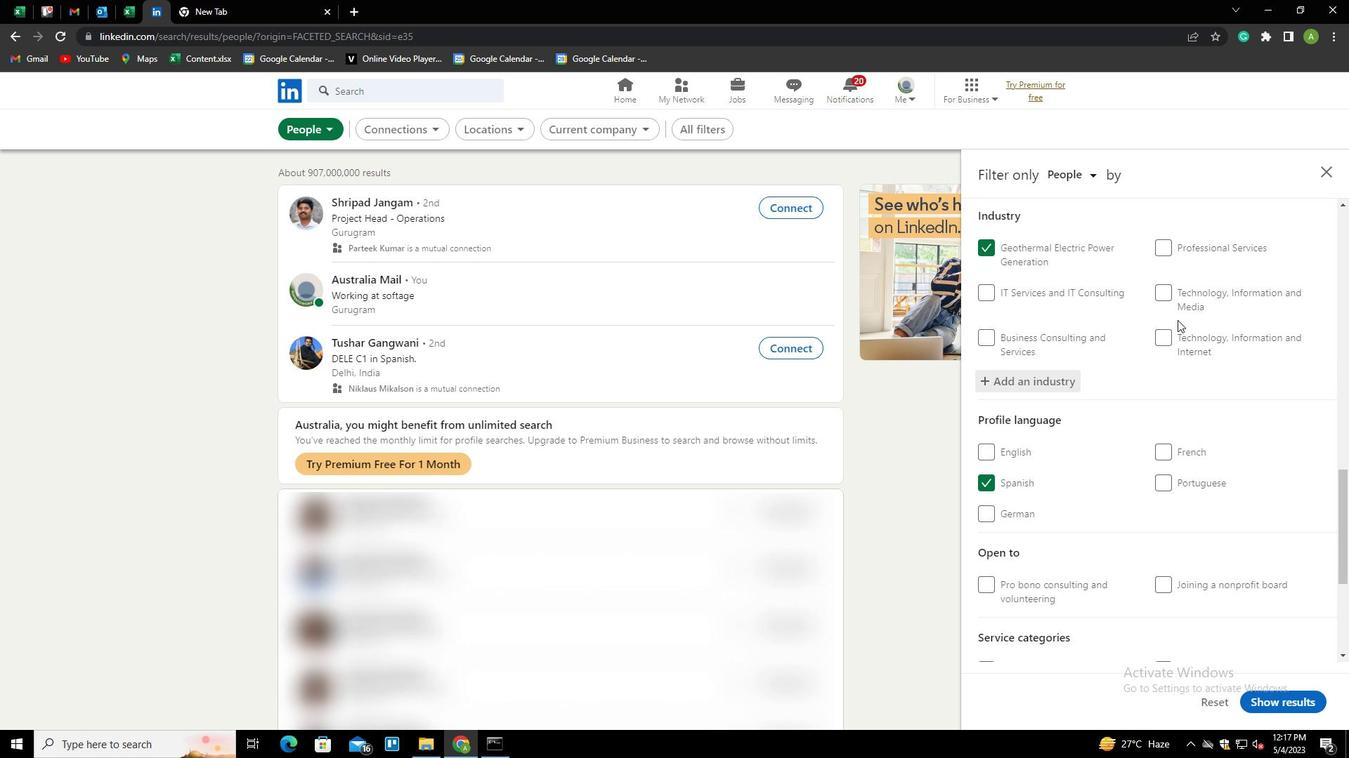 
Action: Mouse scrolled (1177, 319) with delta (0, 0)
Screenshot: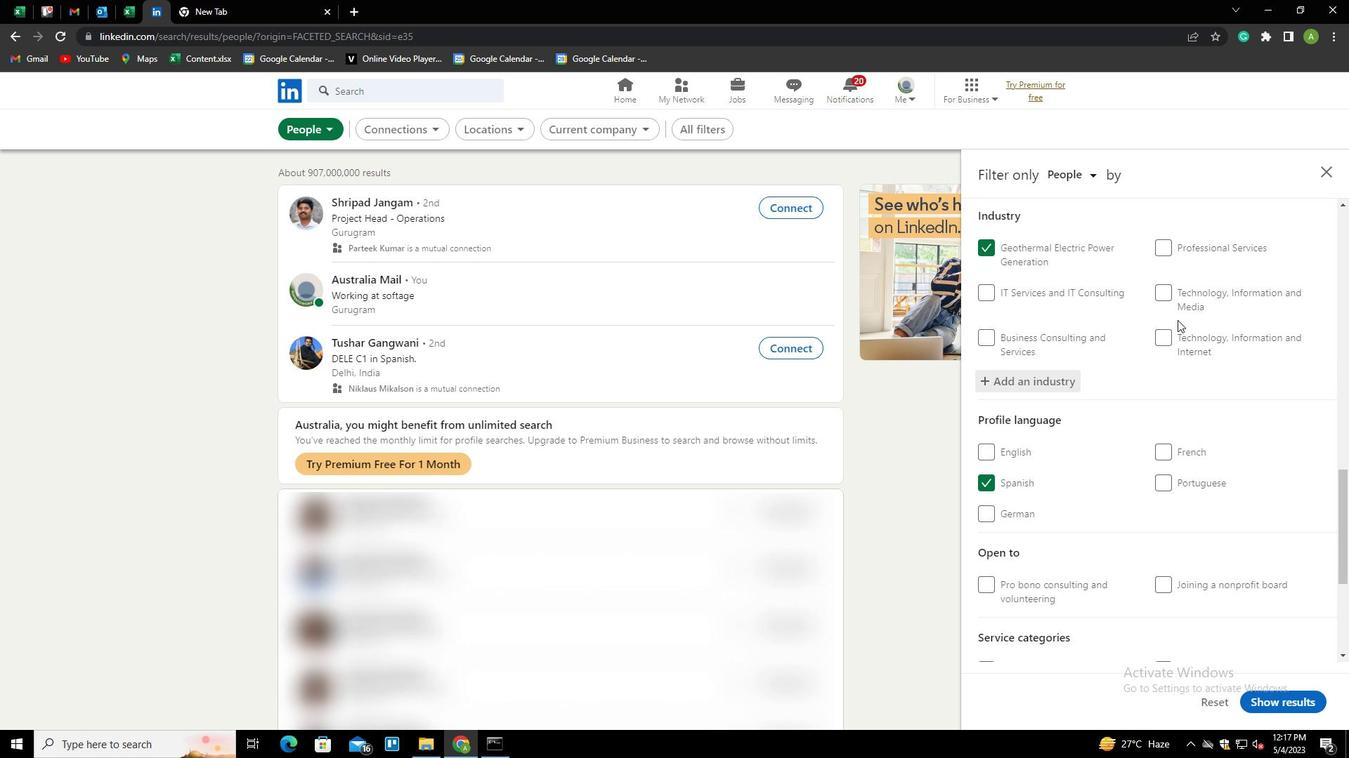 
Action: Mouse scrolled (1177, 319) with delta (0, 0)
Screenshot: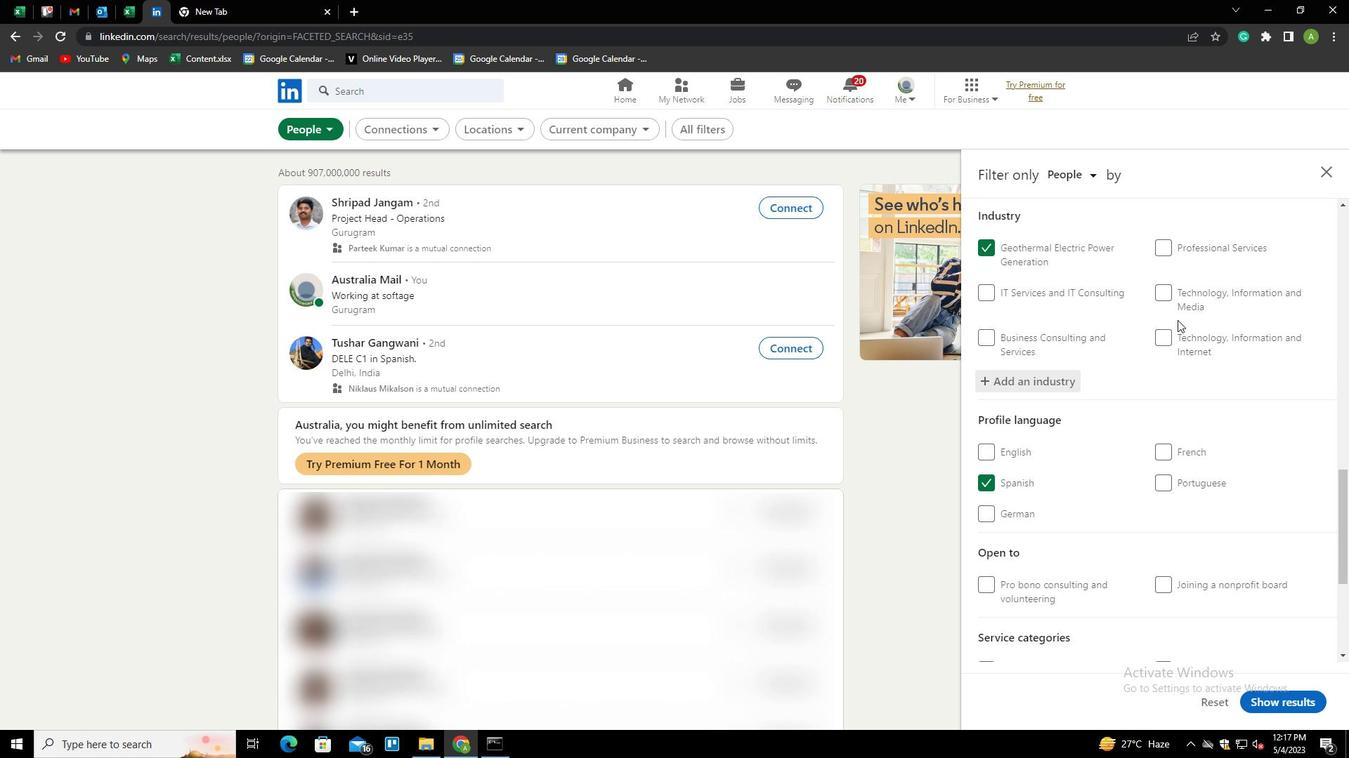 
Action: Mouse moved to (1157, 444)
Screenshot: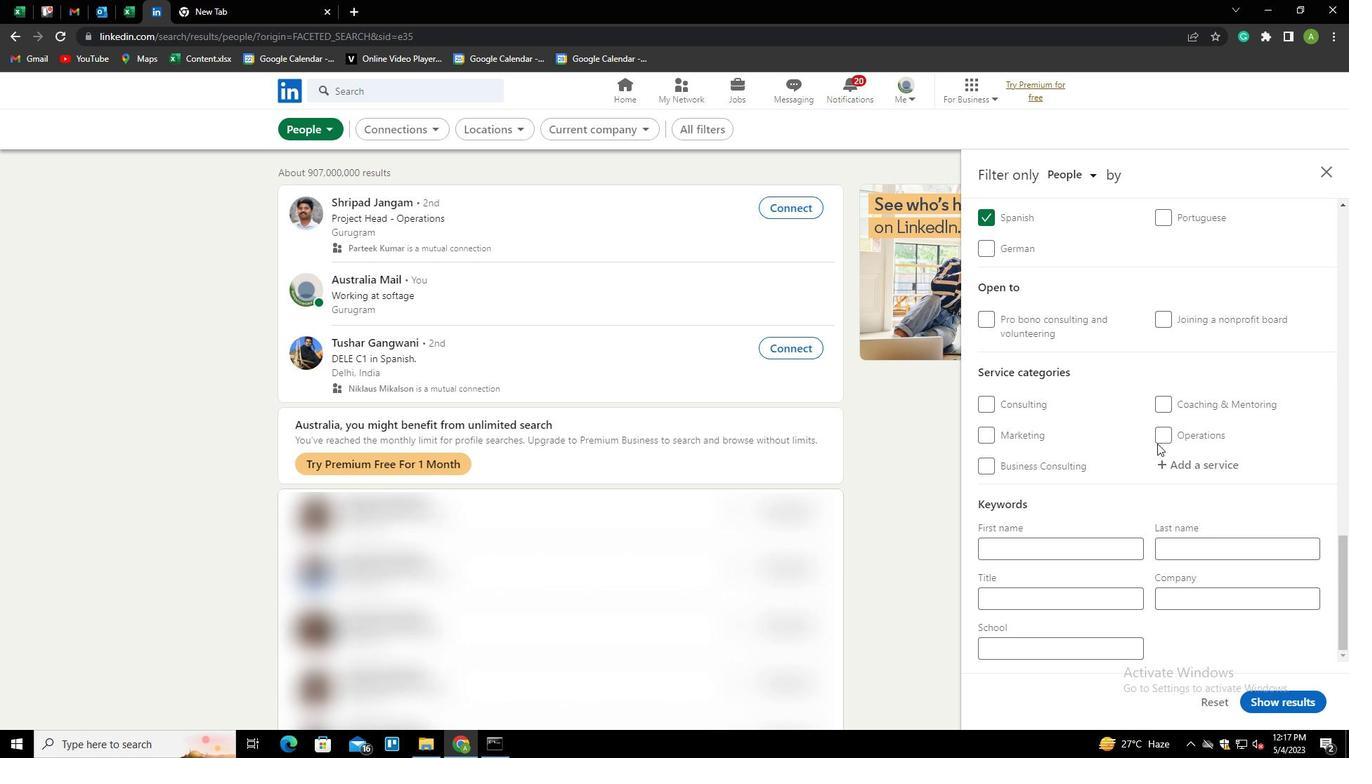 
Action: Mouse scrolled (1157, 444) with delta (0, 0)
Screenshot: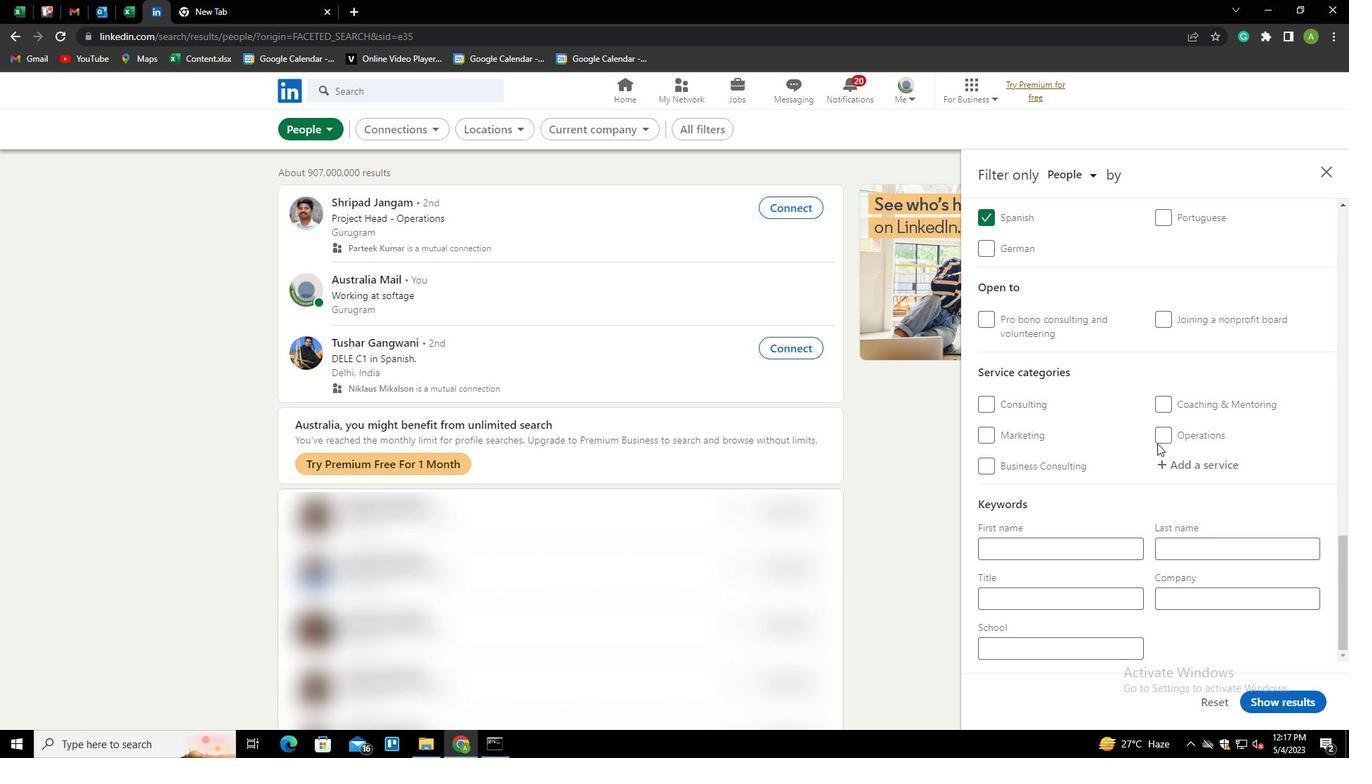 
Action: Mouse moved to (1187, 466)
Screenshot: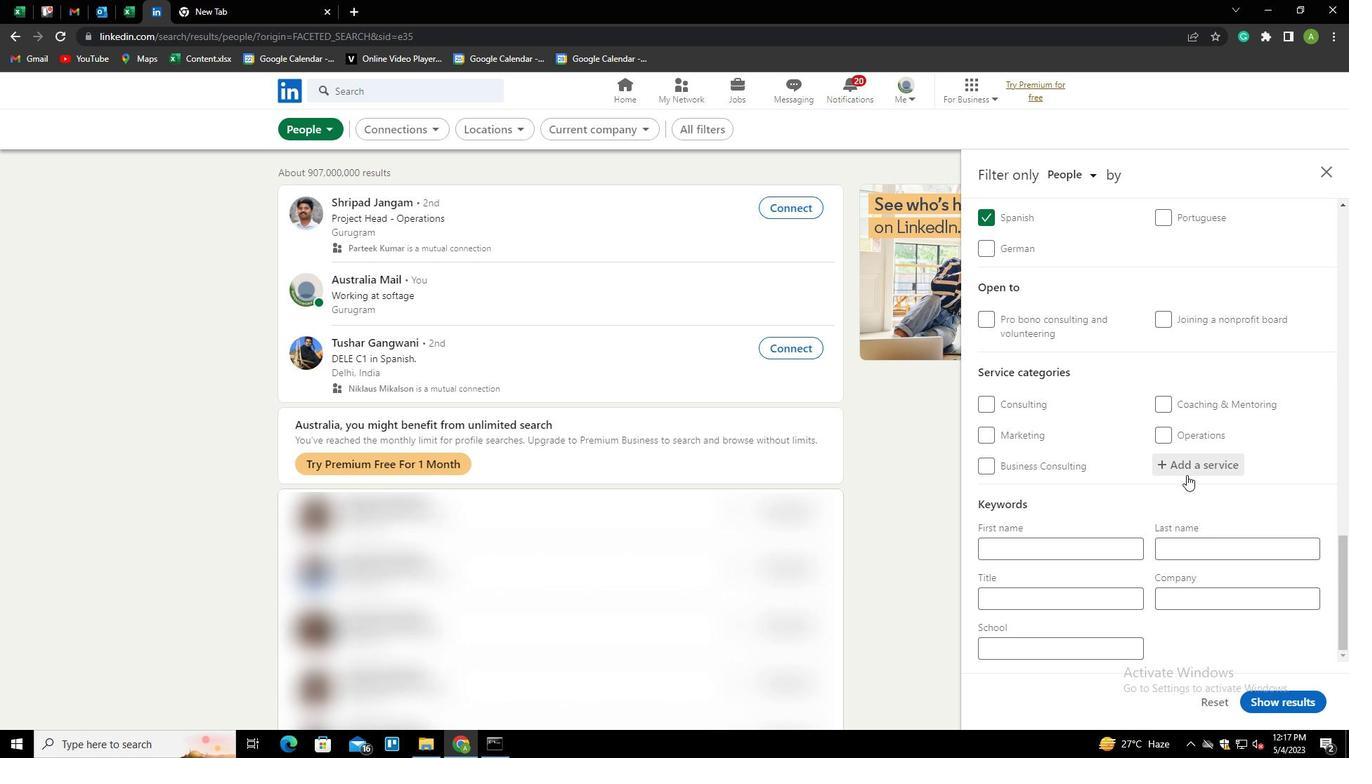 
Action: Mouse pressed left at (1187, 466)
Screenshot: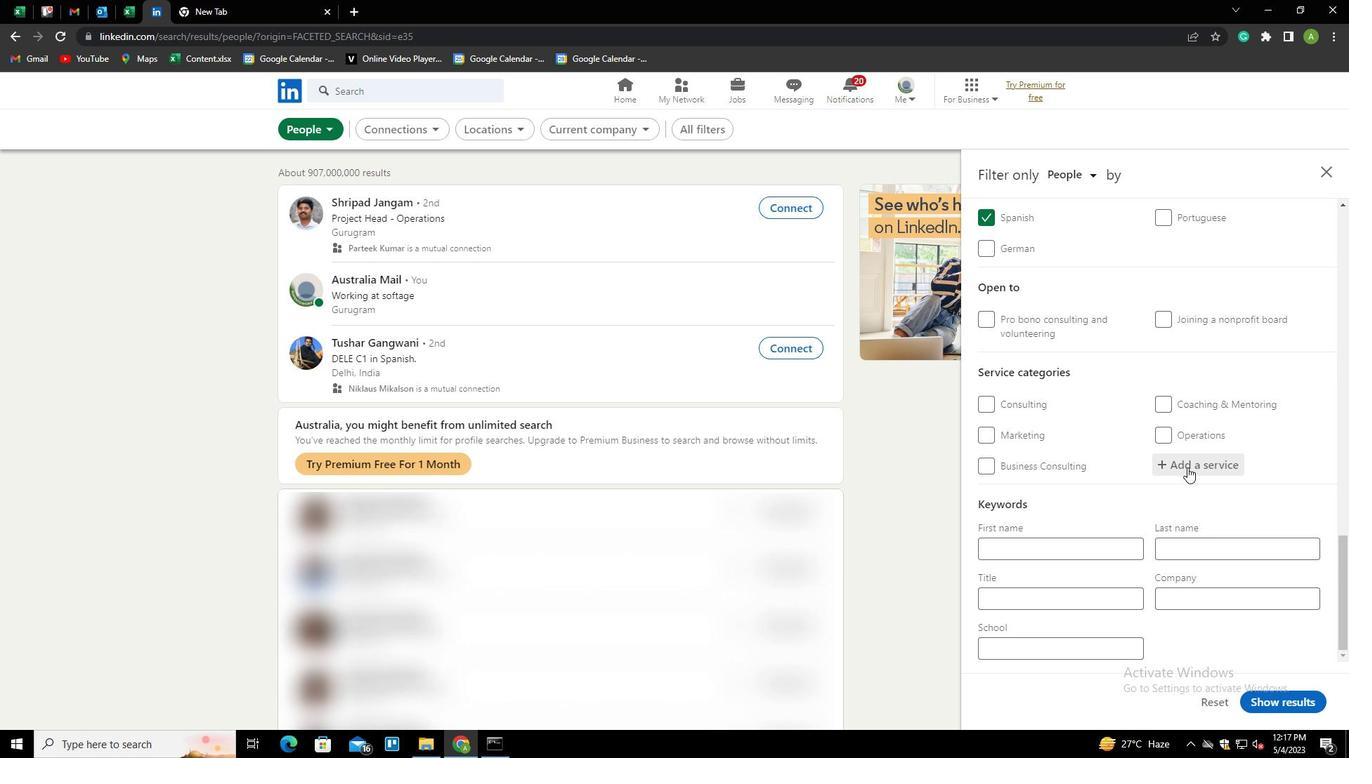 
Action: Mouse moved to (1191, 465)
Screenshot: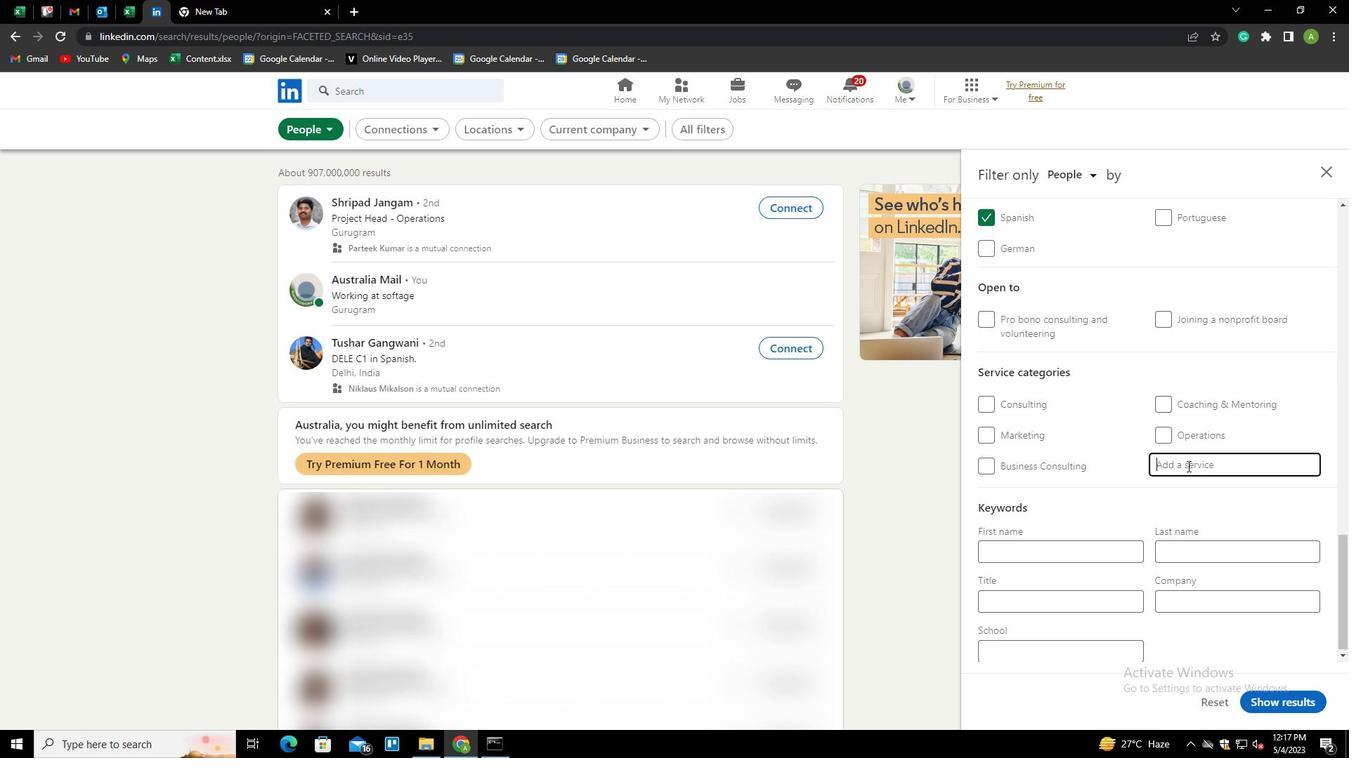 
Action: Mouse pressed left at (1191, 465)
Screenshot: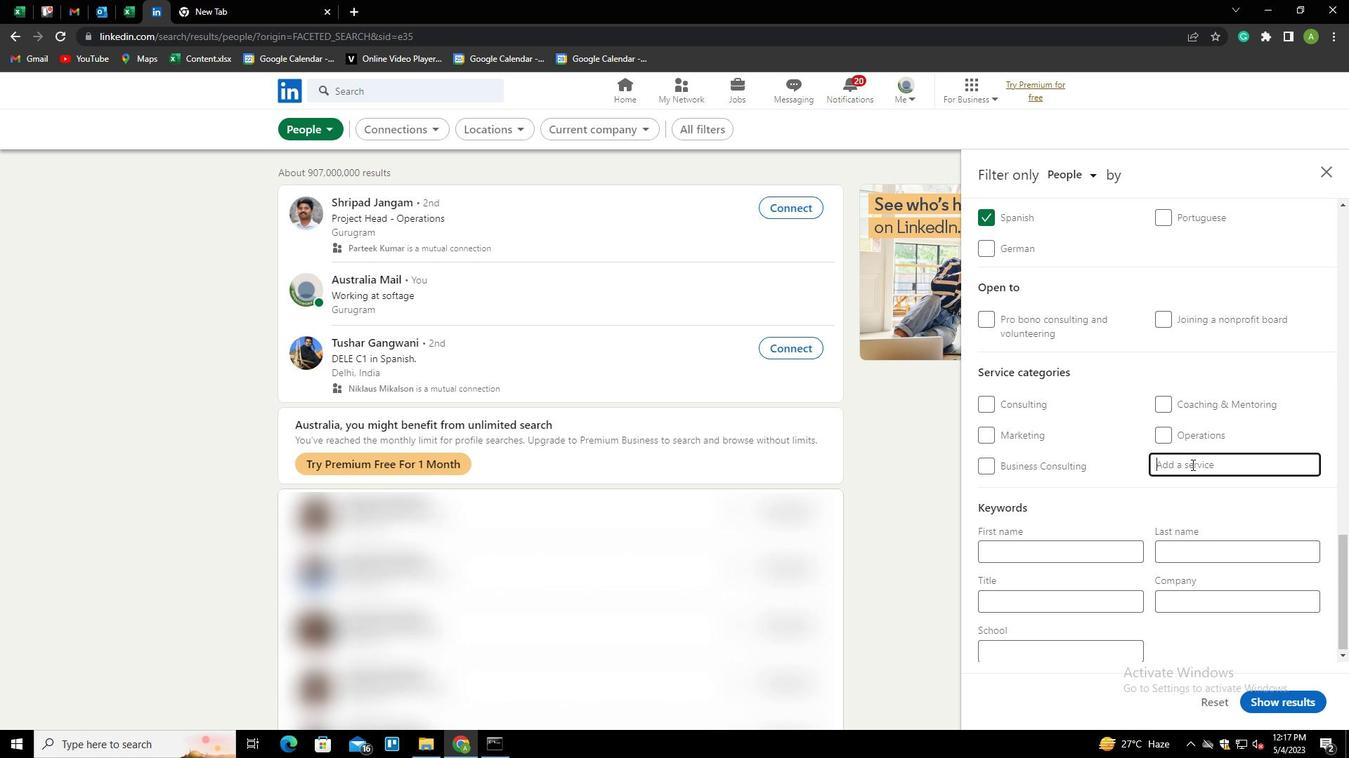 
Action: Key pressed <Key.shift>MANAGEMENT<Key.space><Key.shift>CONSUL<Key.down><Key.enter>
Screenshot: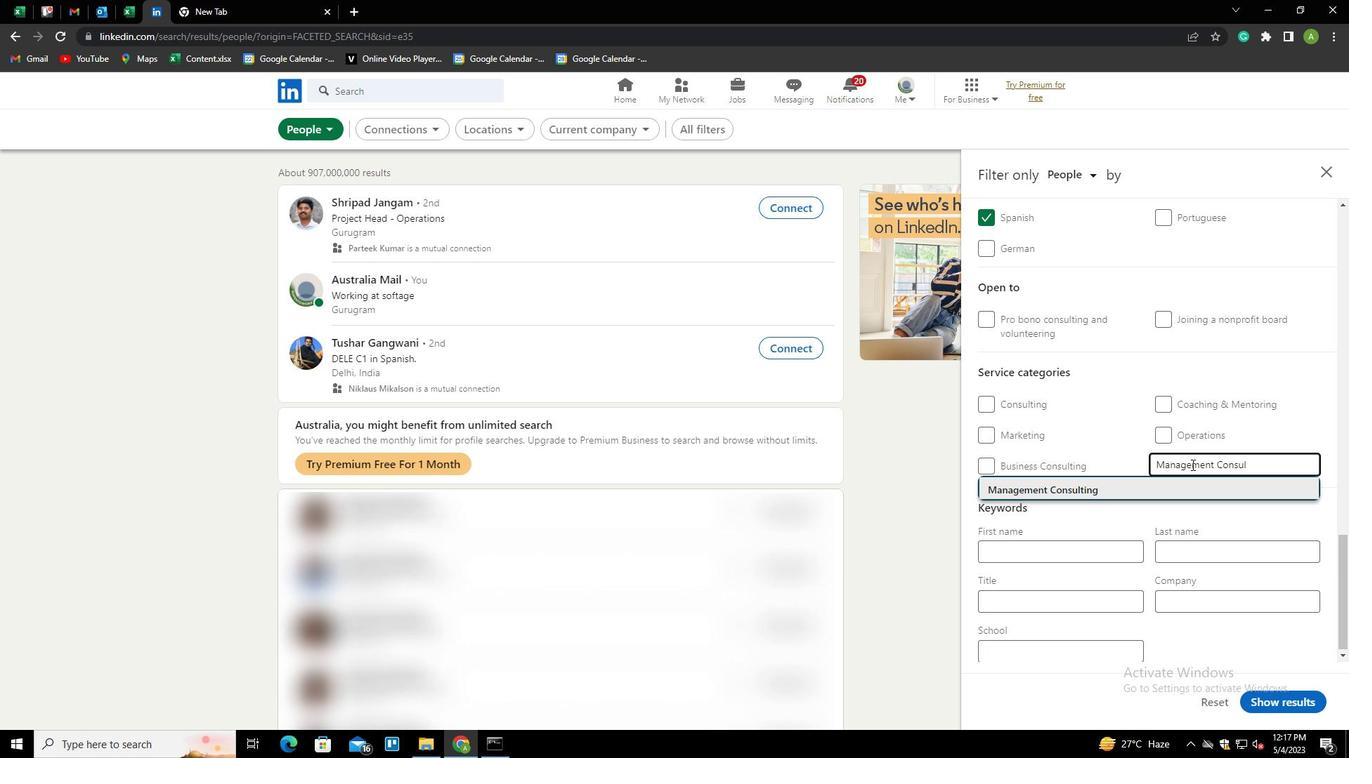 
Action: Mouse scrolled (1191, 464) with delta (0, 0)
Screenshot: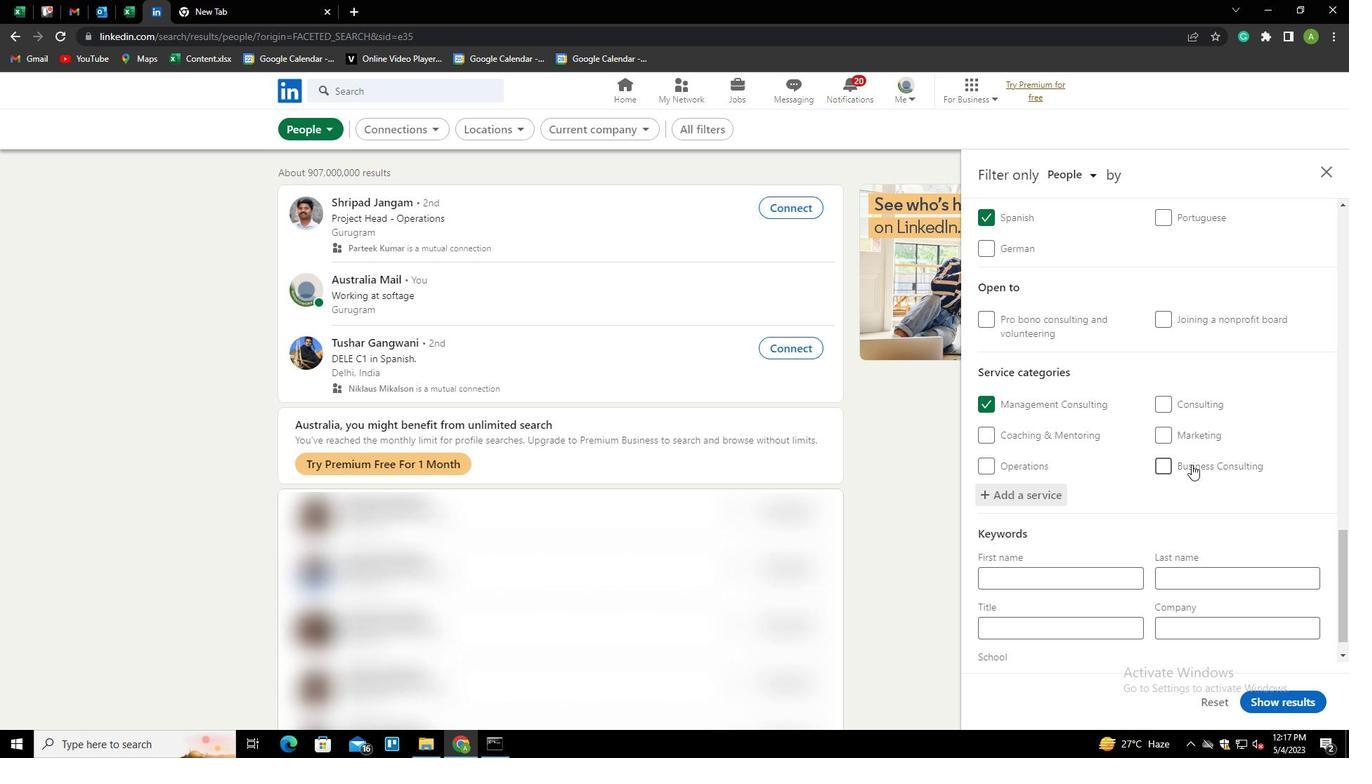 
Action: Mouse scrolled (1191, 464) with delta (0, 0)
Screenshot: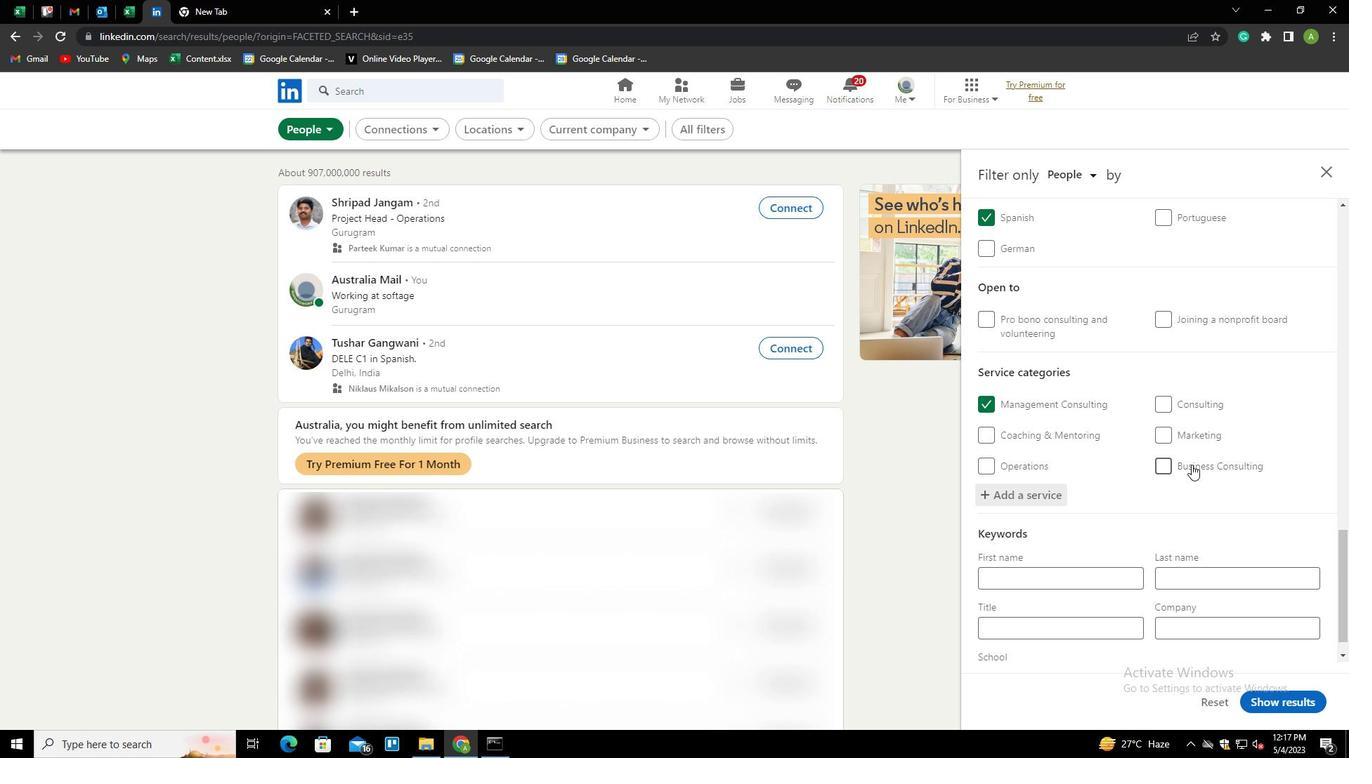 
Action: Mouse scrolled (1191, 464) with delta (0, 0)
Screenshot: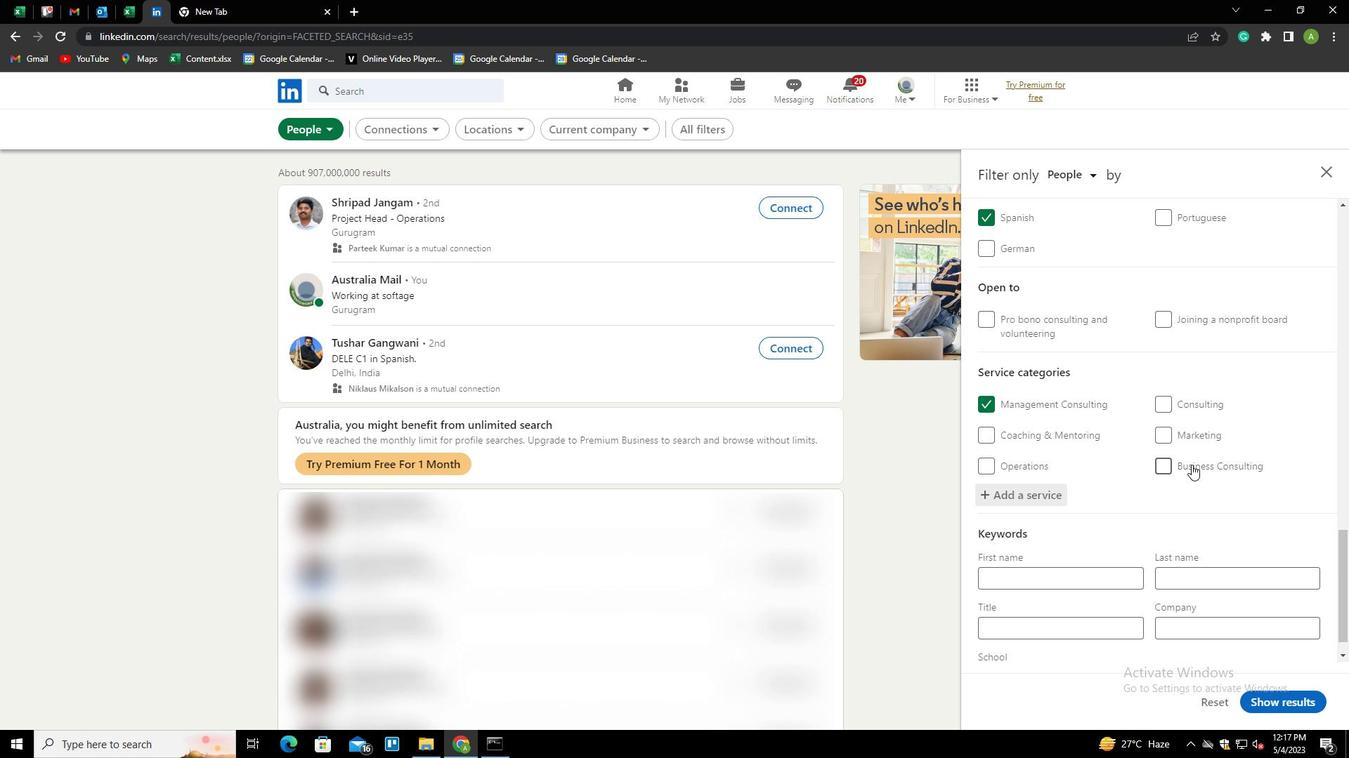 
Action: Mouse scrolled (1191, 464) with delta (0, 0)
Screenshot: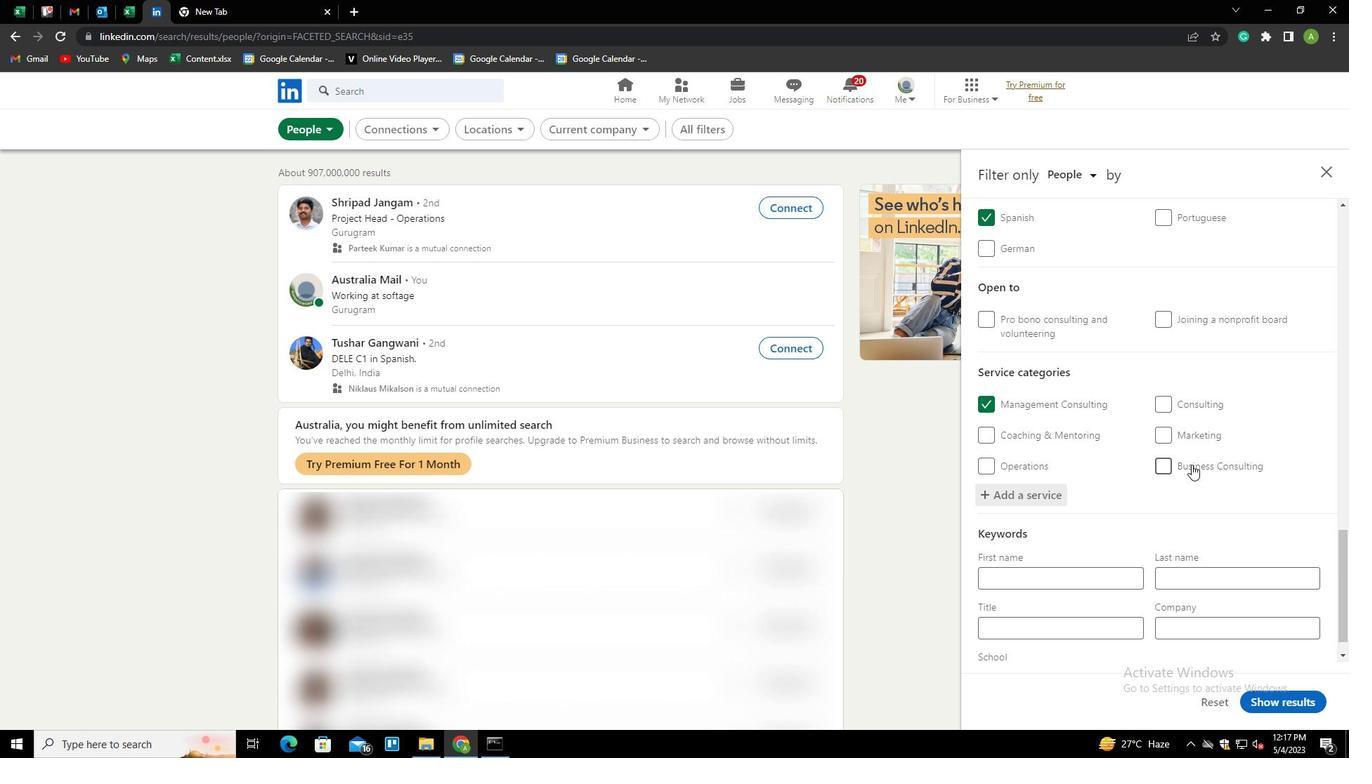 
Action: Mouse moved to (1124, 595)
Screenshot: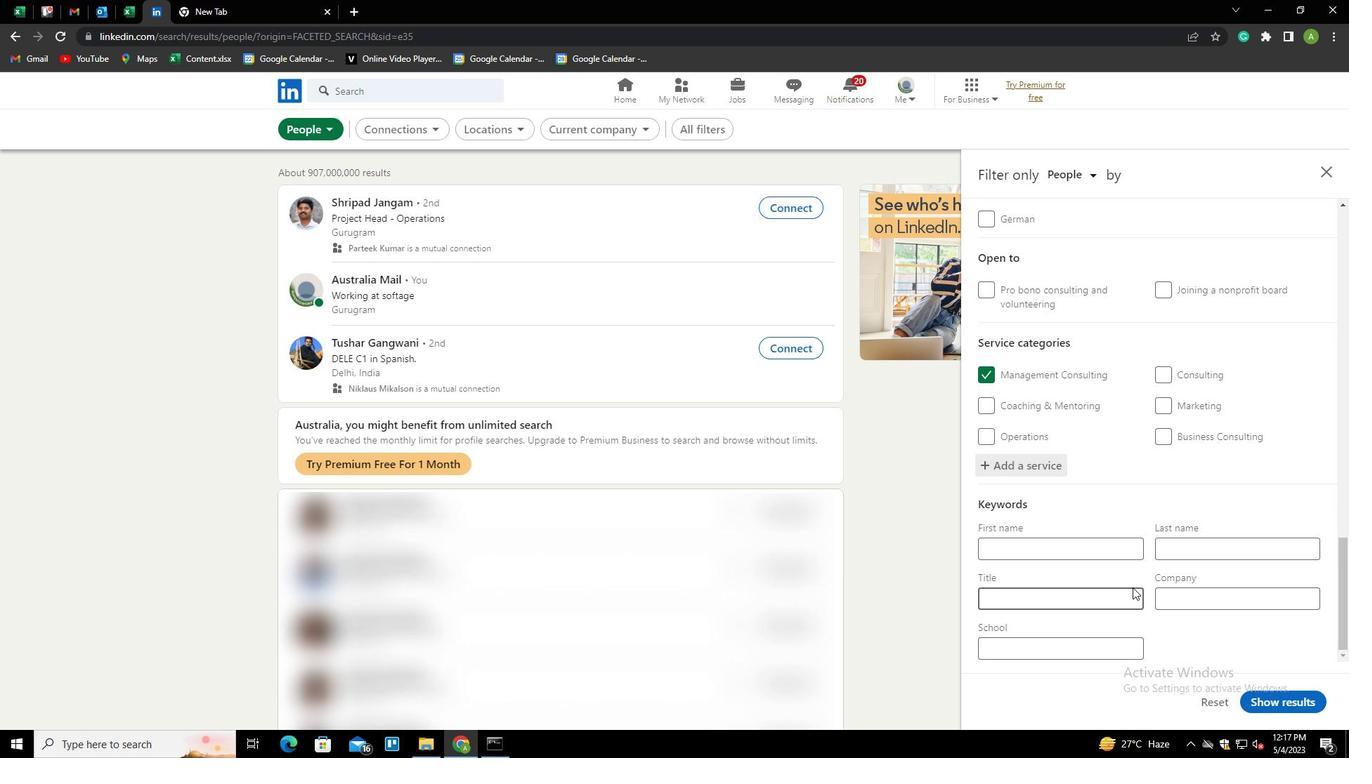 
Action: Mouse pressed left at (1124, 595)
Screenshot: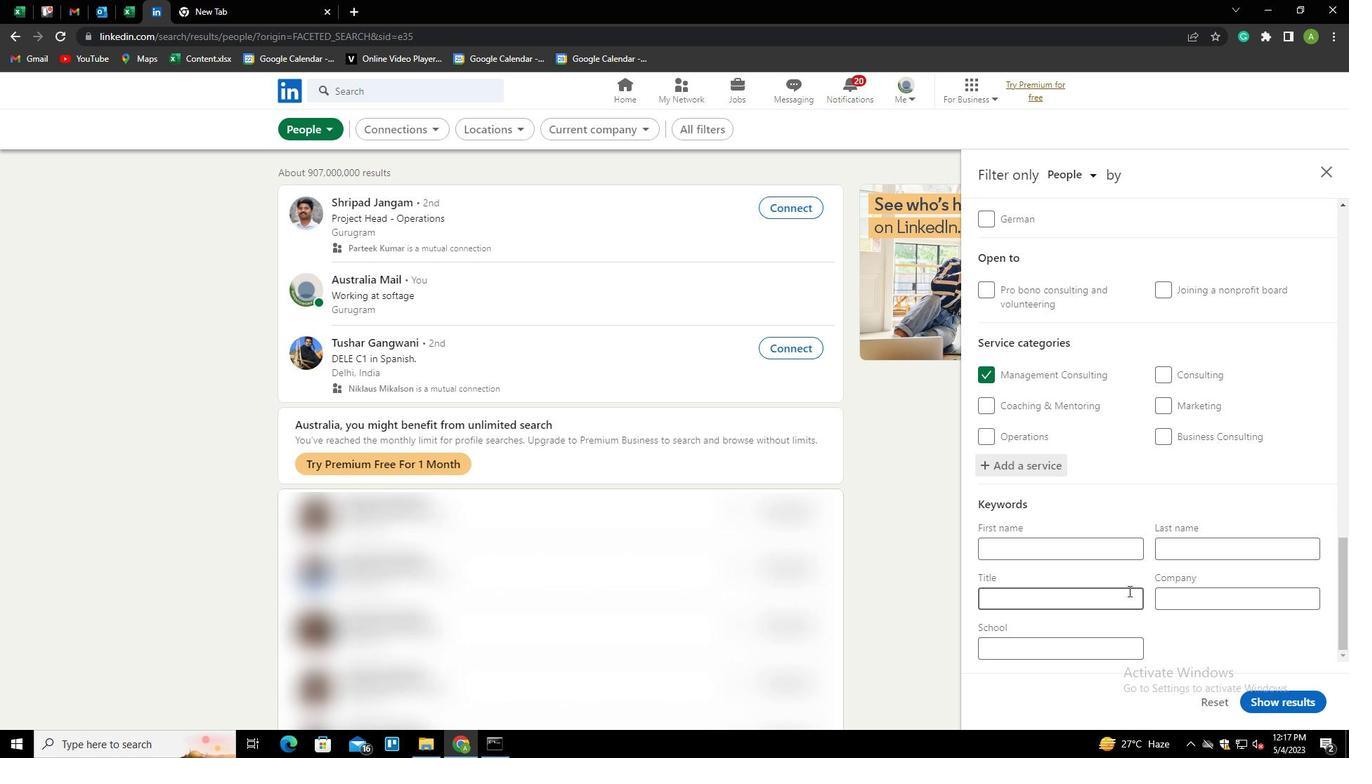 
Action: Key pressed <Key.shift><Key.shift><Key.shift><Key.shift><Key.shift><Key.shift><Key.shift>VICE<Key.space><Key.shift>PREDI<Key.backspace><Key.backspace>SIDENT<Key.space>OF<Key.space><Key.shift>OPERATIONS
Screenshot: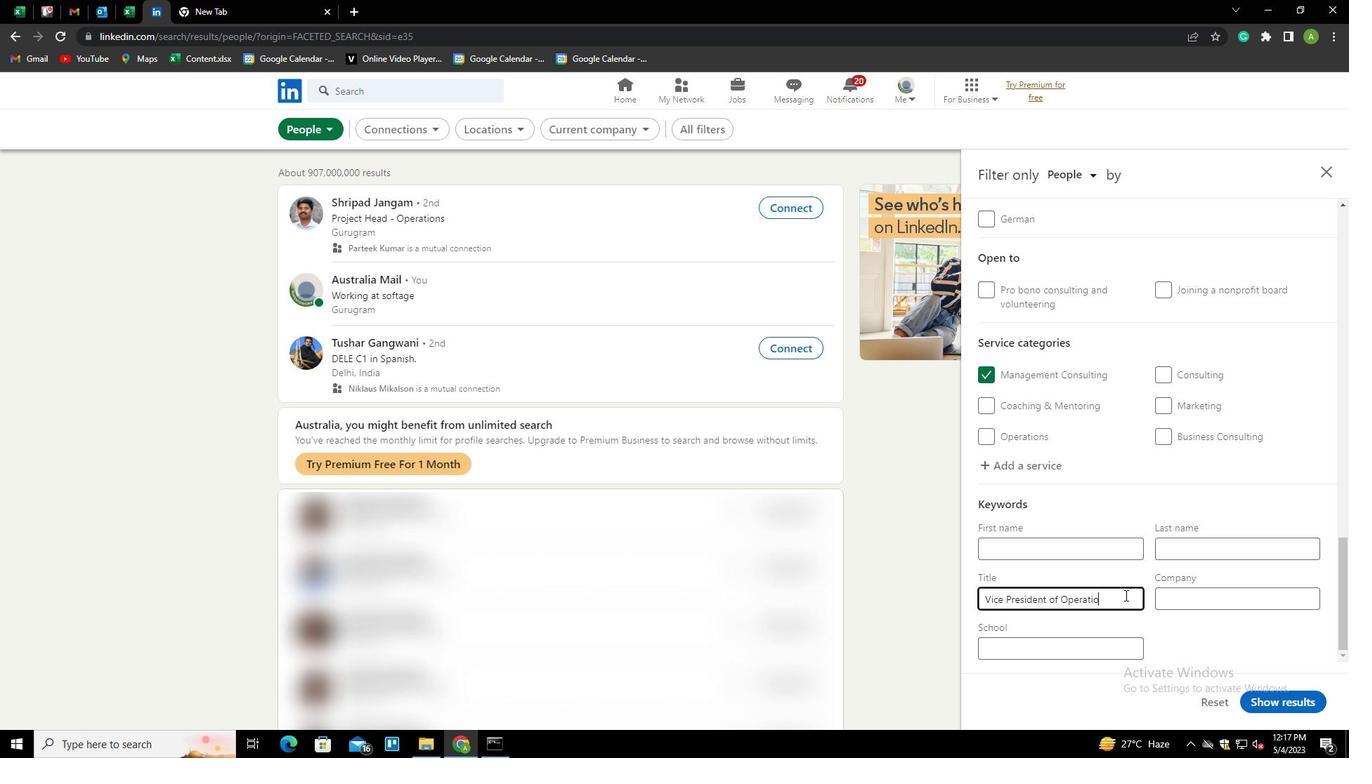 
Action: Mouse moved to (1200, 634)
Screenshot: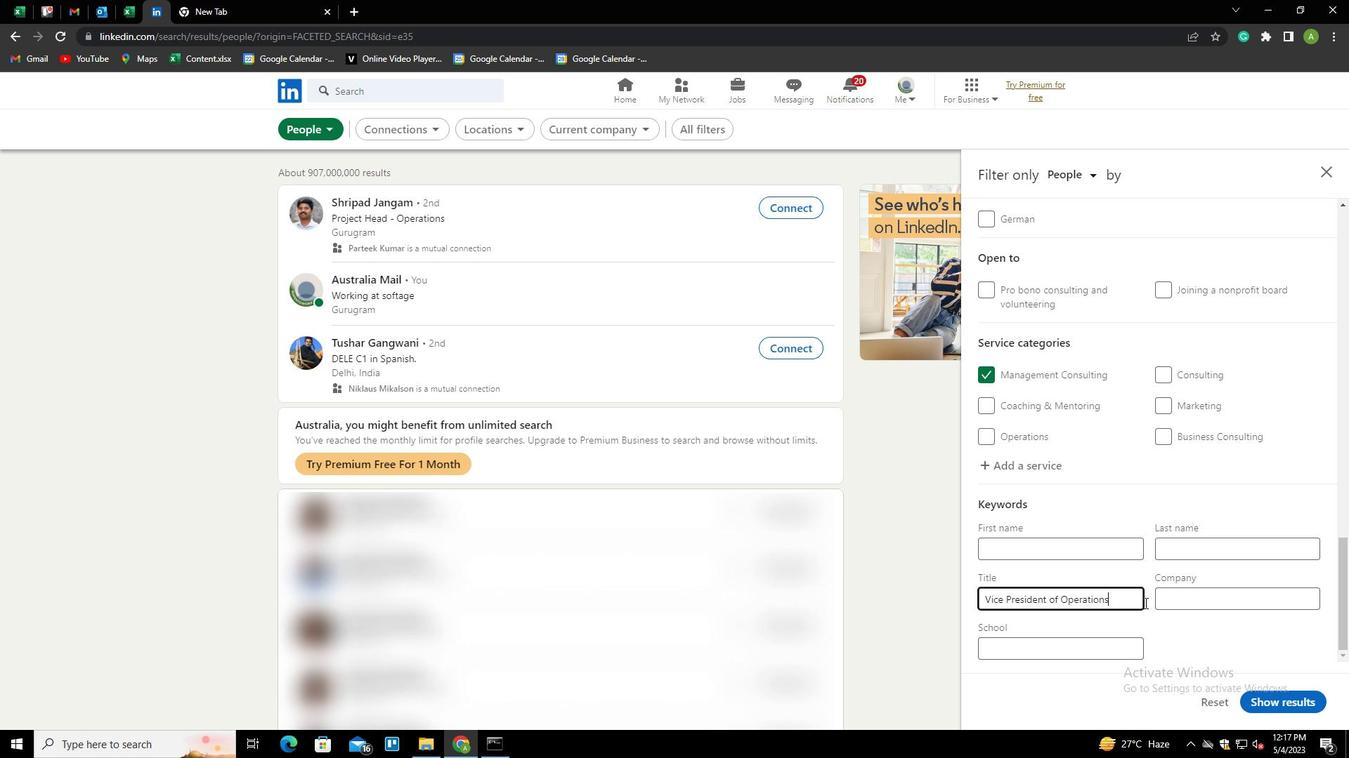 
Action: Mouse pressed left at (1200, 634)
Screenshot: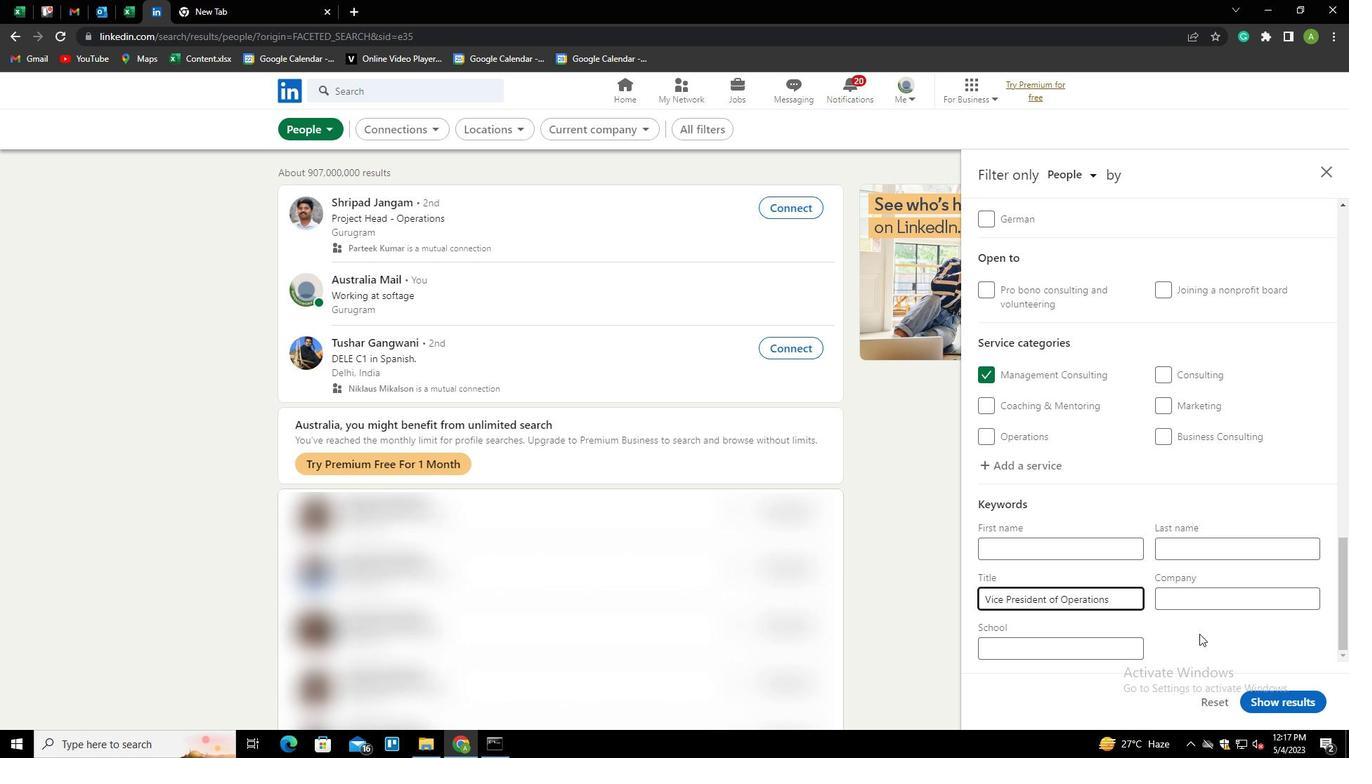
Action: Mouse moved to (1273, 694)
Screenshot: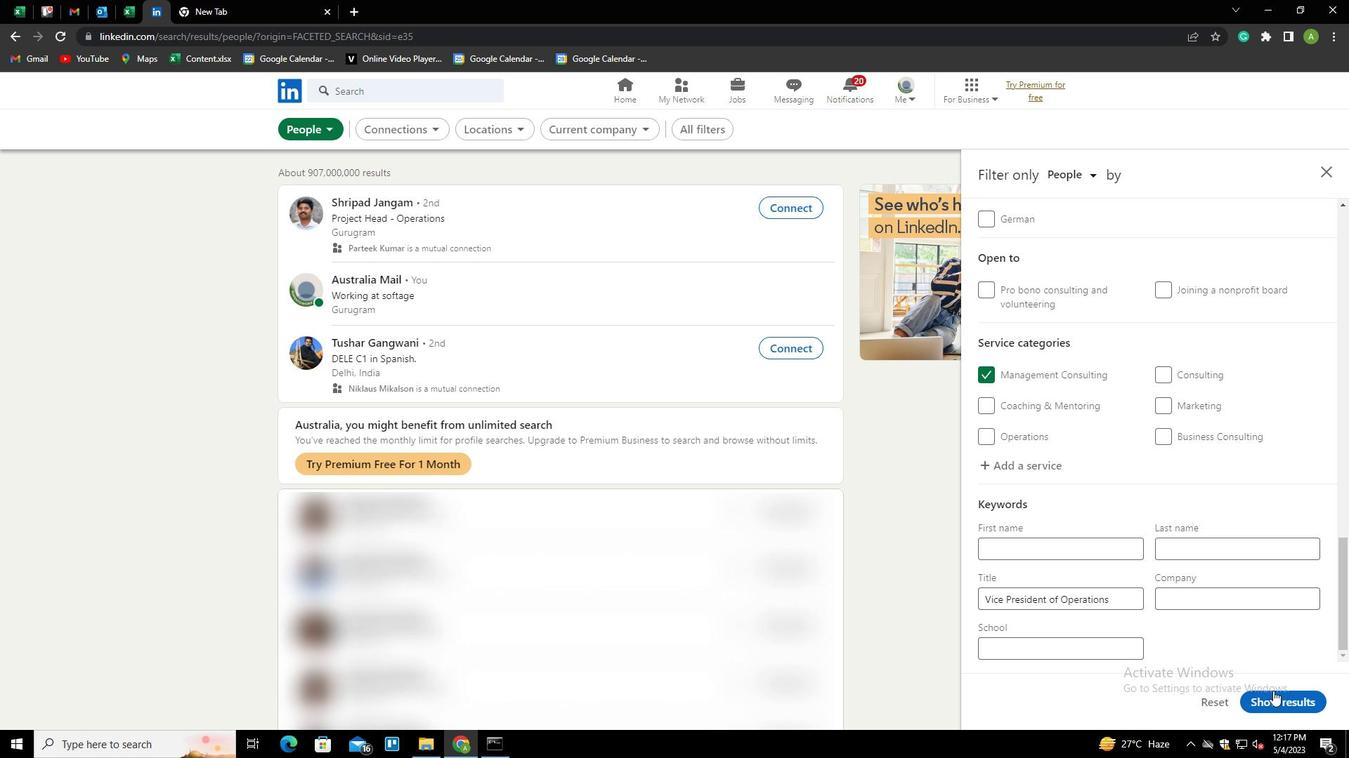 
Action: Mouse pressed left at (1273, 694)
Screenshot: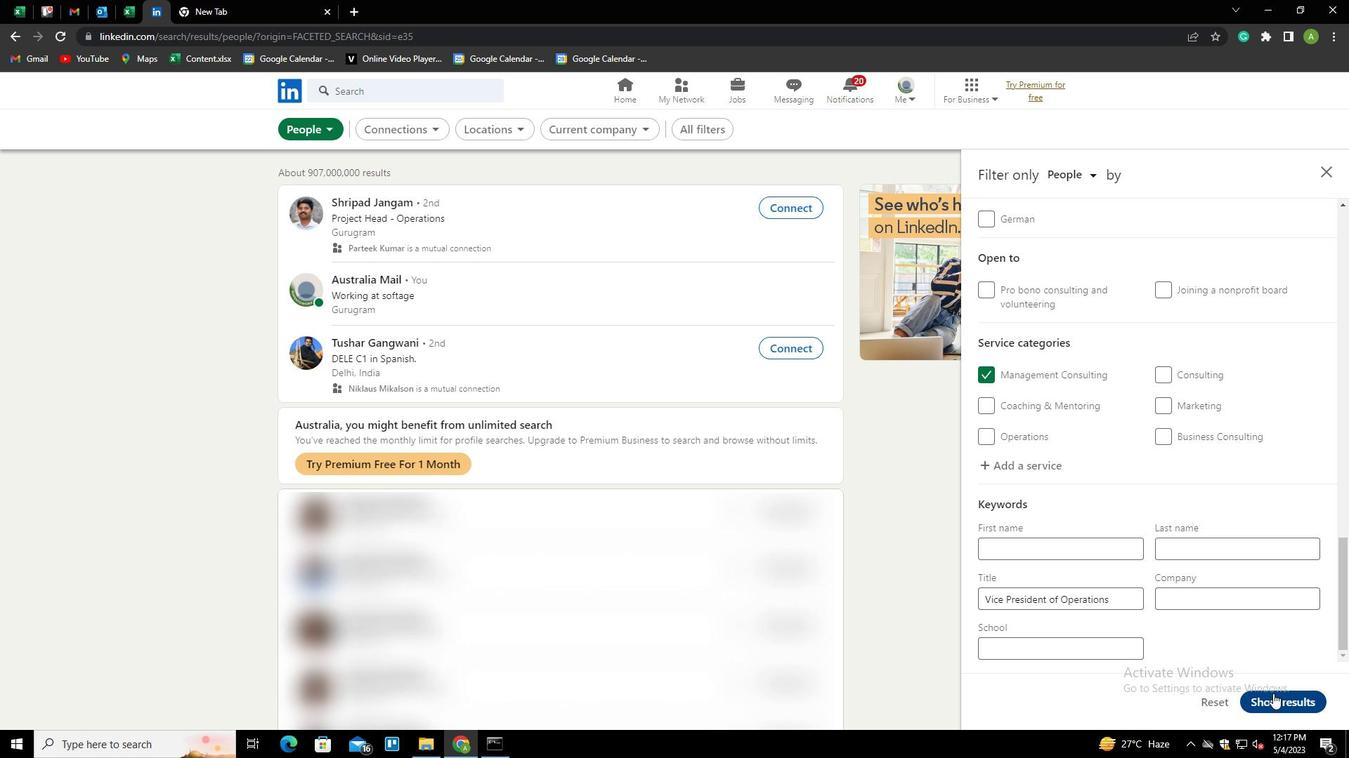 
